 Task: Find connections with filter location Quakers Hill with filter topic #Culturewith filter profile language Spanish with filter current company Kia India with filter school Maharaja Agrasen College with filter industry Wholesale Machinery with filter service category Copywriting with filter keywords title Sports Volunteer
Action: Mouse moved to (703, 134)
Screenshot: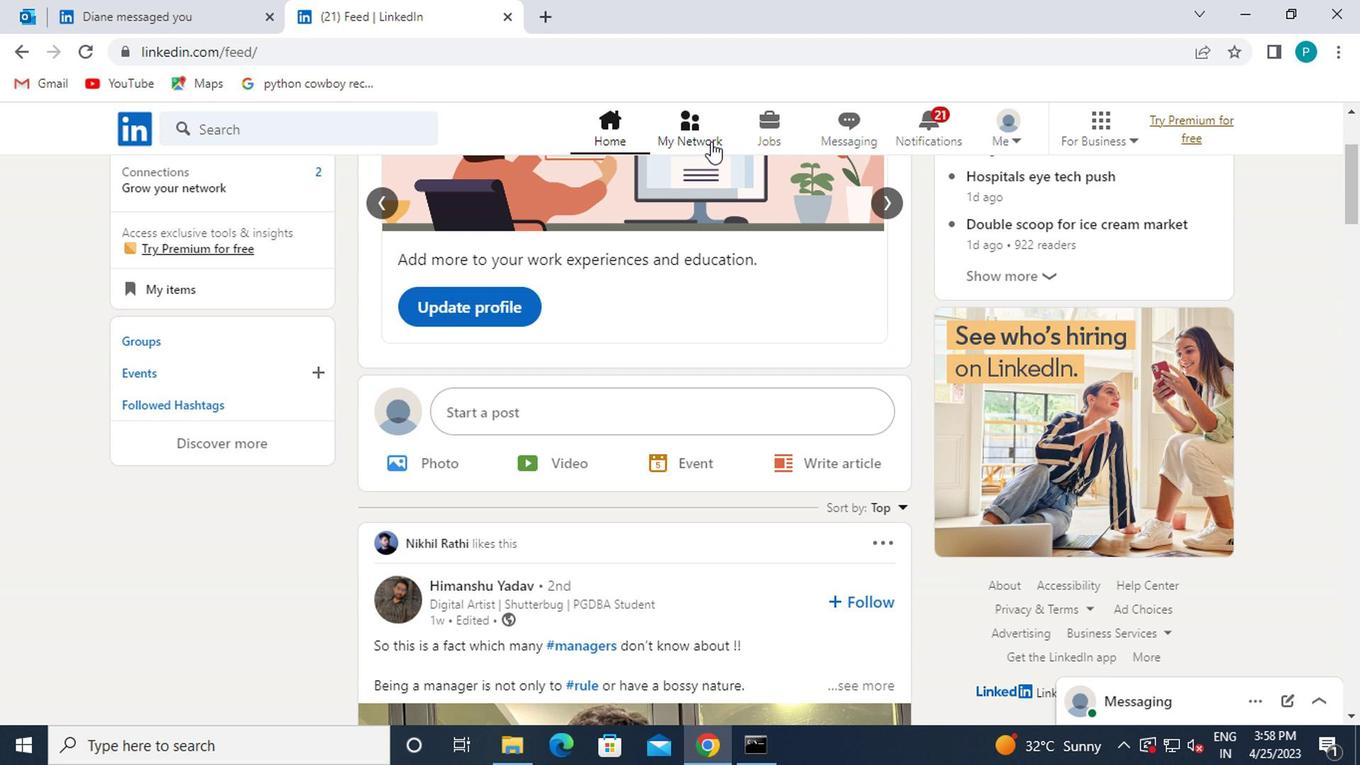 
Action: Mouse pressed left at (703, 134)
Screenshot: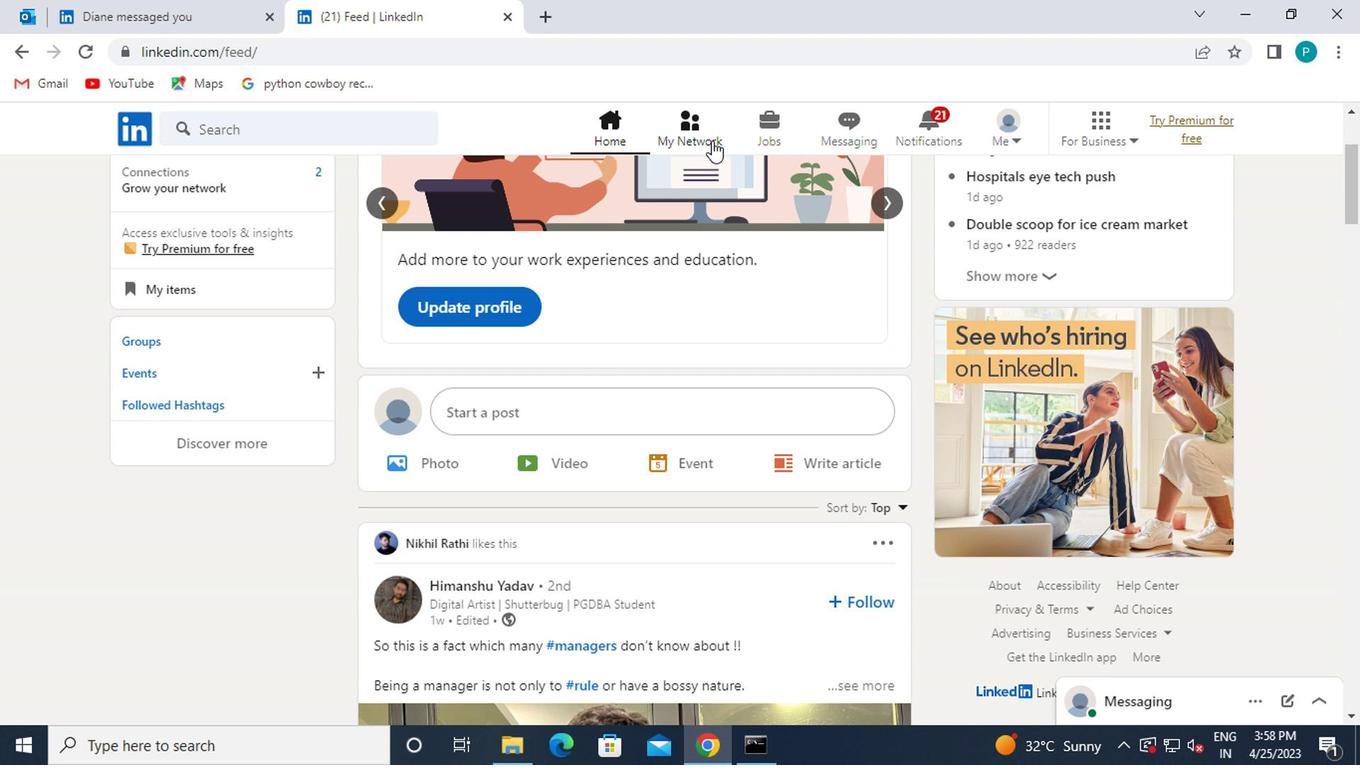 
Action: Mouse moved to (226, 274)
Screenshot: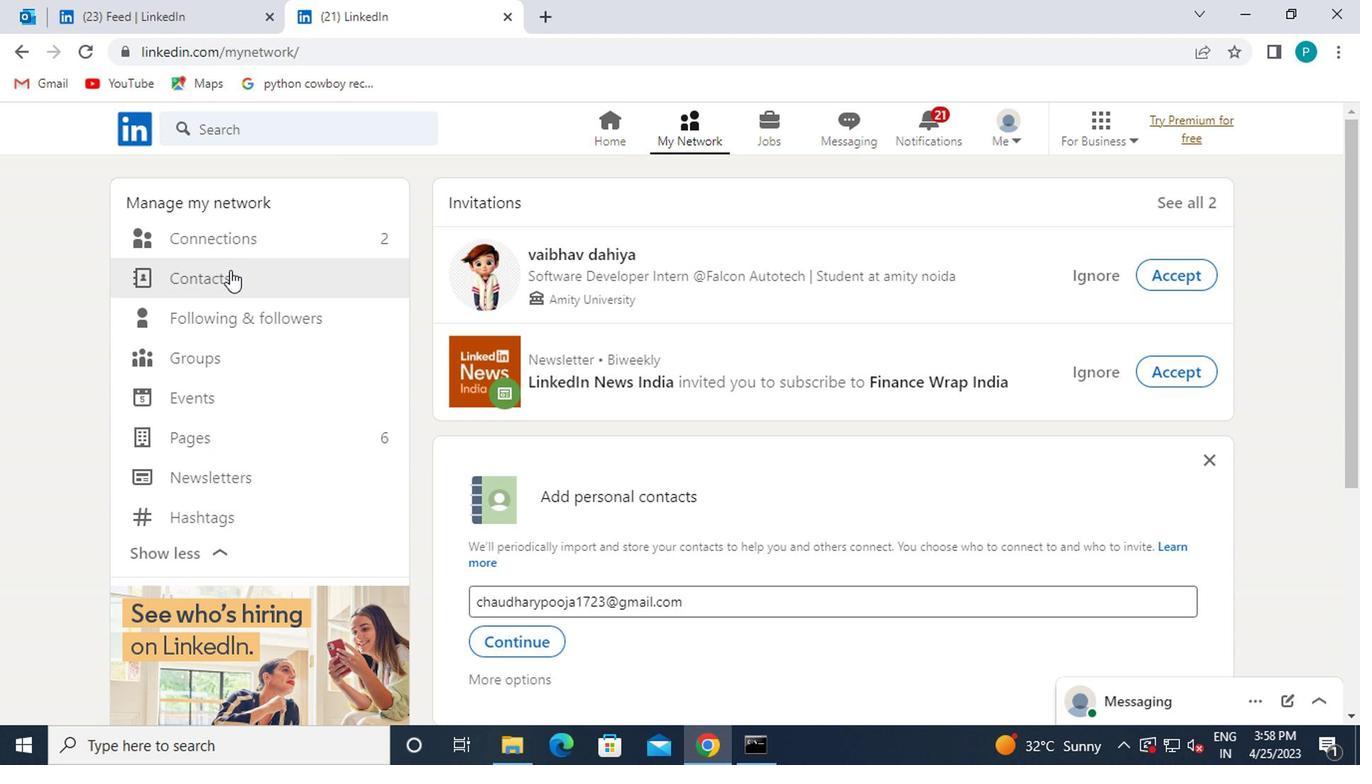 
Action: Mouse pressed left at (226, 274)
Screenshot: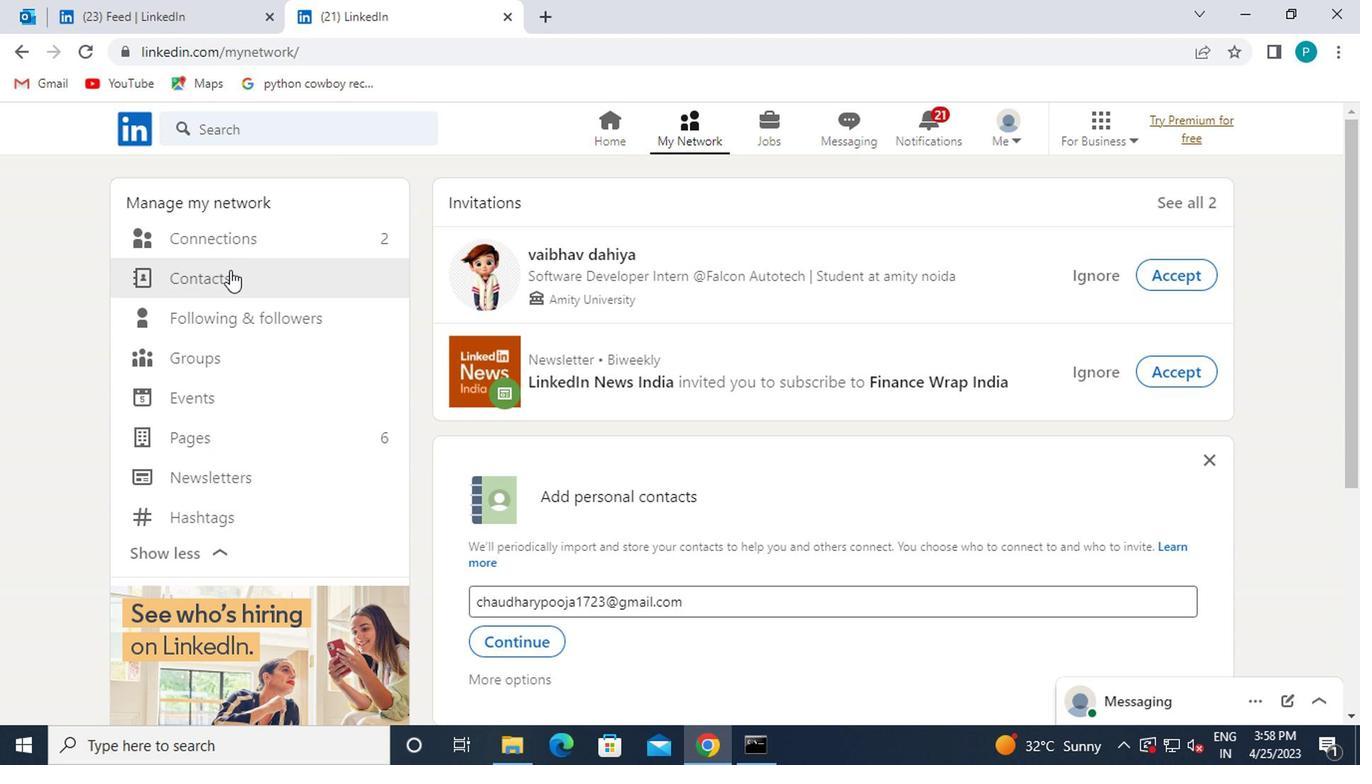 
Action: Mouse moved to (225, 249)
Screenshot: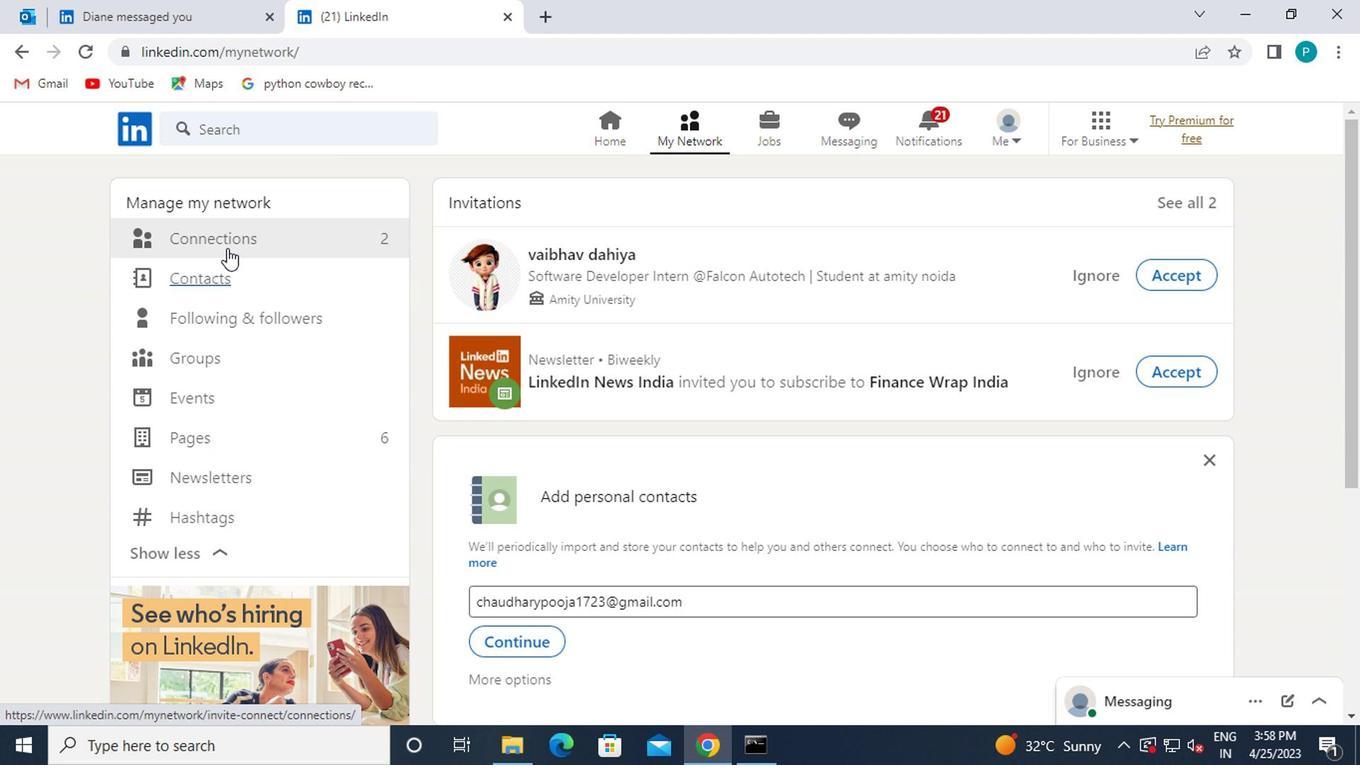 
Action: Mouse pressed left at (225, 249)
Screenshot: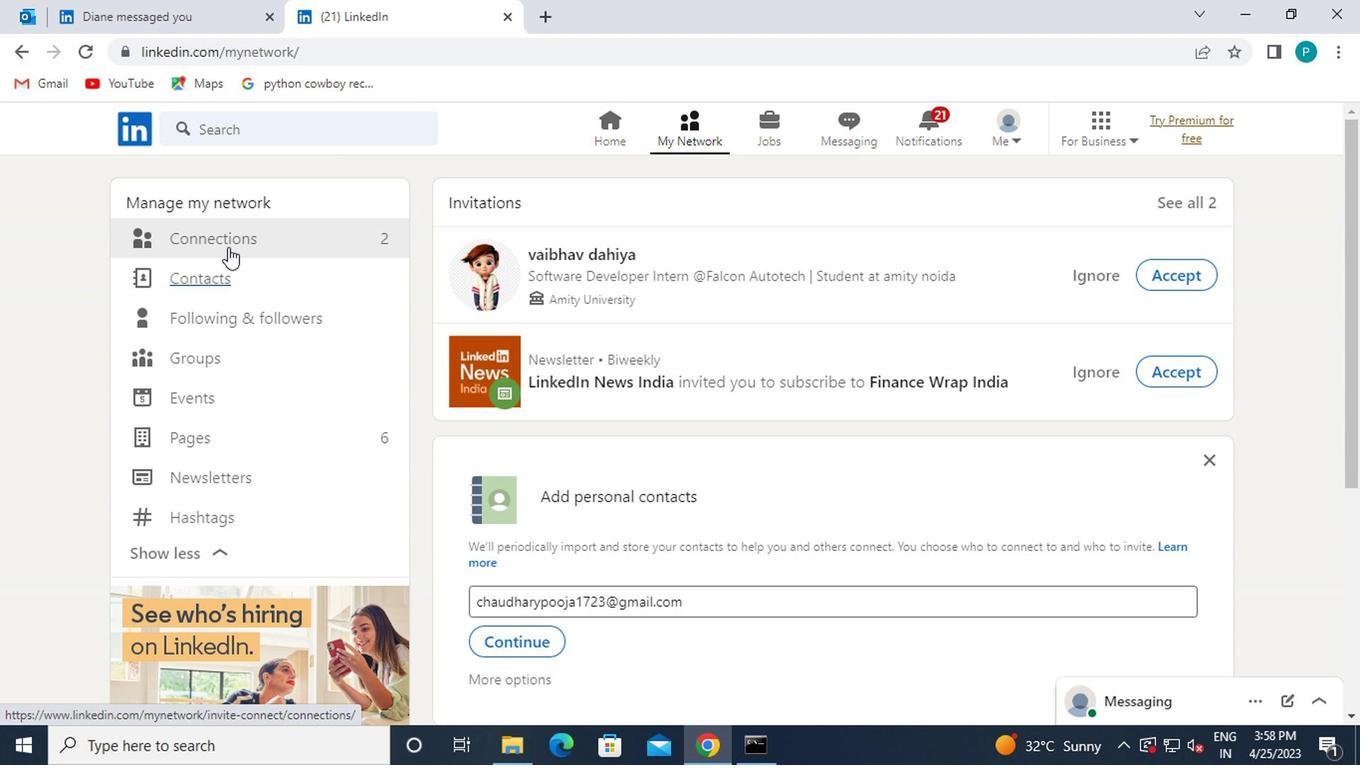 
Action: Mouse pressed left at (225, 249)
Screenshot: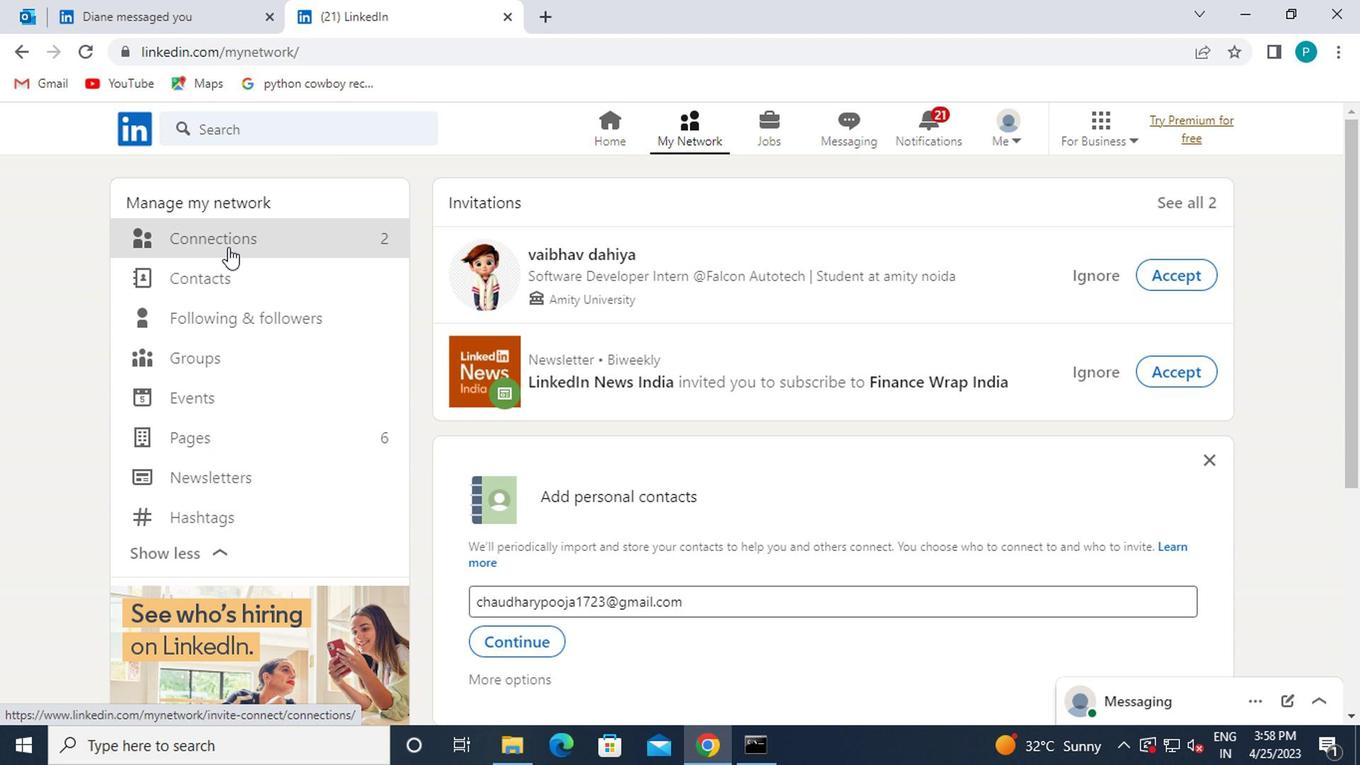 
Action: Mouse moved to (841, 235)
Screenshot: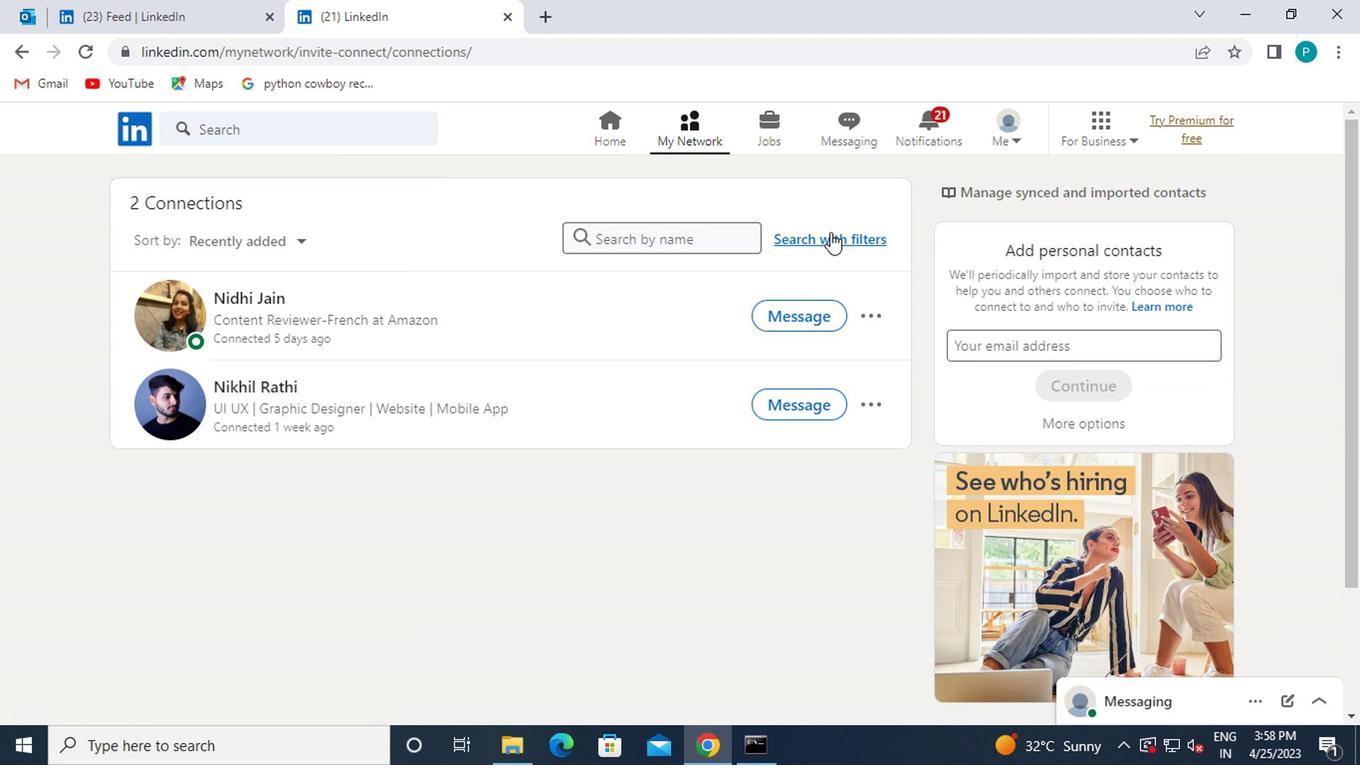
Action: Mouse pressed left at (841, 235)
Screenshot: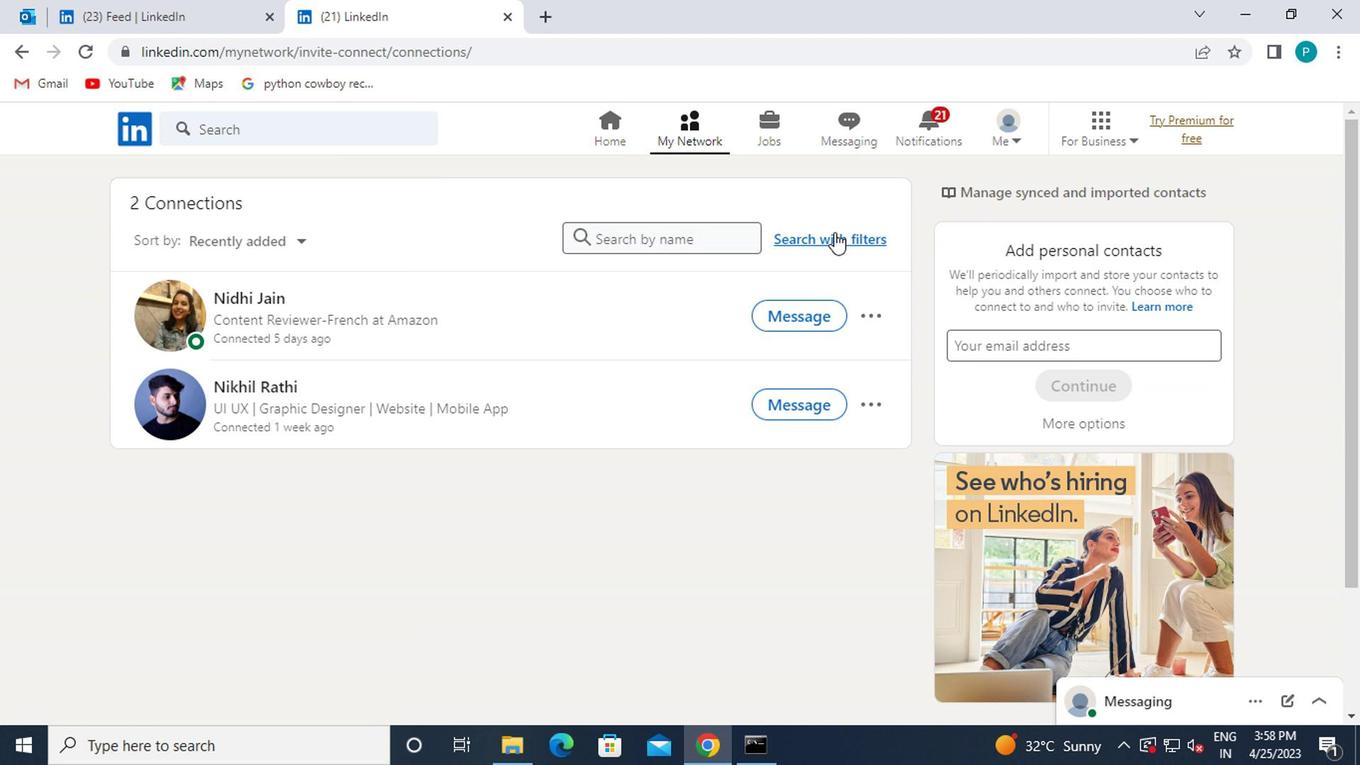 
Action: Mouse moved to (673, 181)
Screenshot: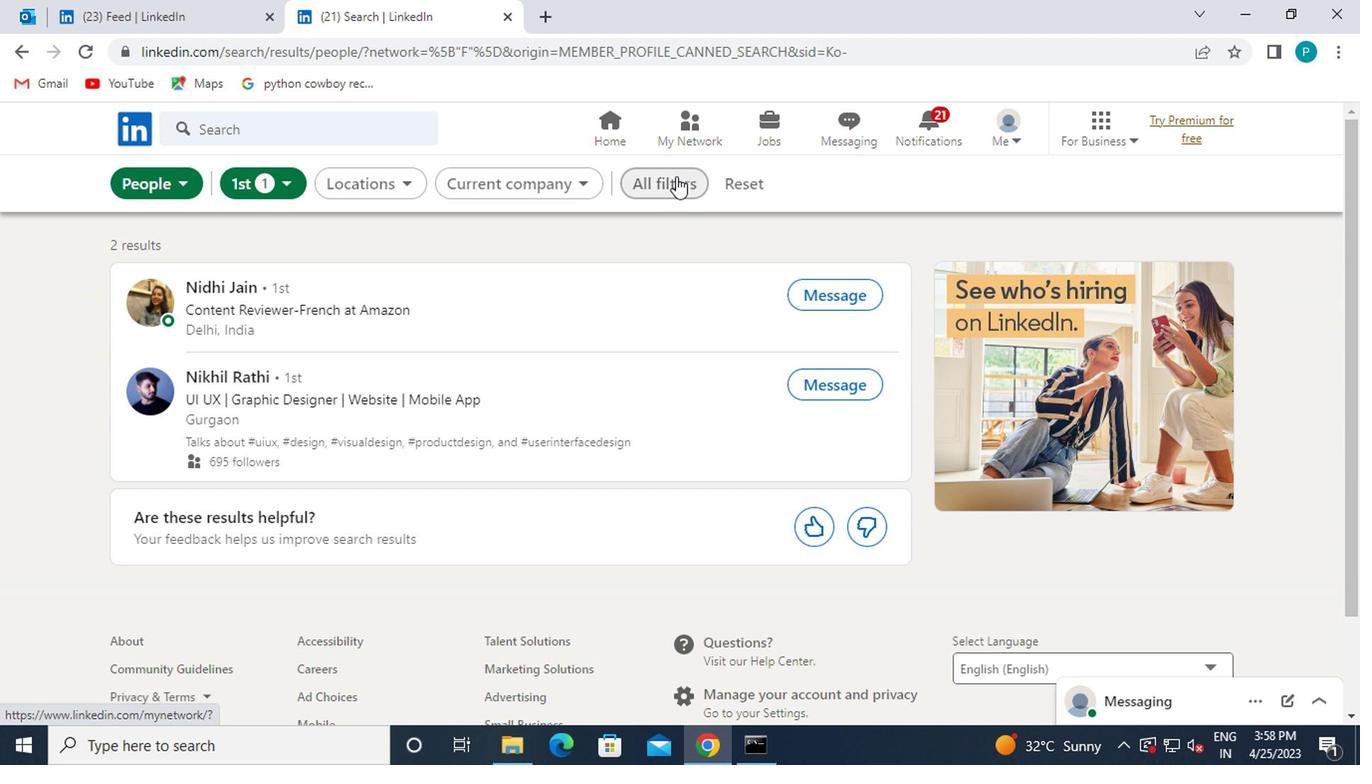 
Action: Mouse pressed left at (673, 181)
Screenshot: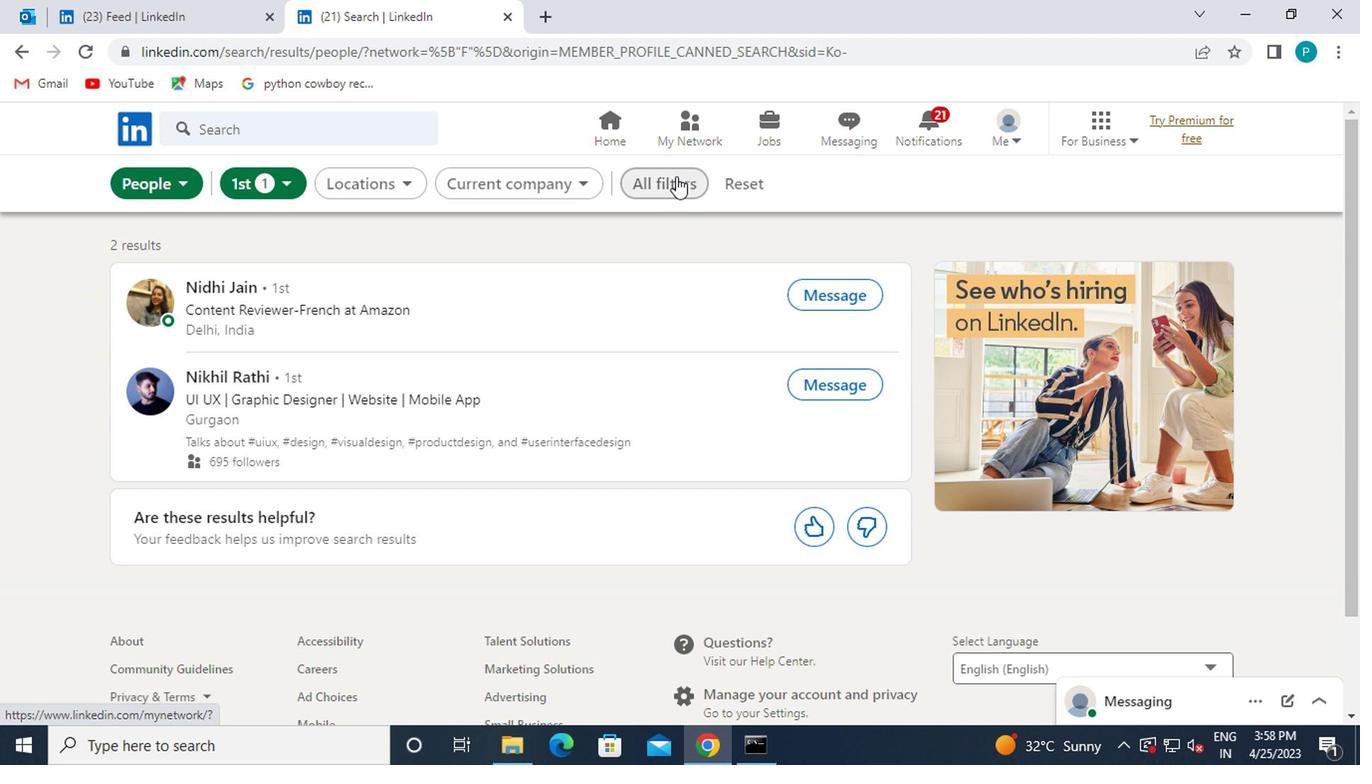 
Action: Mouse moved to (992, 437)
Screenshot: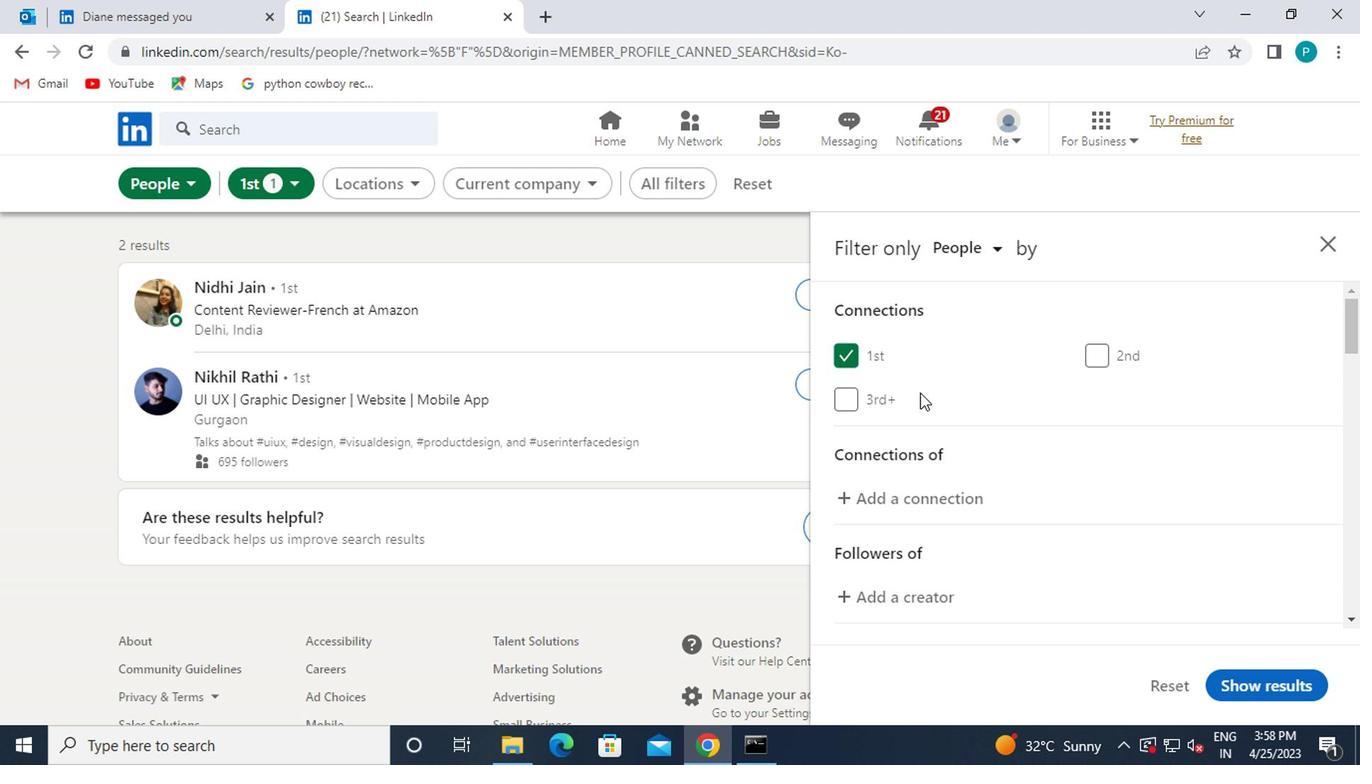 
Action: Mouse scrolled (992, 435) with delta (0, -1)
Screenshot: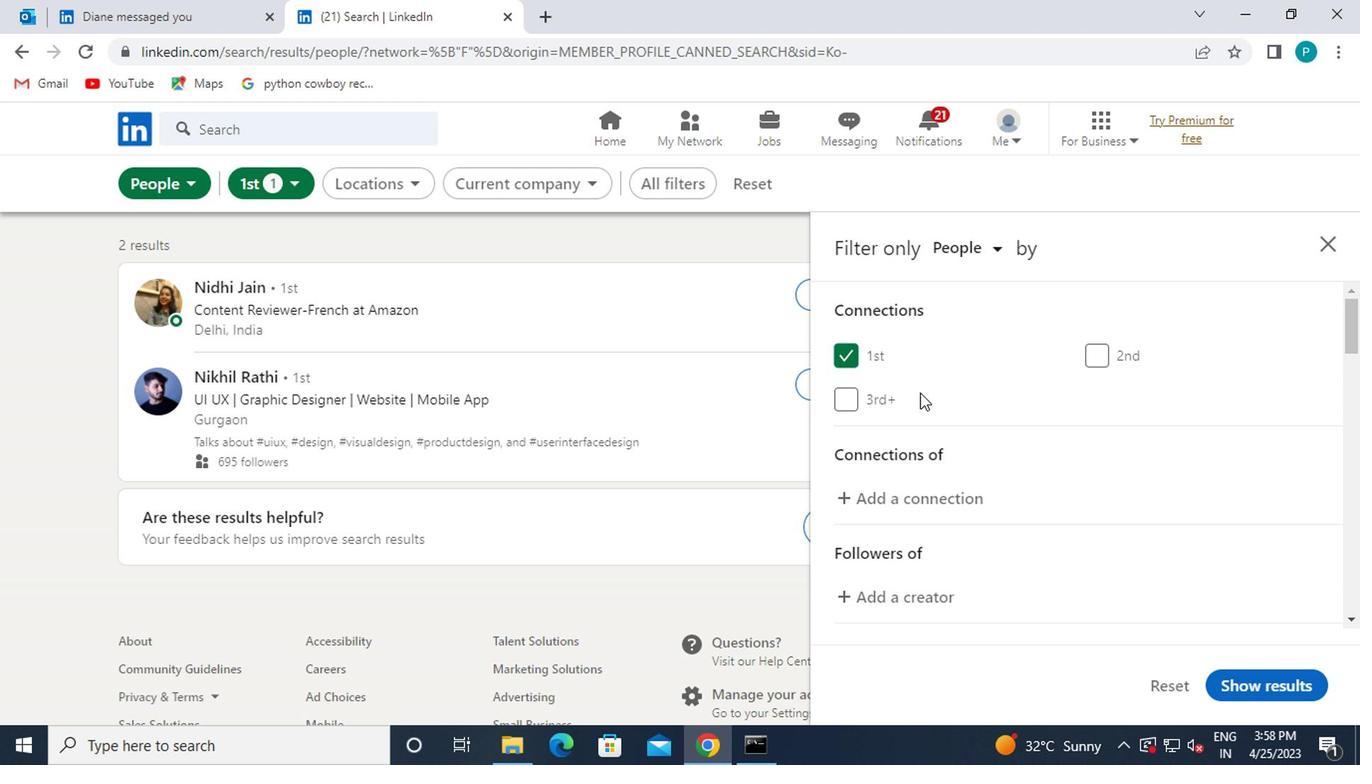 
Action: Mouse moved to (994, 437)
Screenshot: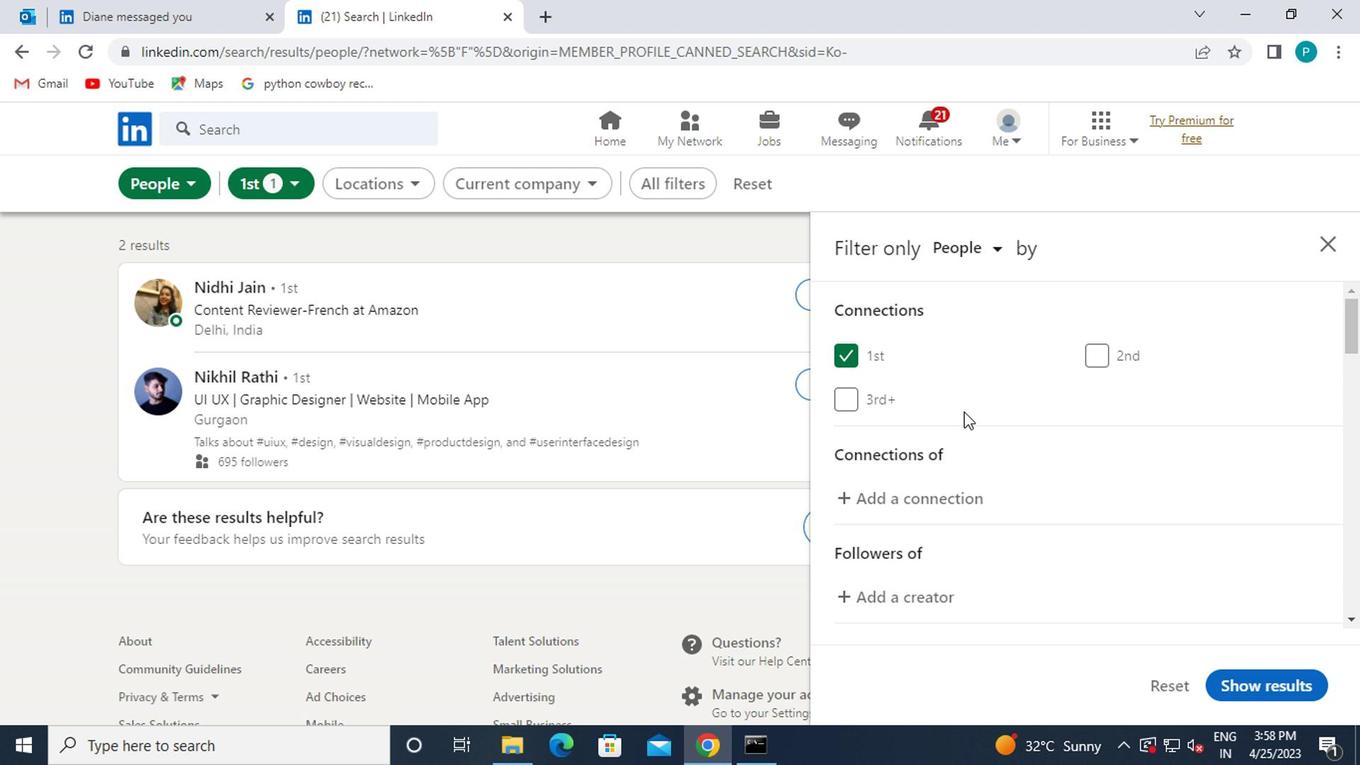 
Action: Mouse scrolled (994, 437) with delta (0, 0)
Screenshot: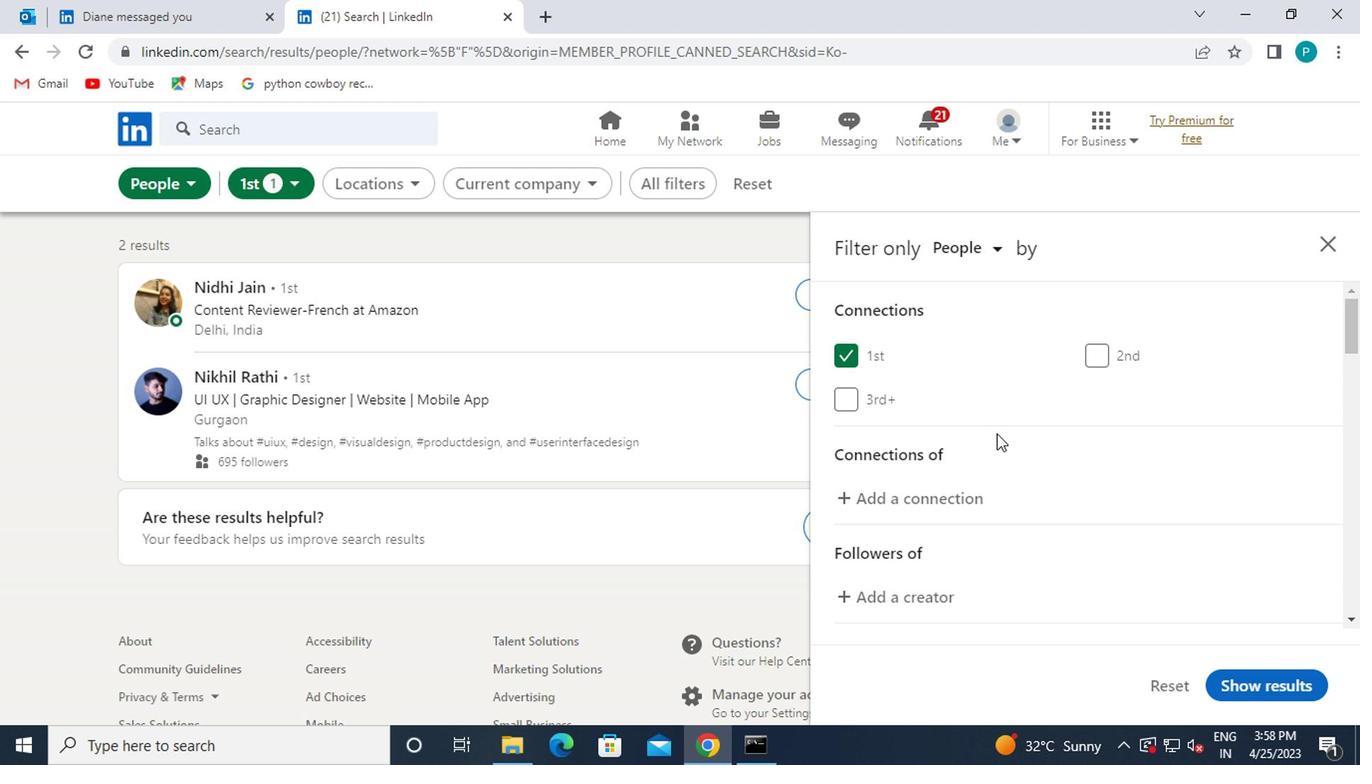 
Action: Mouse moved to (997, 448)
Screenshot: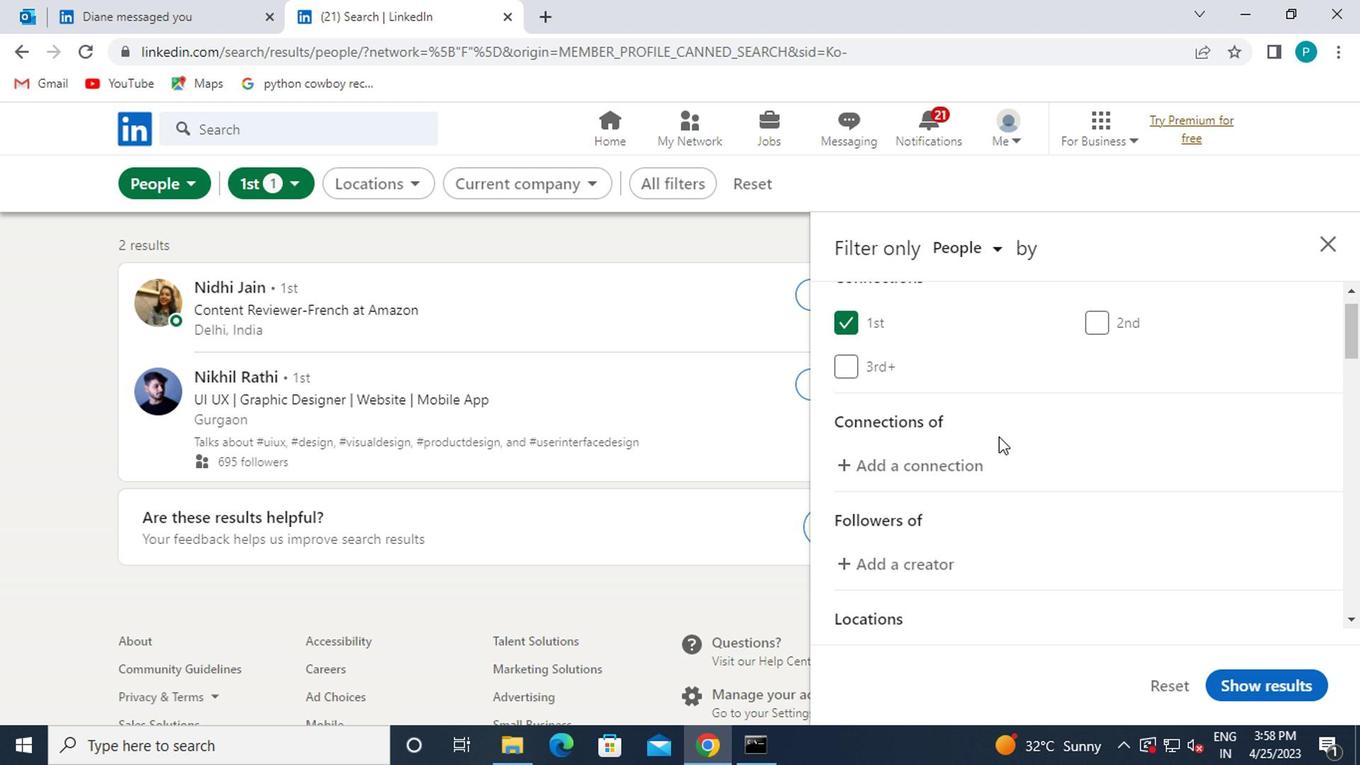 
Action: Mouse scrolled (997, 447) with delta (0, 0)
Screenshot: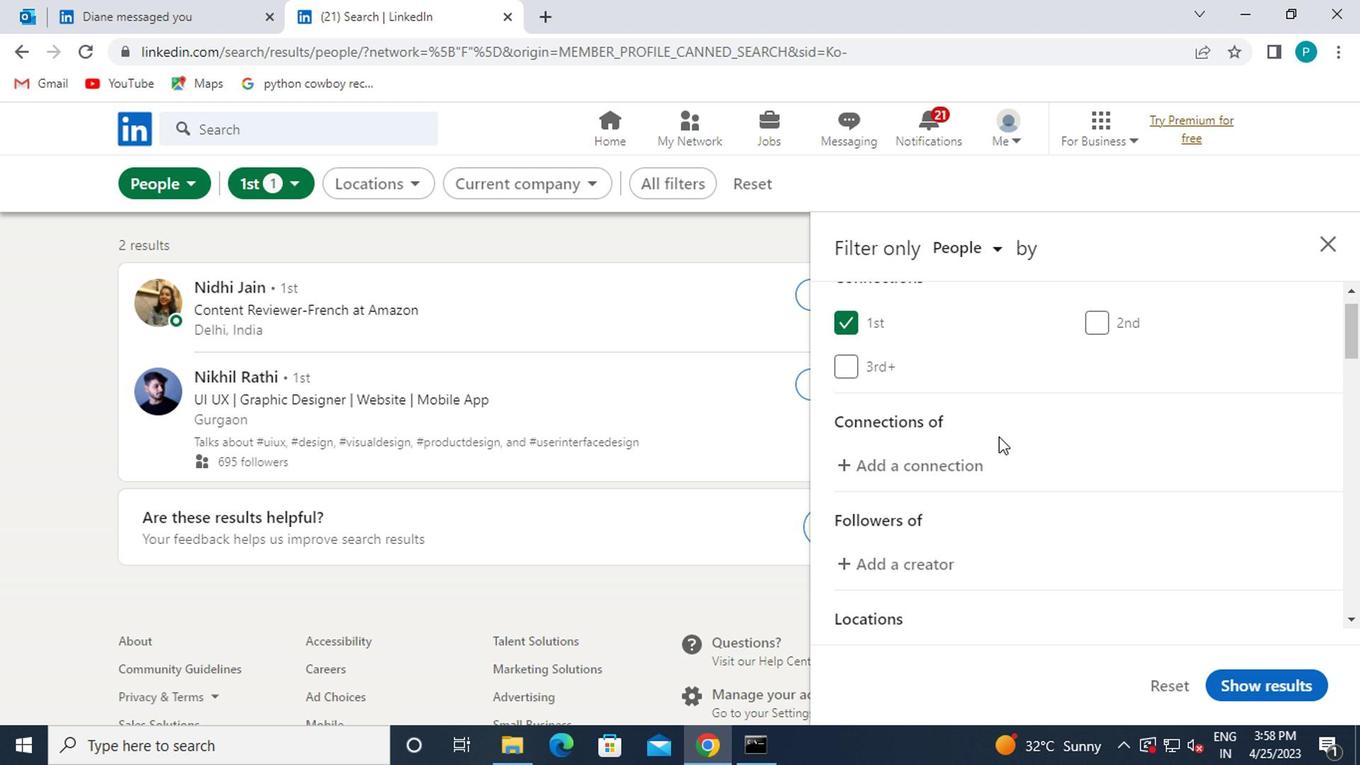 
Action: Mouse moved to (1118, 491)
Screenshot: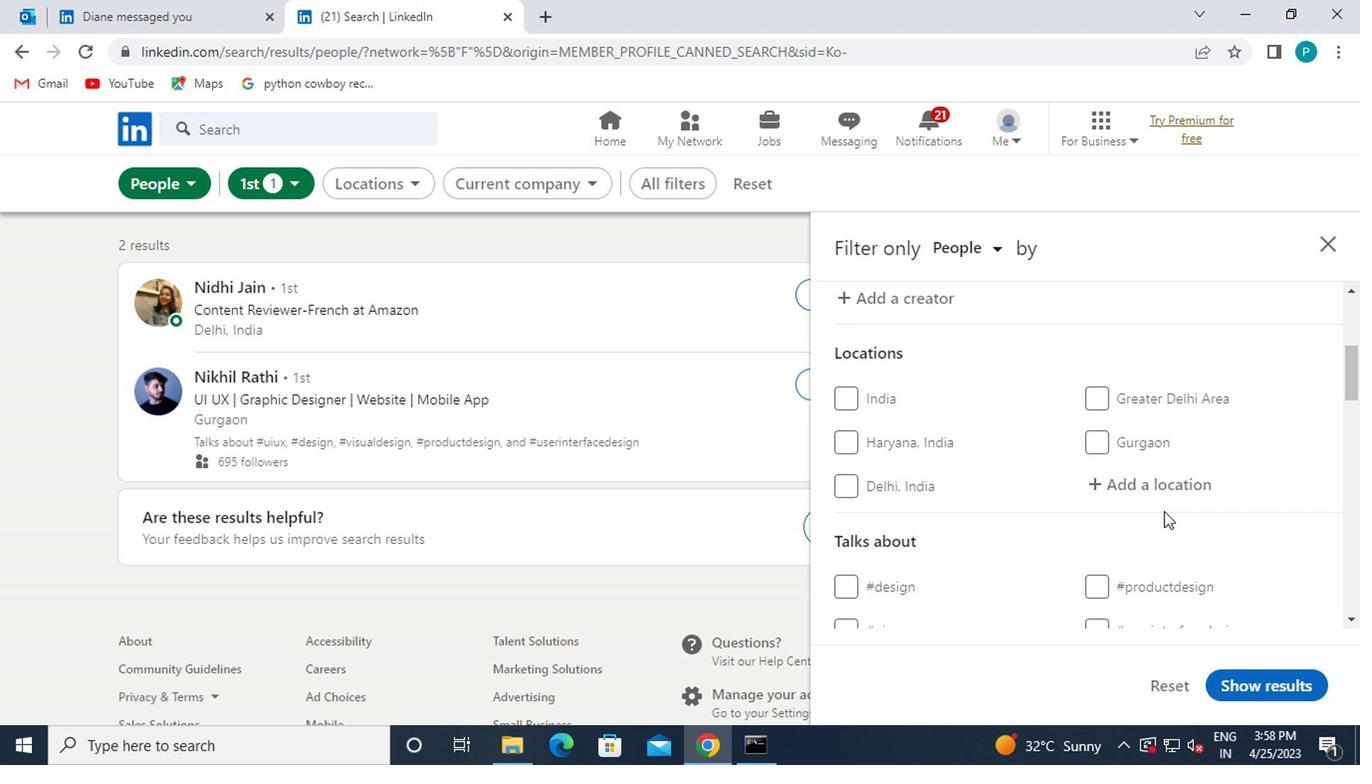 
Action: Mouse pressed left at (1118, 491)
Screenshot: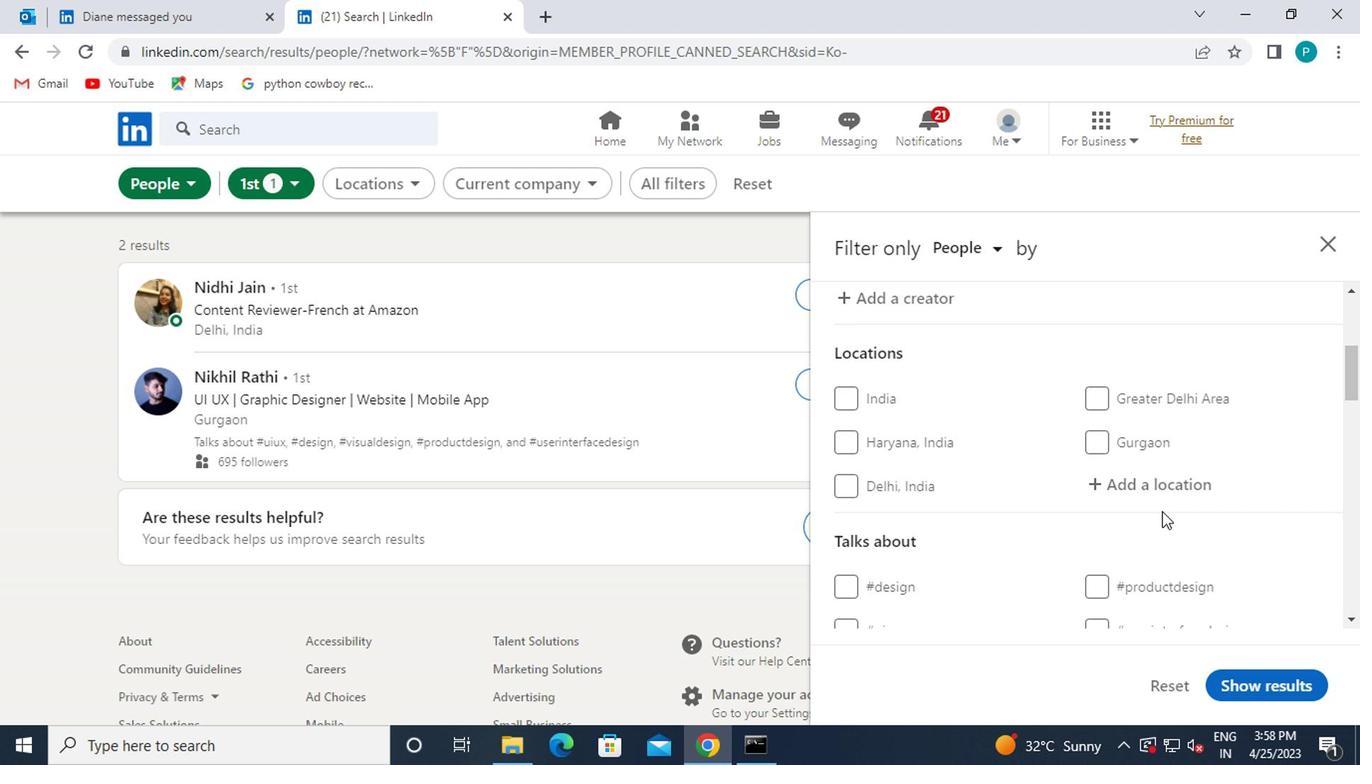
Action: Mouse moved to (1118, 493)
Screenshot: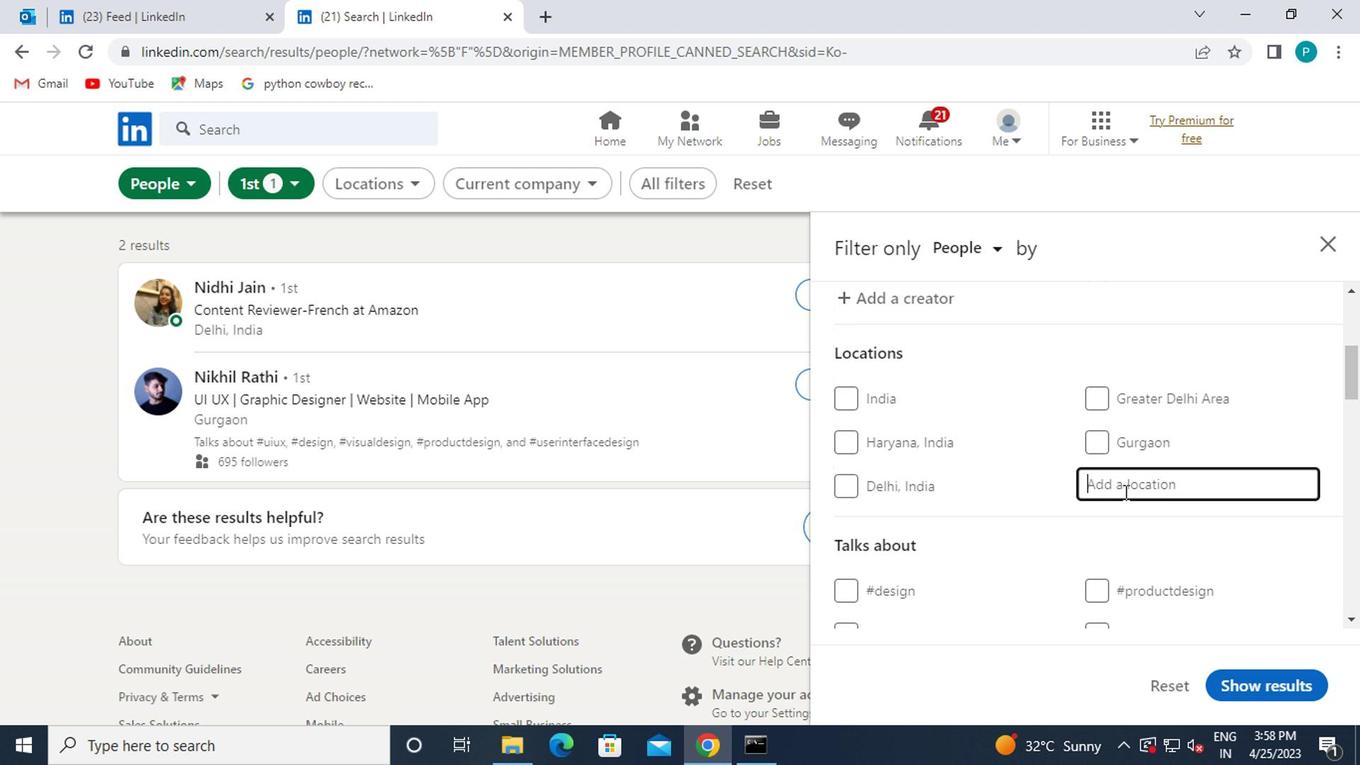 
Action: Key pressed q
Screenshot: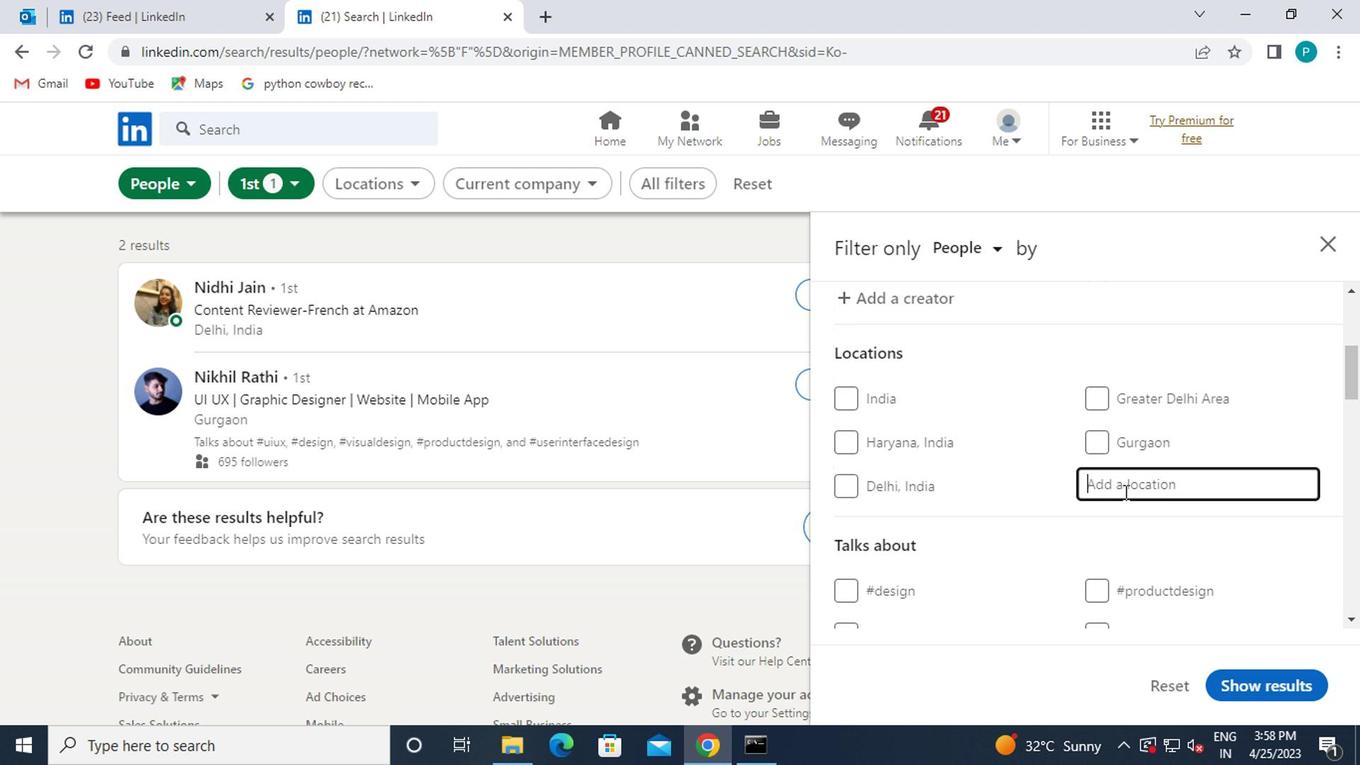 
Action: Mouse moved to (1123, 492)
Screenshot: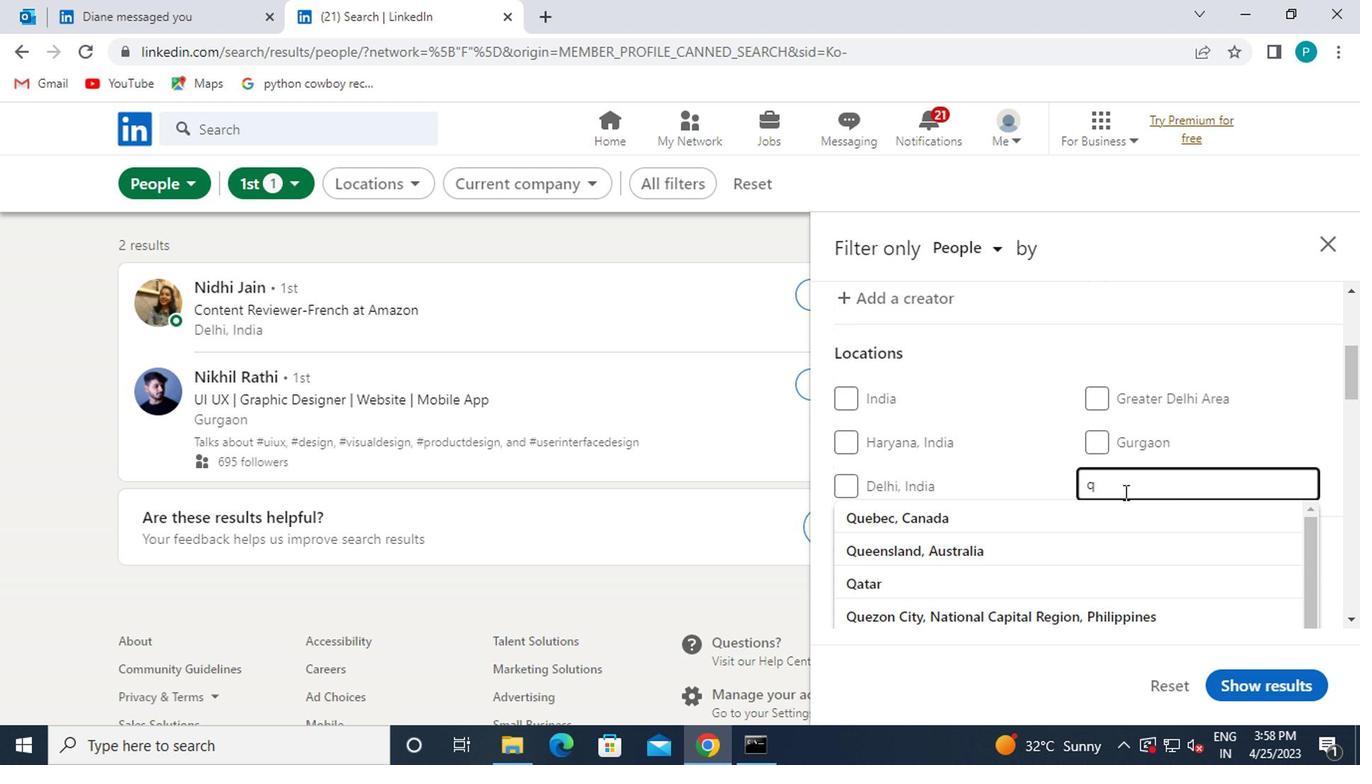
Action: Key pressed u
Screenshot: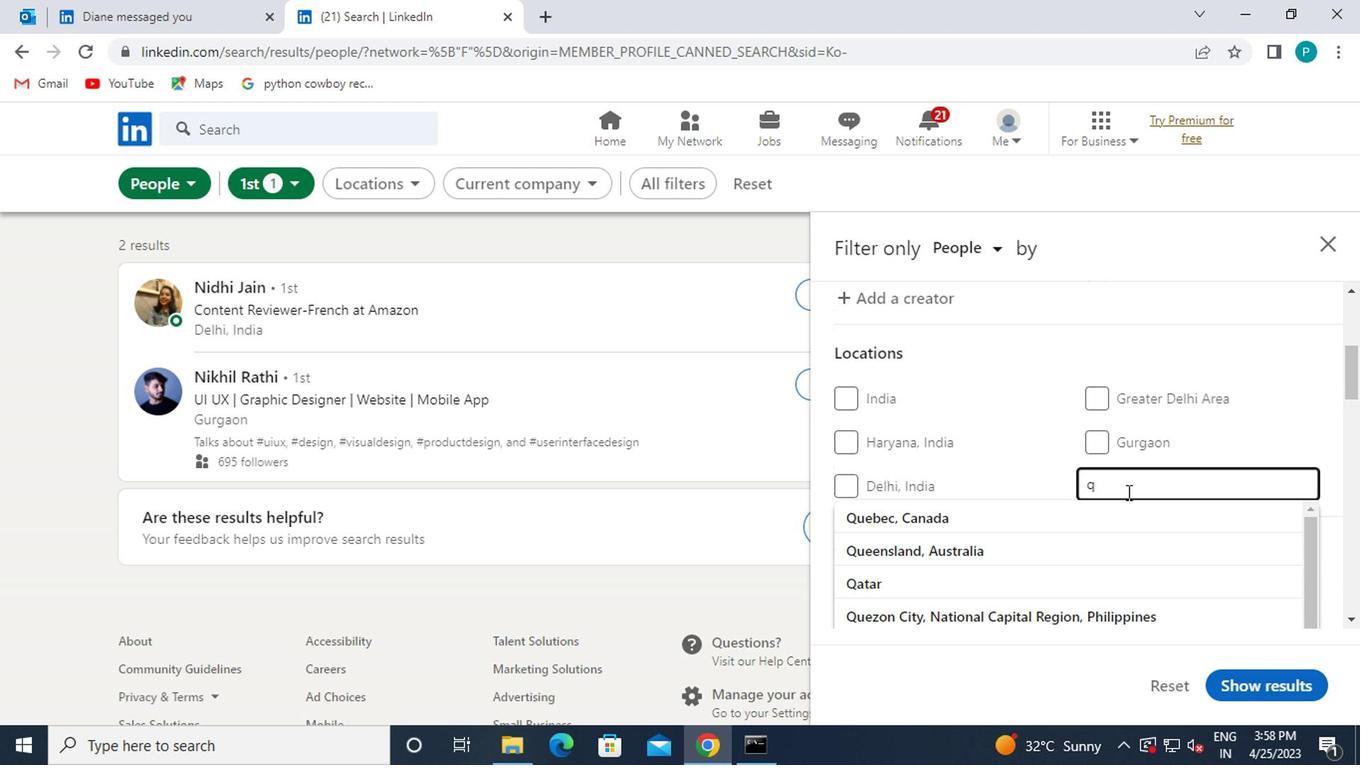 
Action: Mouse moved to (1125, 491)
Screenshot: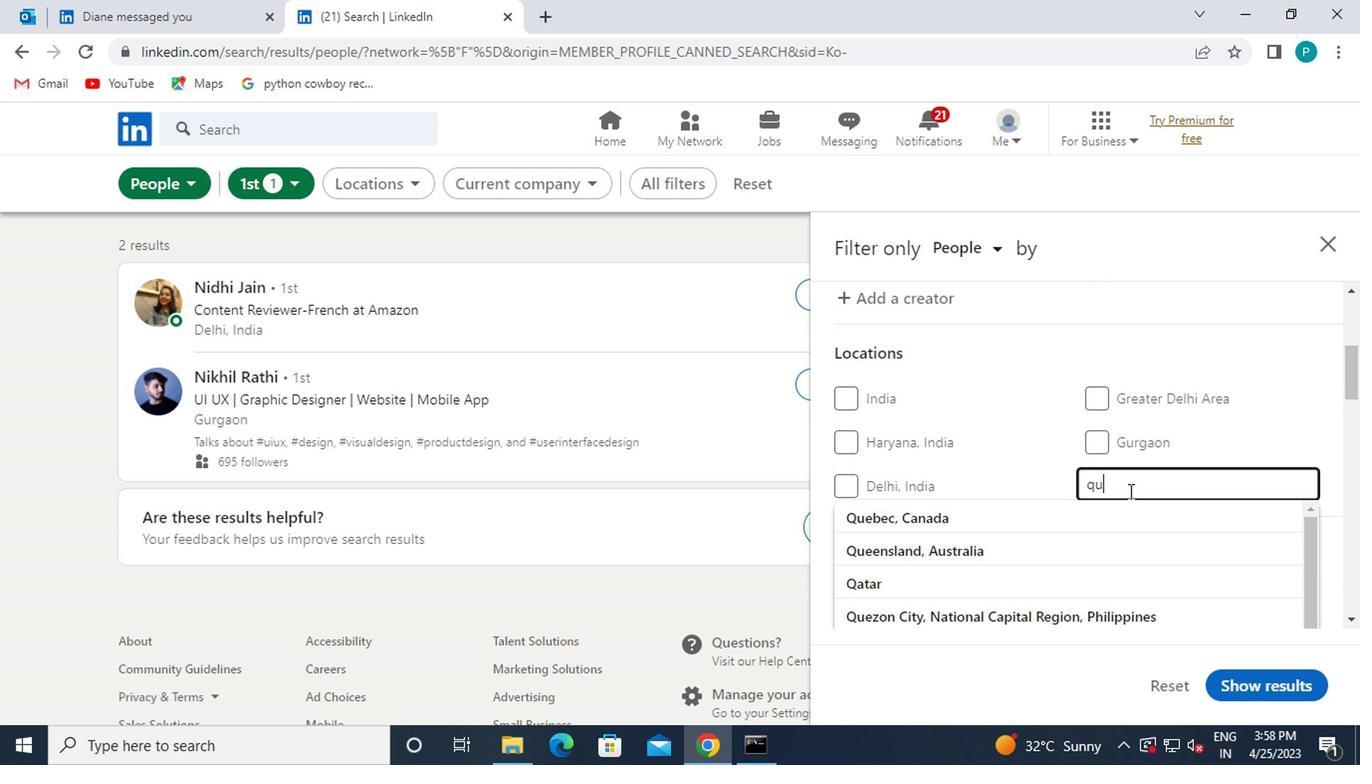 
Action: Key pressed akers<Key.space>hill
Screenshot: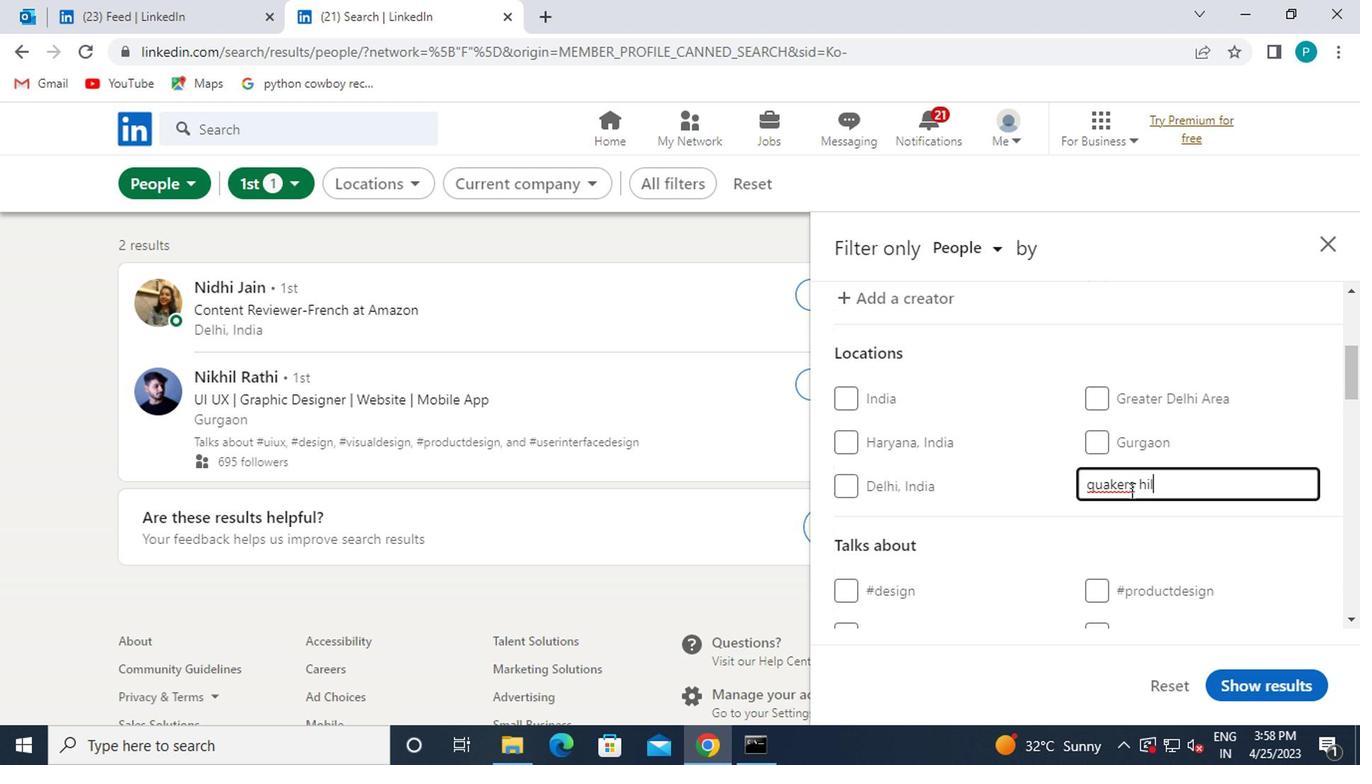 
Action: Mouse moved to (1162, 479)
Screenshot: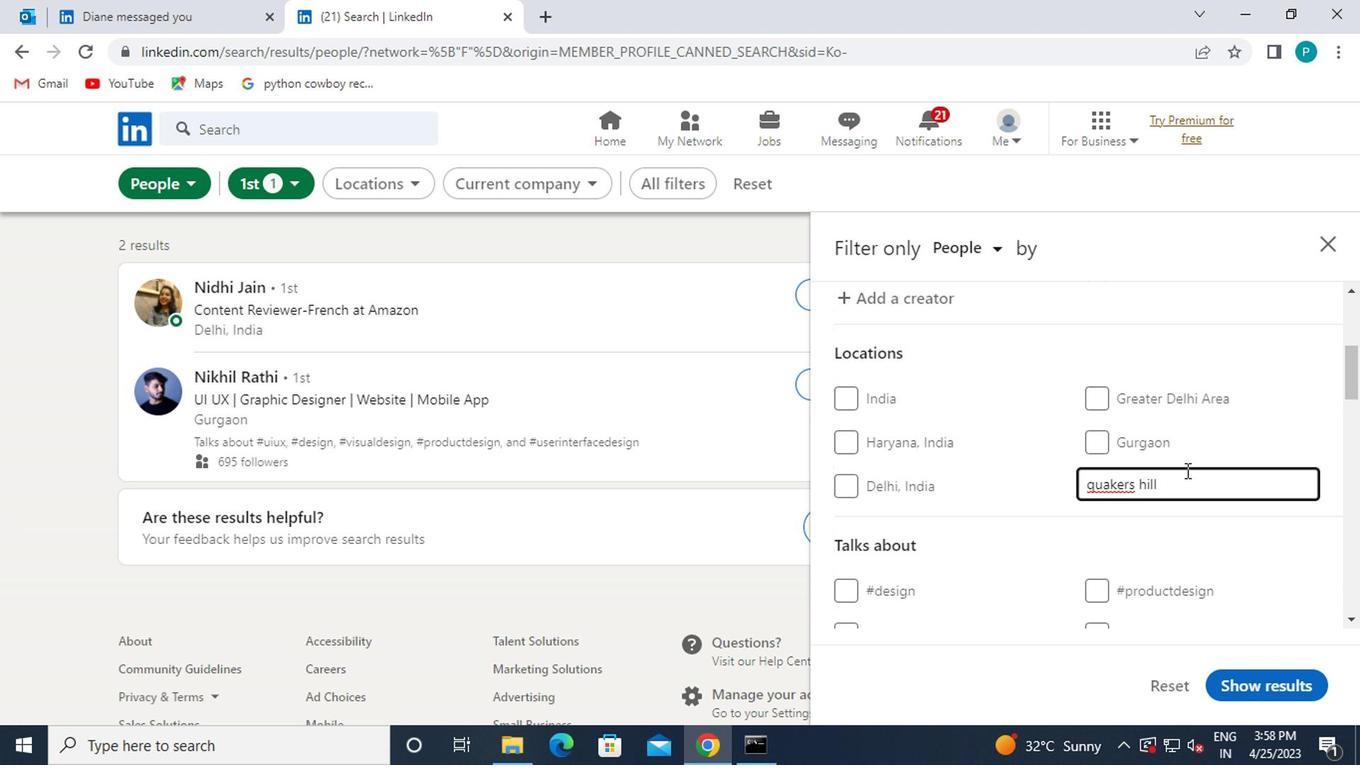 
Action: Mouse scrolled (1162, 478) with delta (0, -1)
Screenshot: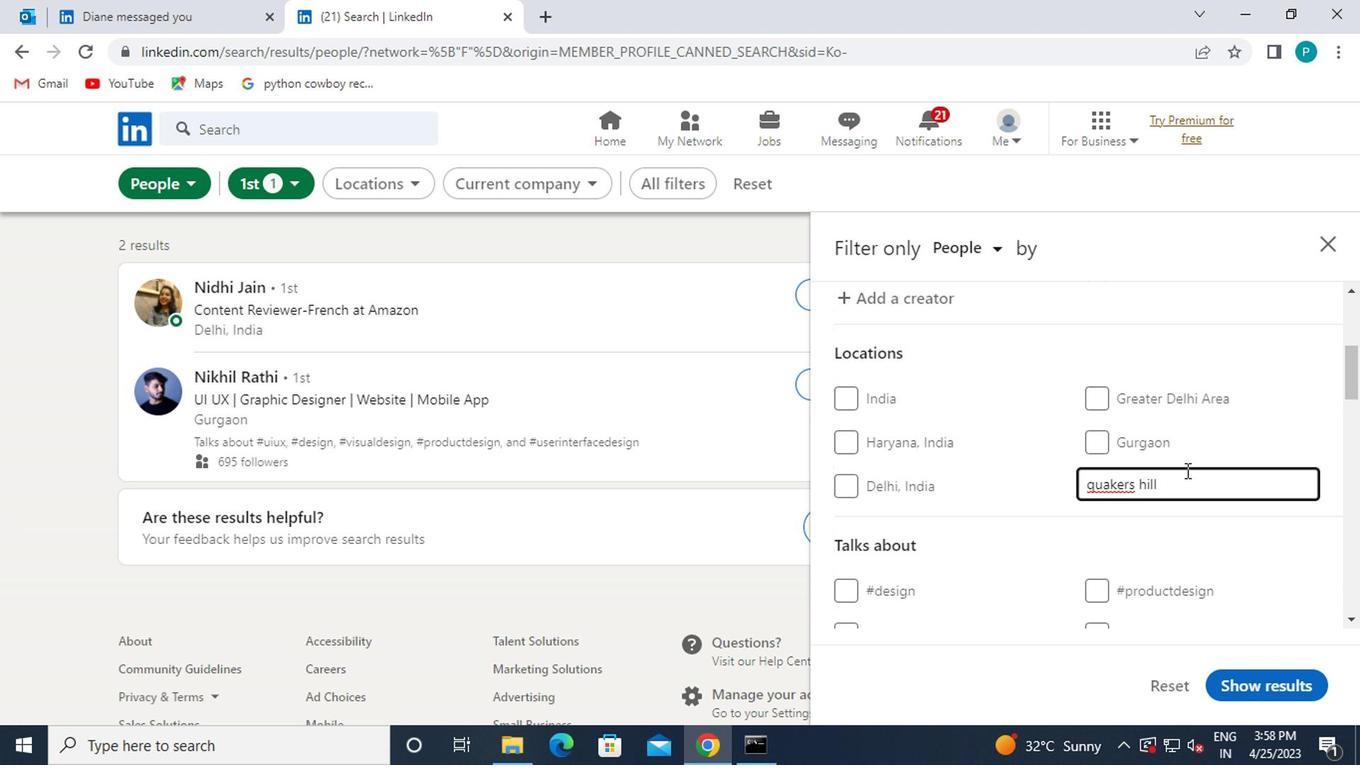 
Action: Mouse moved to (1145, 487)
Screenshot: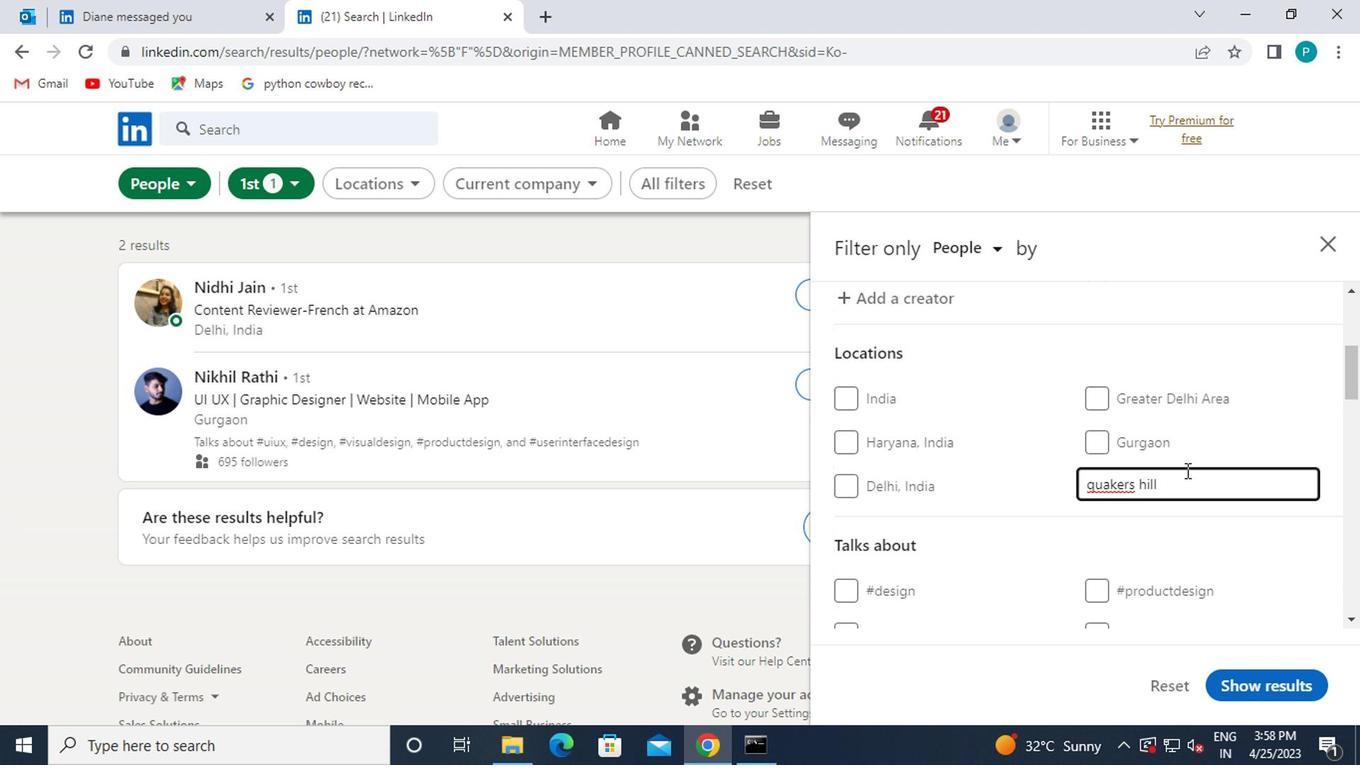 
Action: Mouse scrolled (1145, 486) with delta (0, -1)
Screenshot: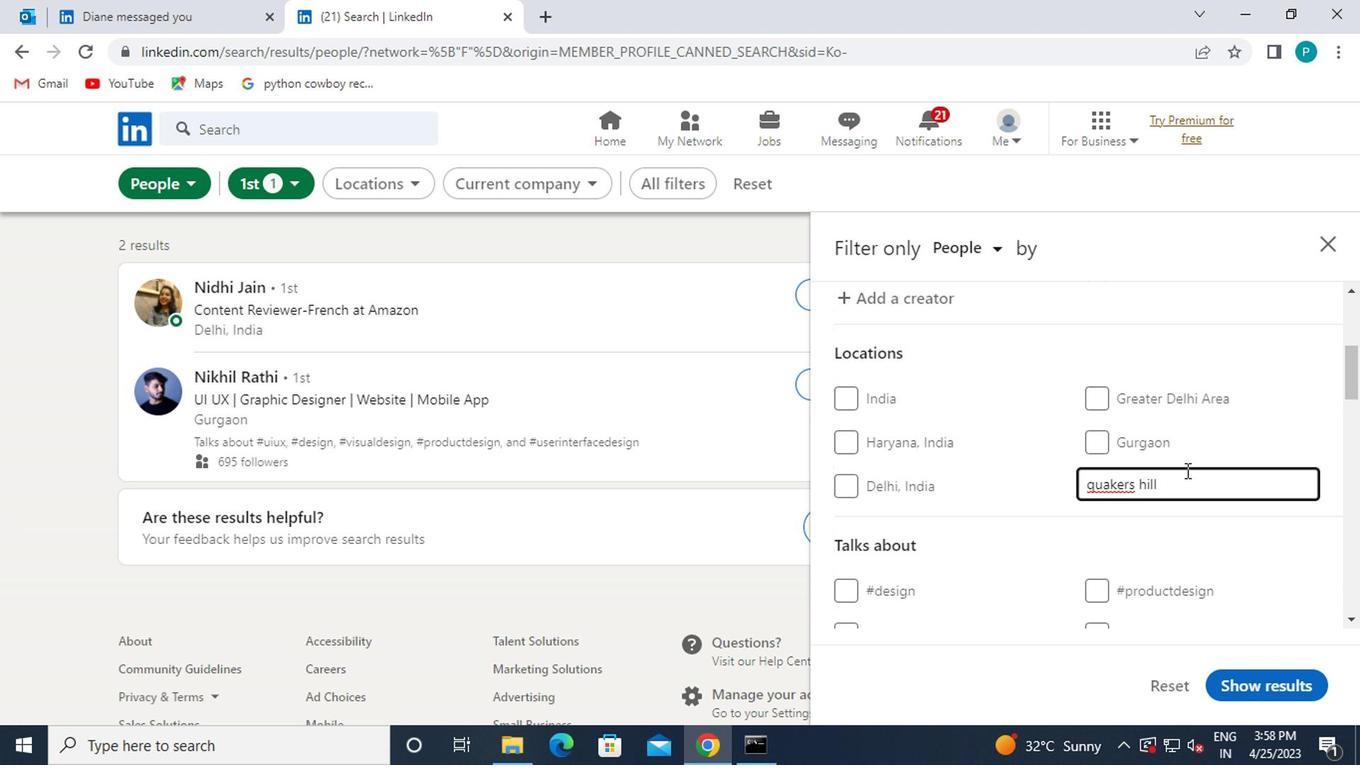 
Action: Mouse moved to (1095, 485)
Screenshot: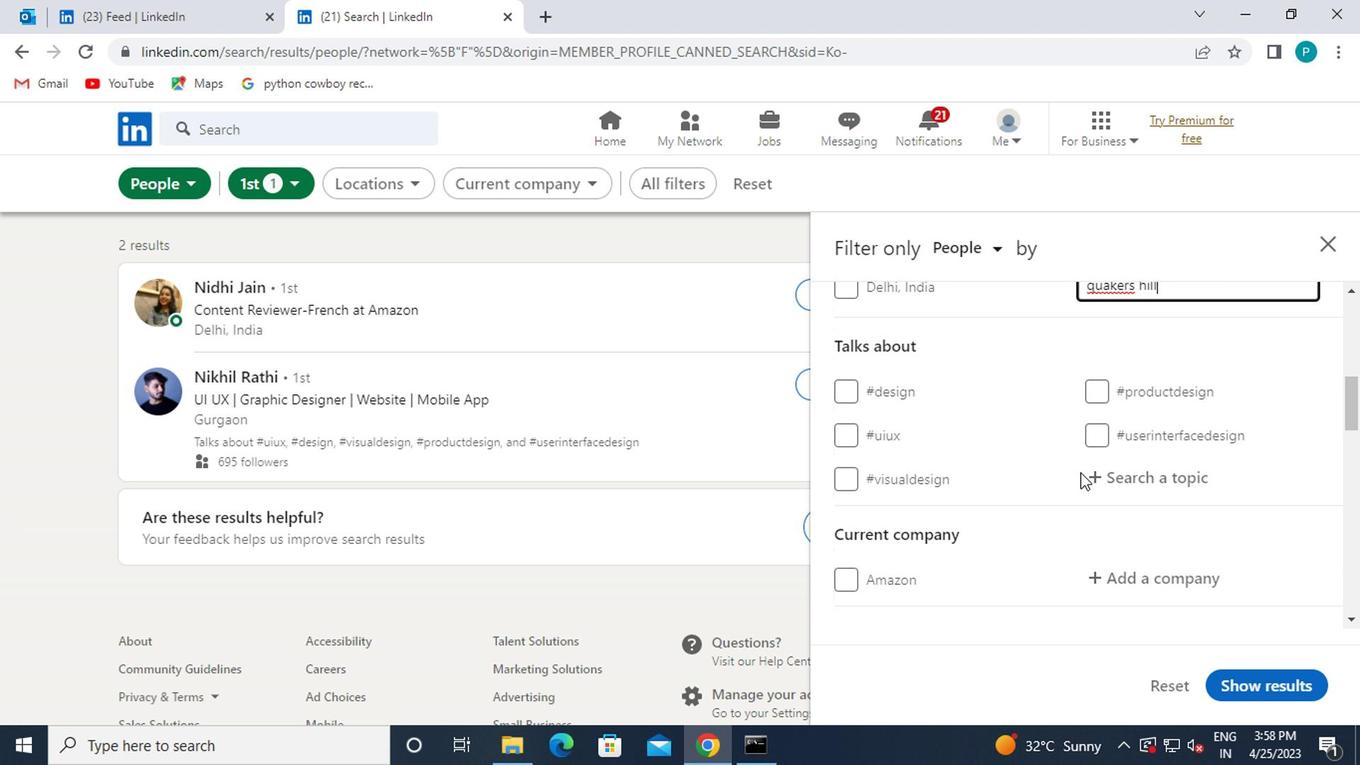 
Action: Mouse pressed left at (1095, 485)
Screenshot: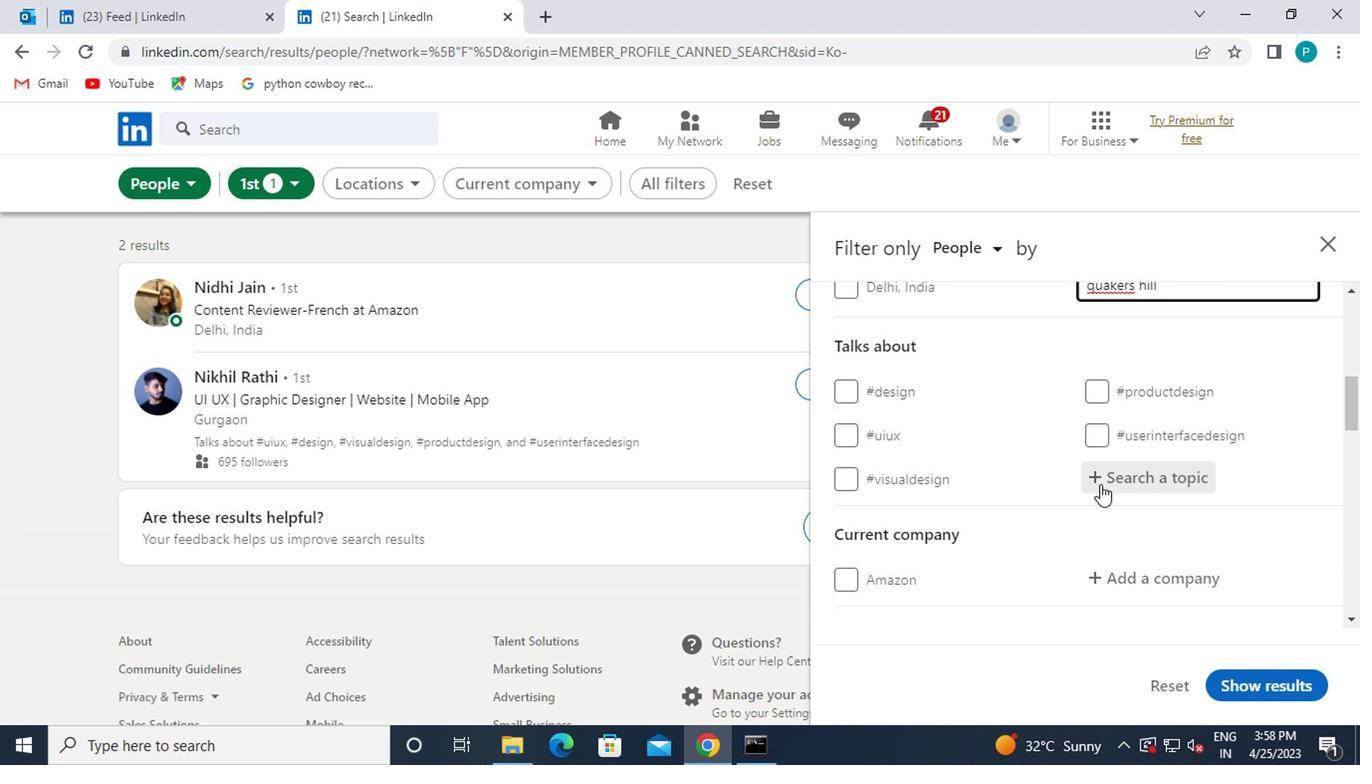 
Action: Key pressed <Key.shift><Key.shift><Key.shift><Key.shift><Key.shift><Key.shift>#CULTURE
Screenshot: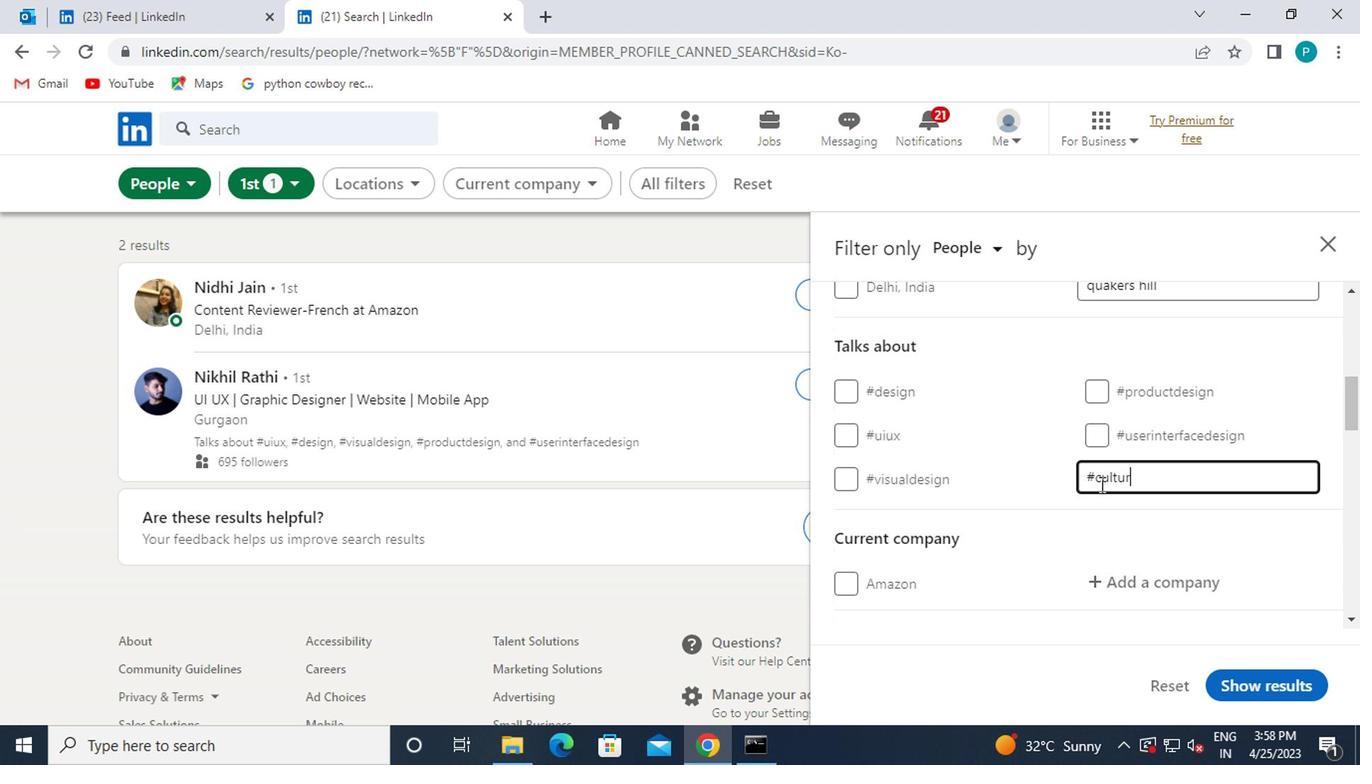 
Action: Mouse moved to (1061, 527)
Screenshot: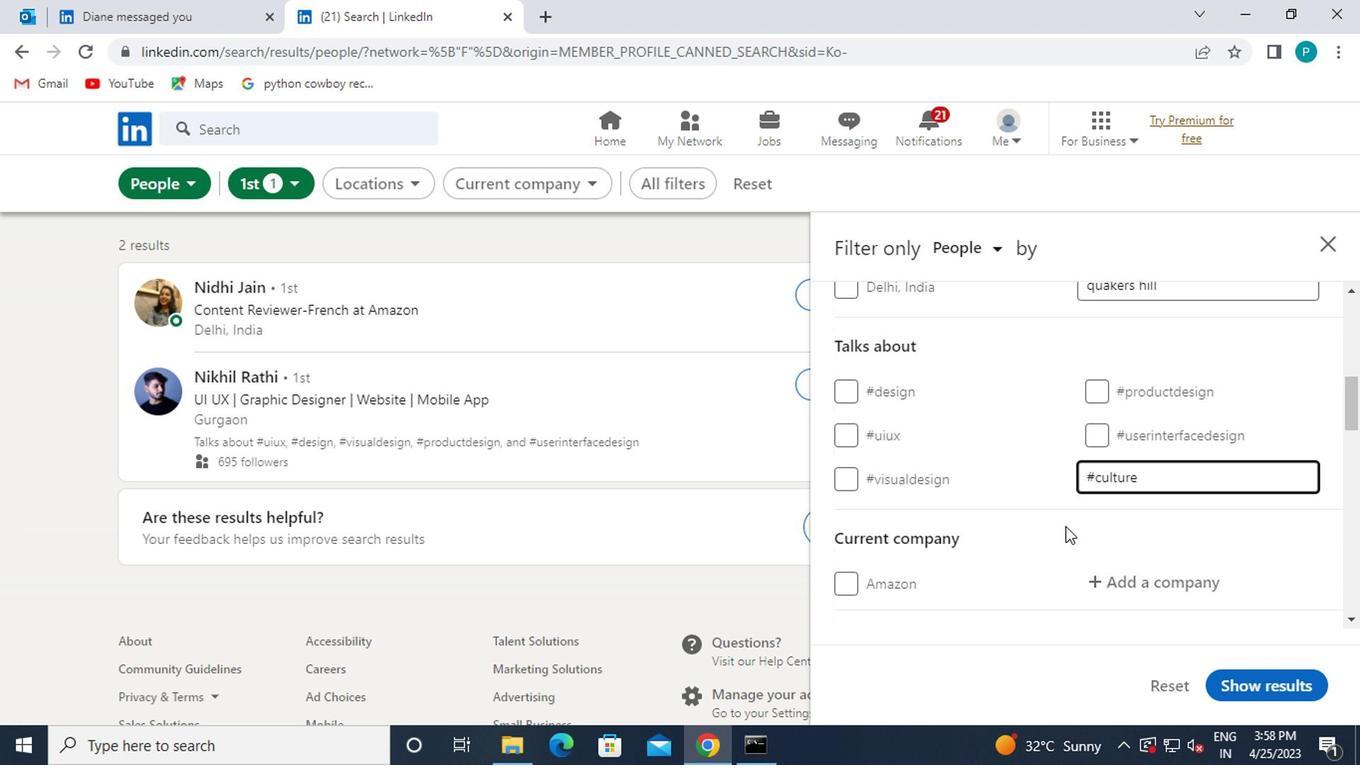 
Action: Mouse scrolled (1061, 527) with delta (0, 0)
Screenshot: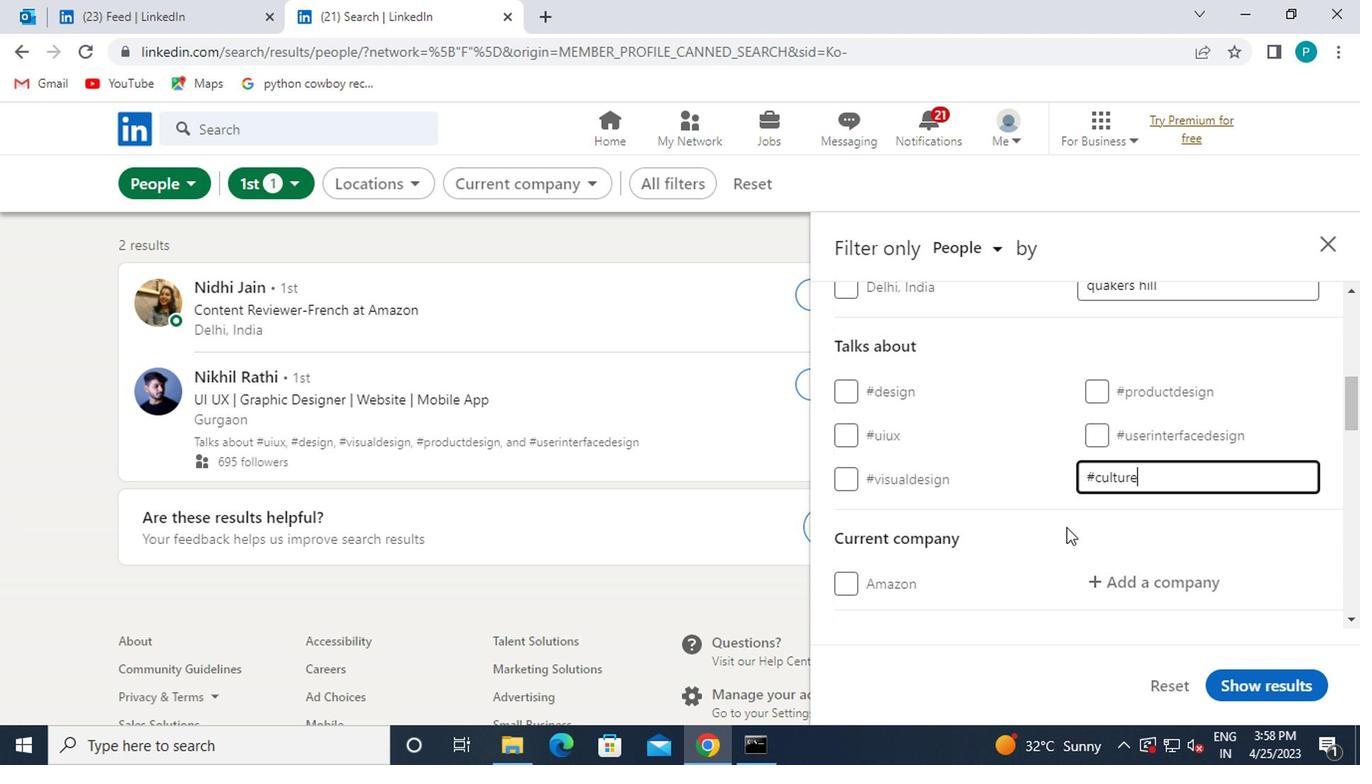 
Action: Mouse moved to (1111, 489)
Screenshot: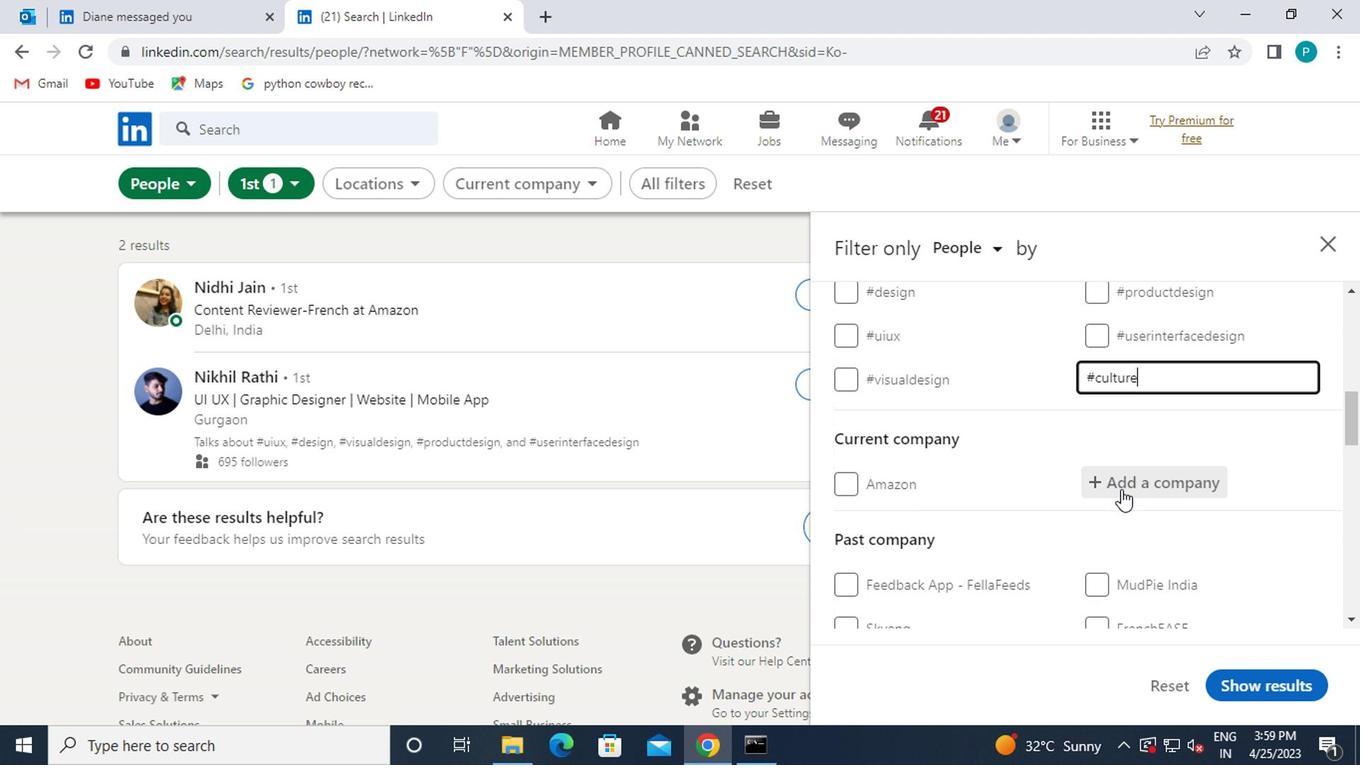 
Action: Mouse pressed left at (1111, 489)
Screenshot: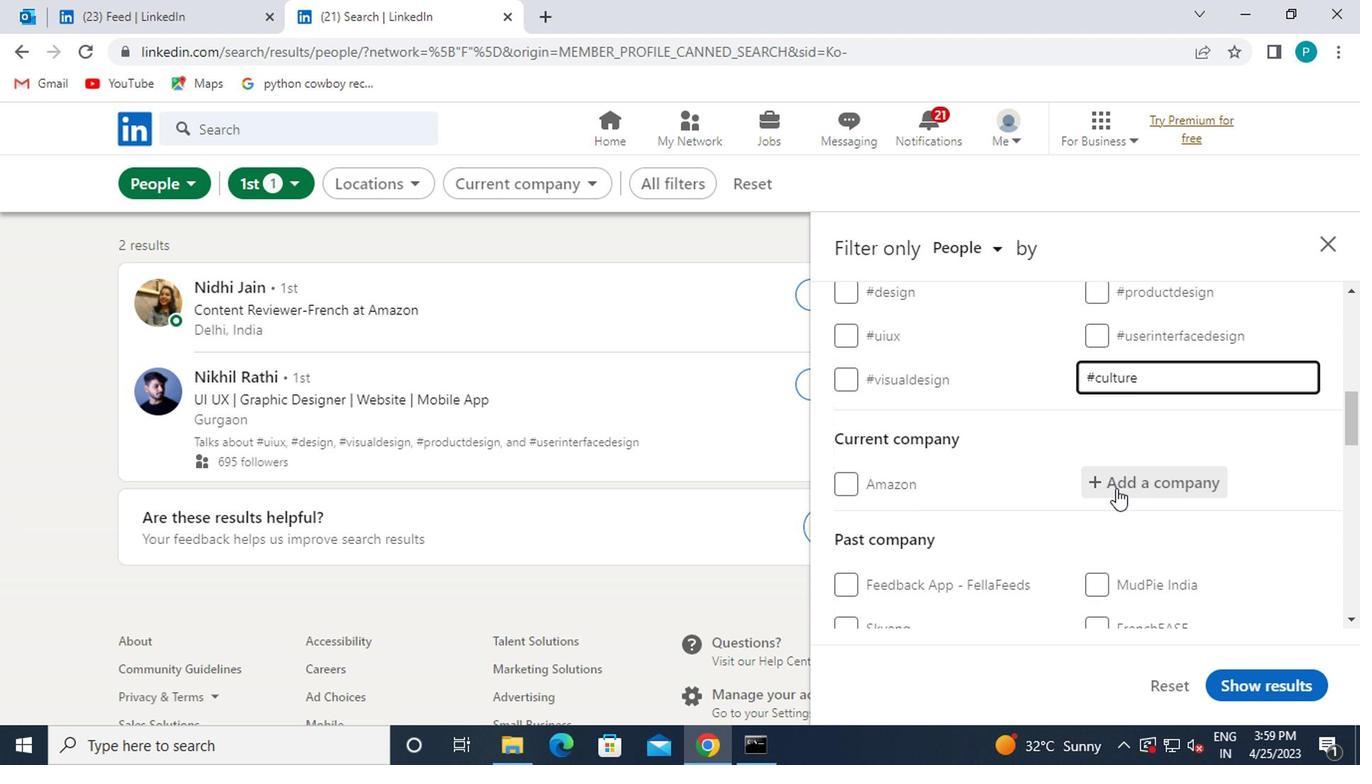 
Action: Key pressed KIA
Screenshot: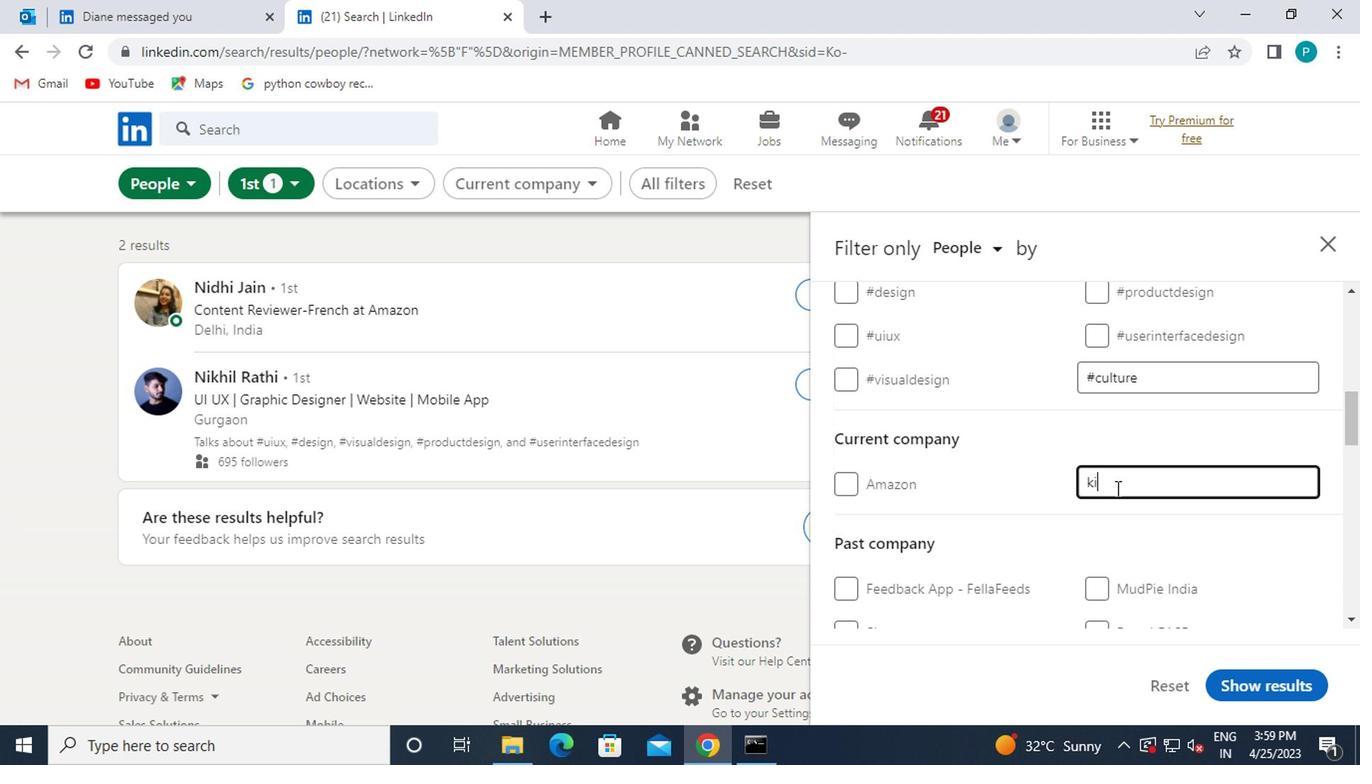 
Action: Mouse moved to (1064, 517)
Screenshot: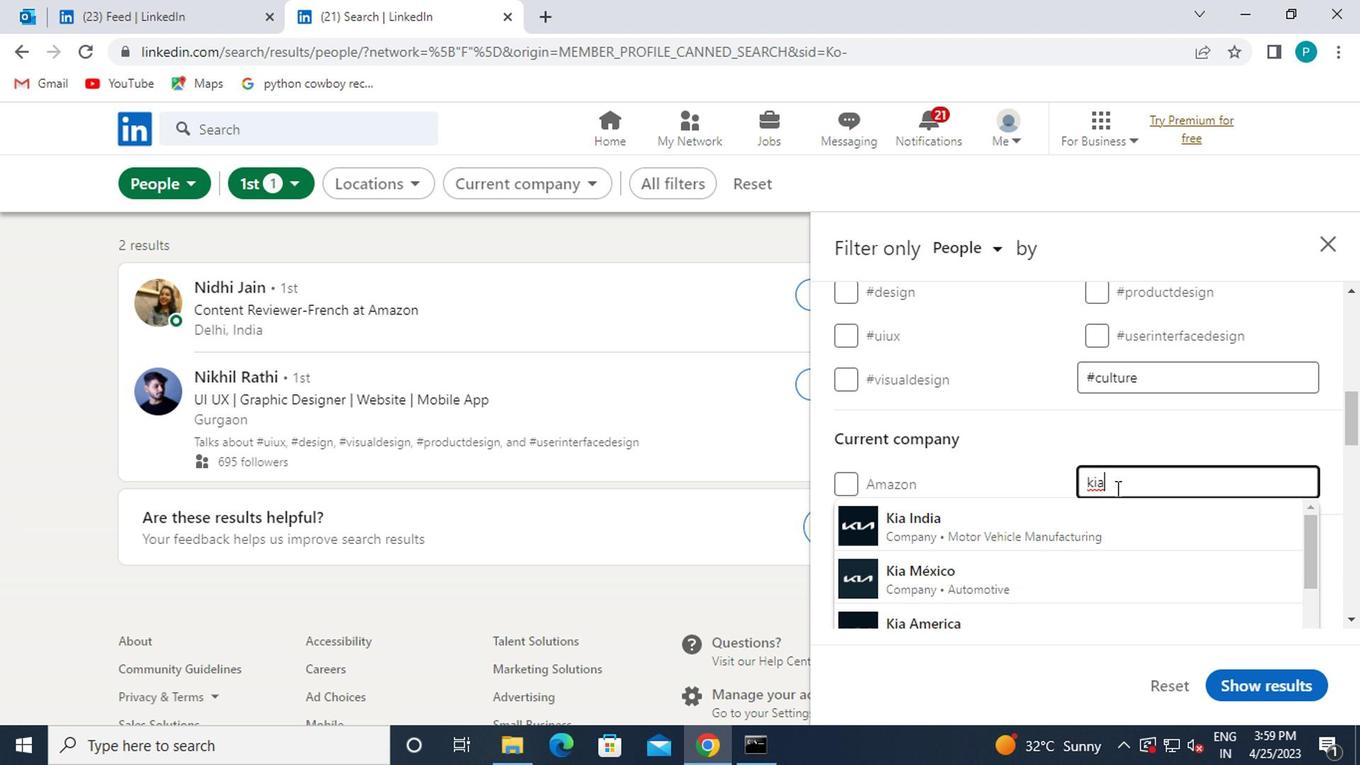 
Action: Mouse pressed left at (1064, 517)
Screenshot: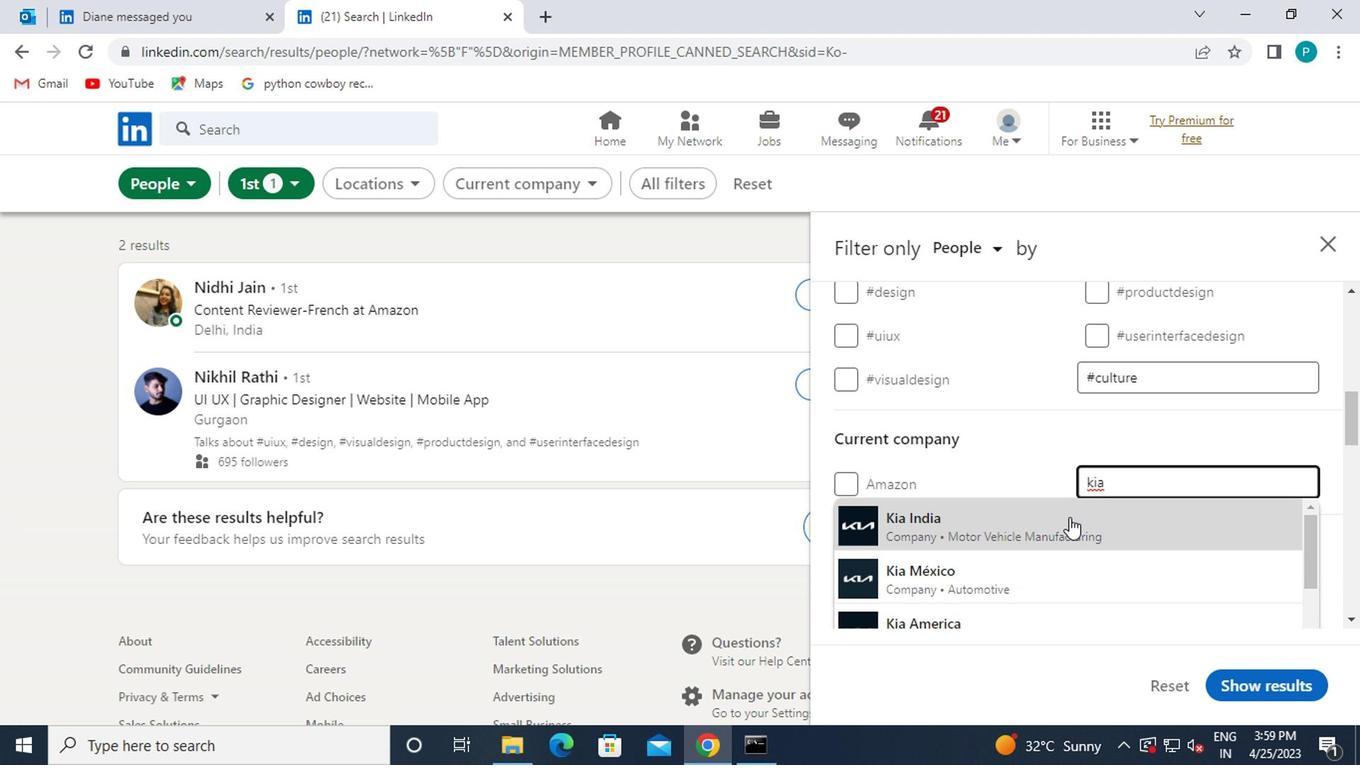 
Action: Mouse moved to (1091, 520)
Screenshot: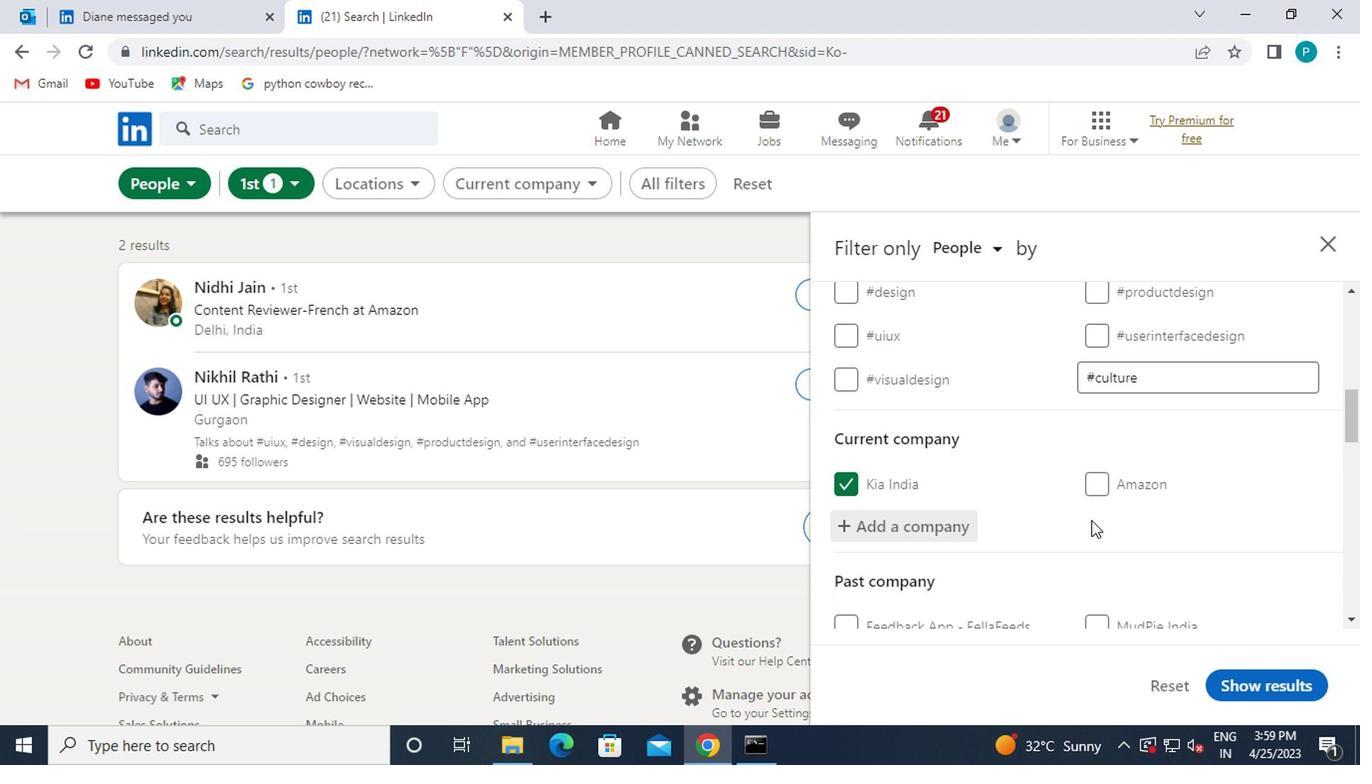 
Action: Mouse scrolled (1091, 520) with delta (0, 0)
Screenshot: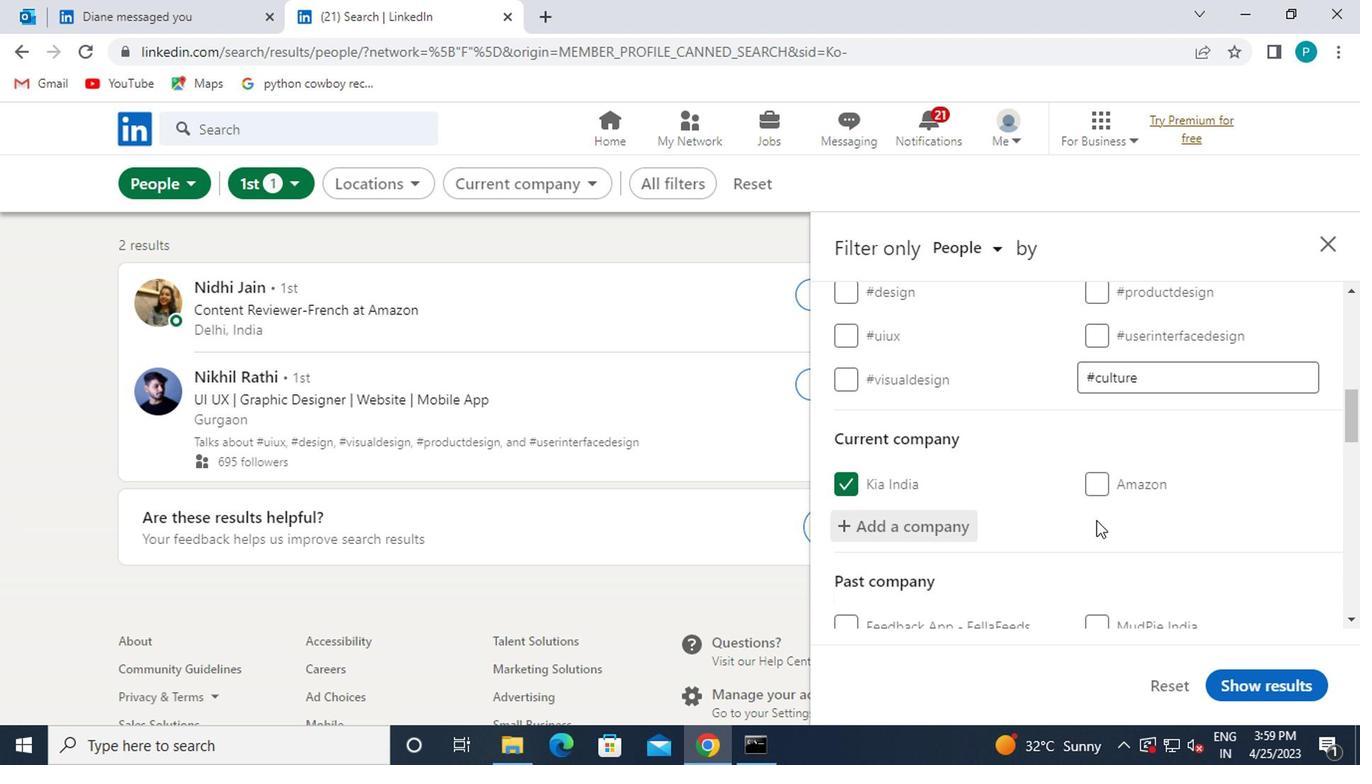
Action: Mouse scrolled (1091, 520) with delta (0, 0)
Screenshot: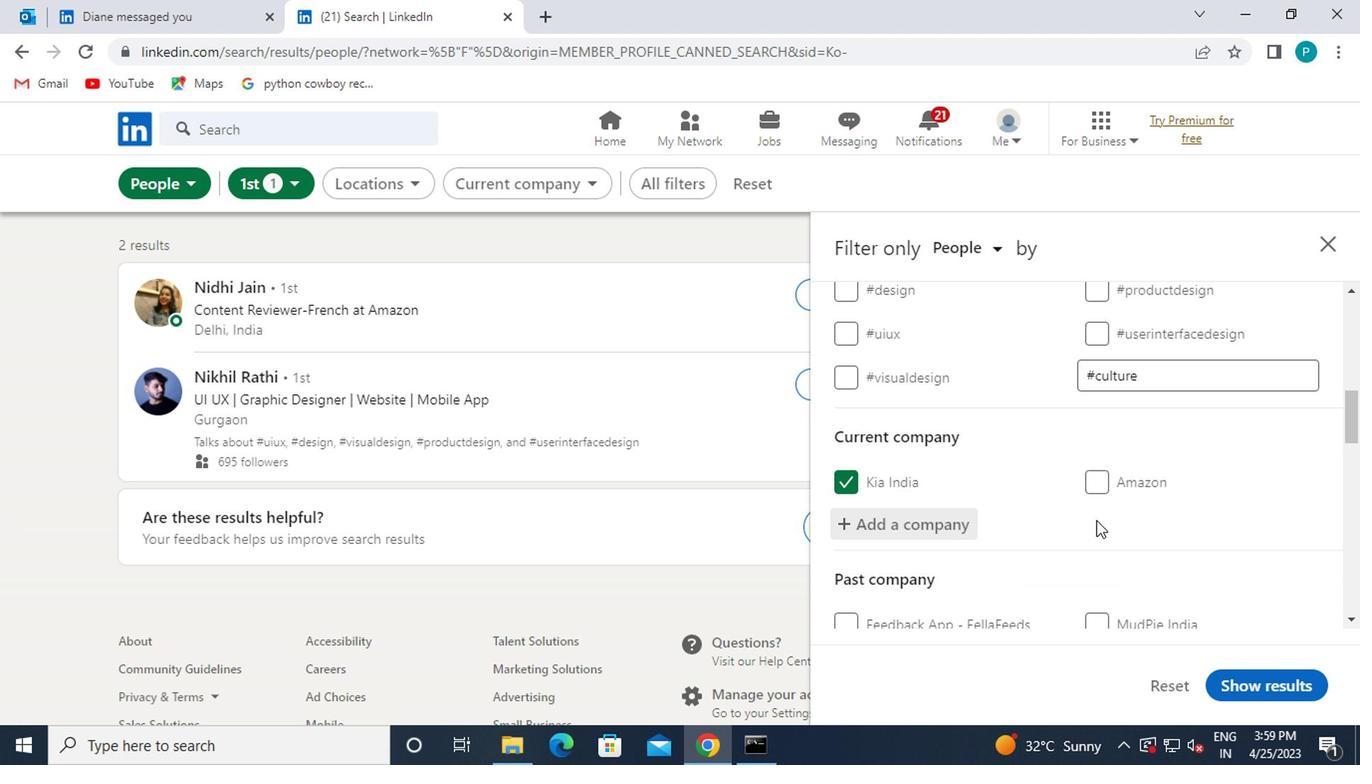 
Action: Mouse moved to (1091, 527)
Screenshot: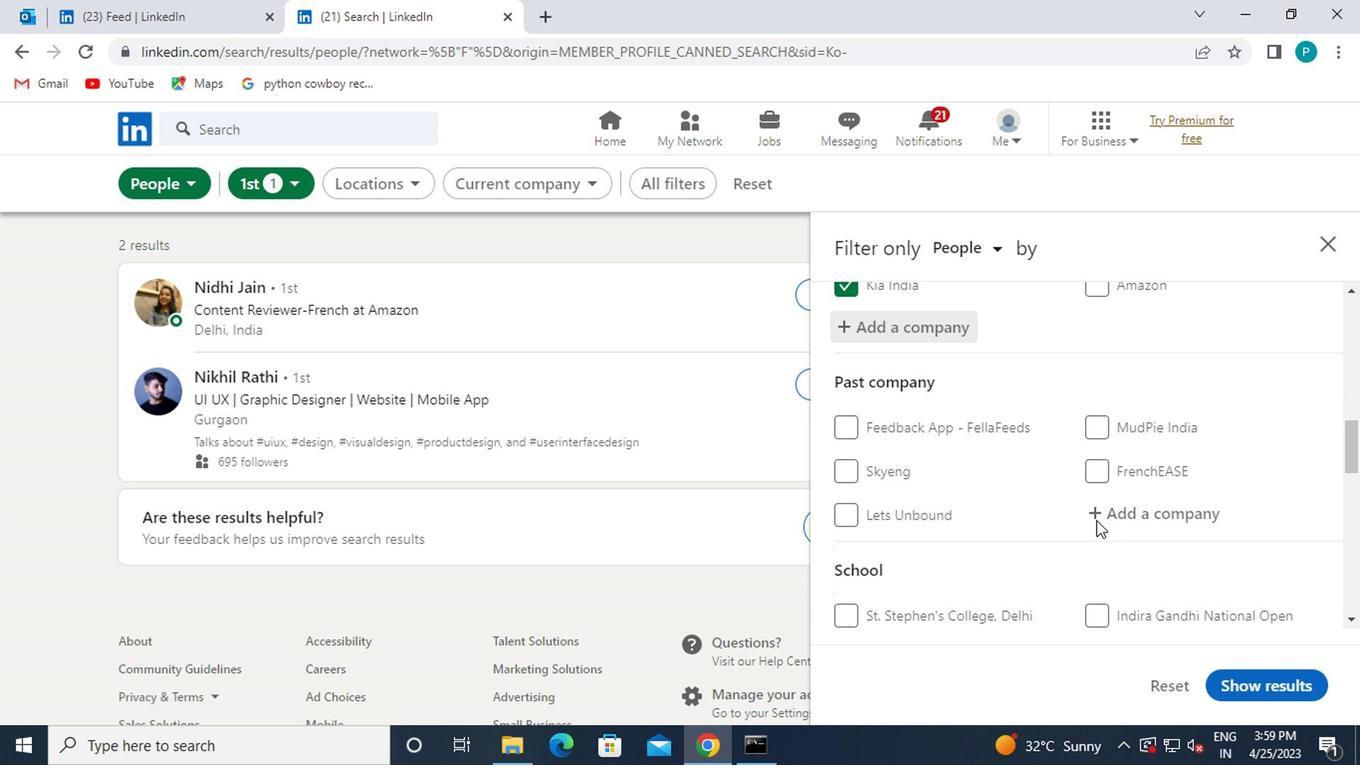 
Action: Mouse scrolled (1091, 527) with delta (0, 0)
Screenshot: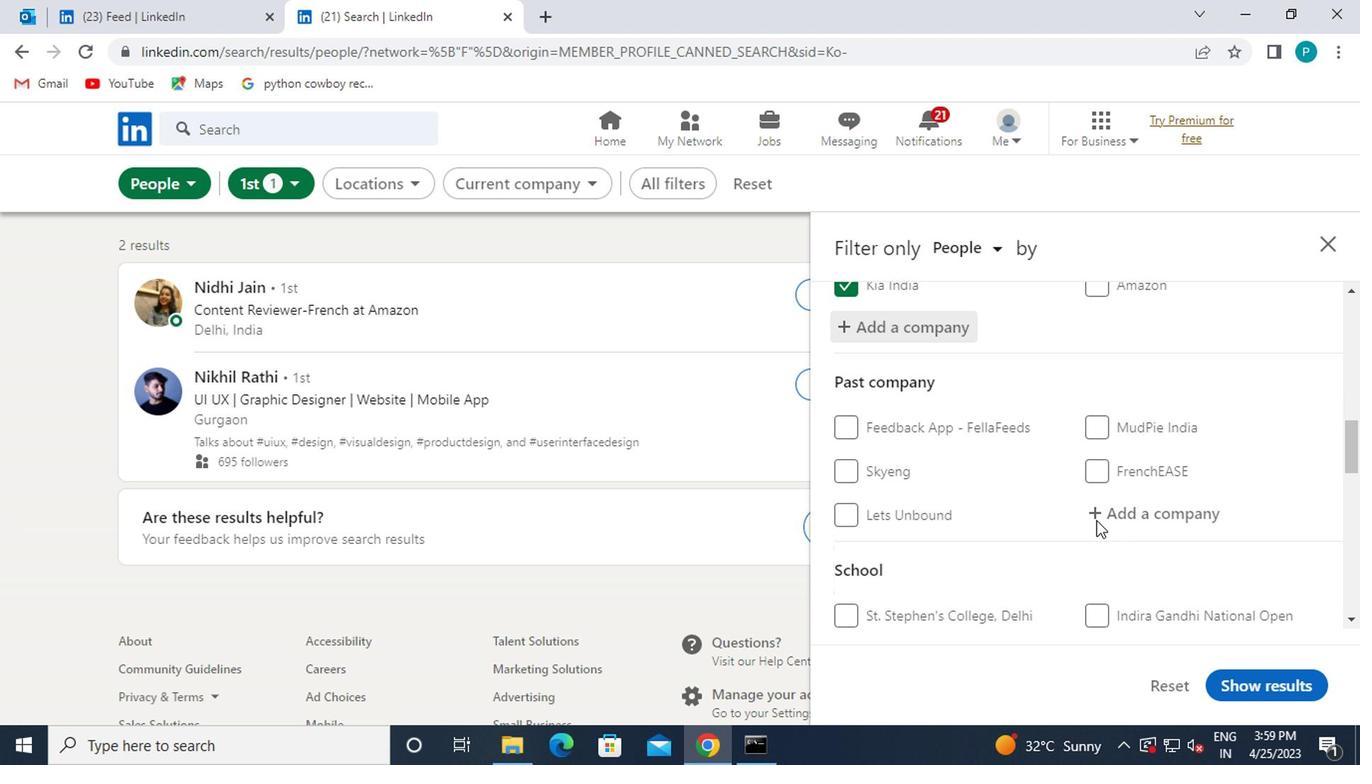 
Action: Mouse moved to (1091, 520)
Screenshot: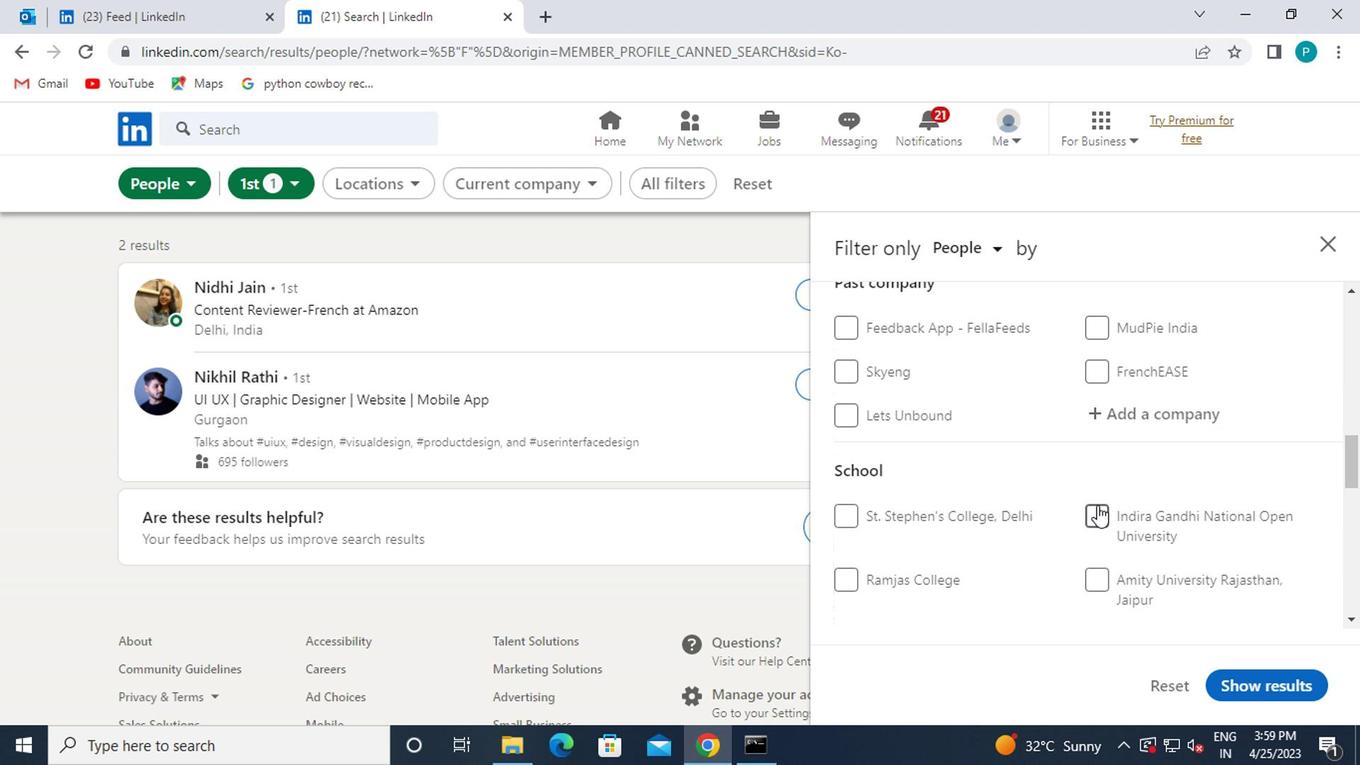 
Action: Mouse scrolled (1091, 519) with delta (0, 0)
Screenshot: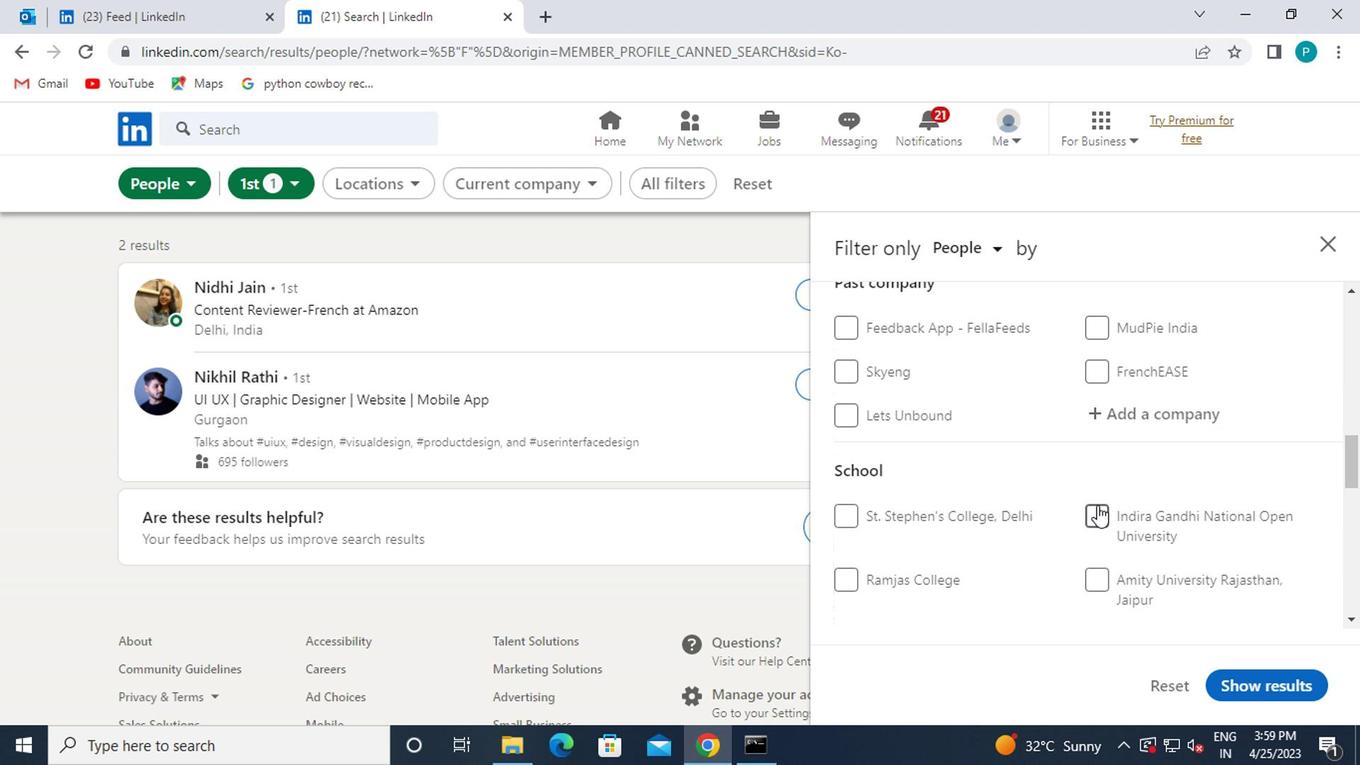 
Action: Mouse moved to (1101, 540)
Screenshot: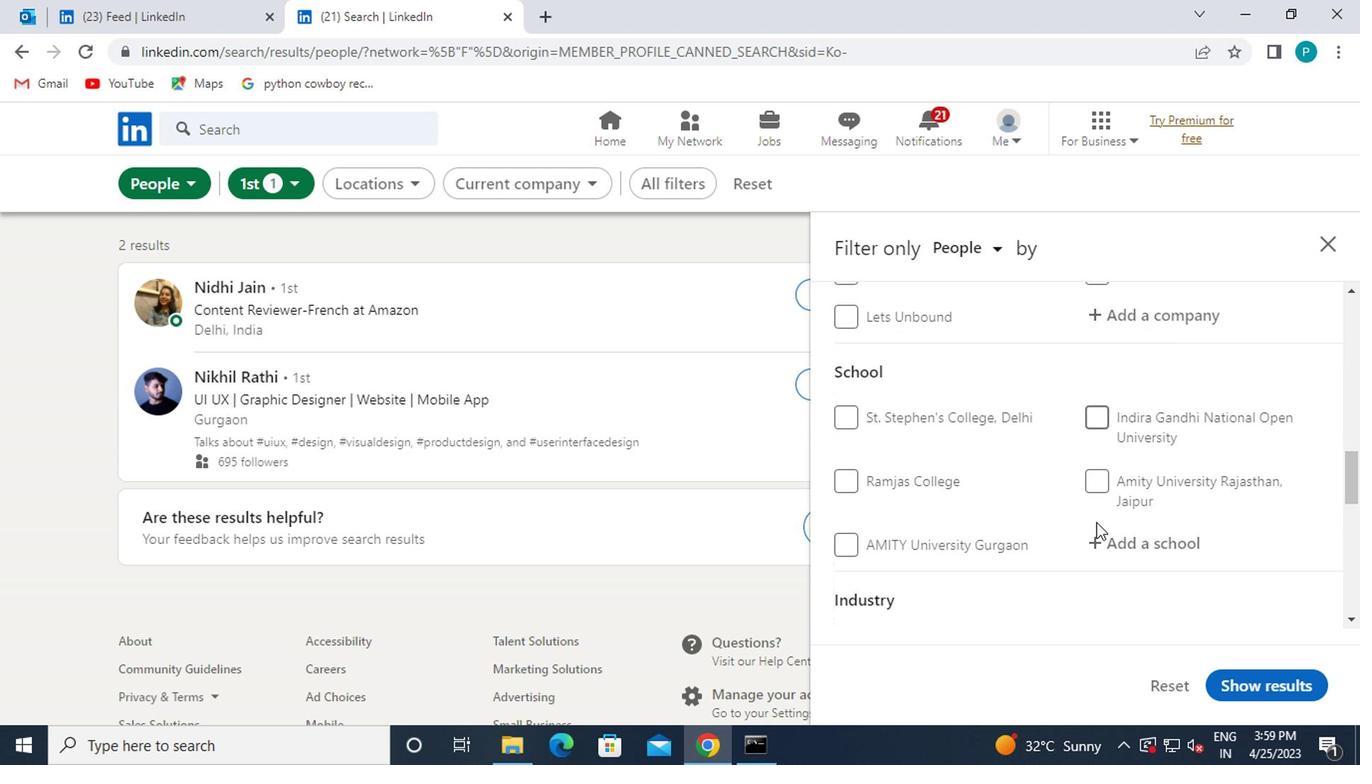 
Action: Mouse pressed left at (1101, 540)
Screenshot: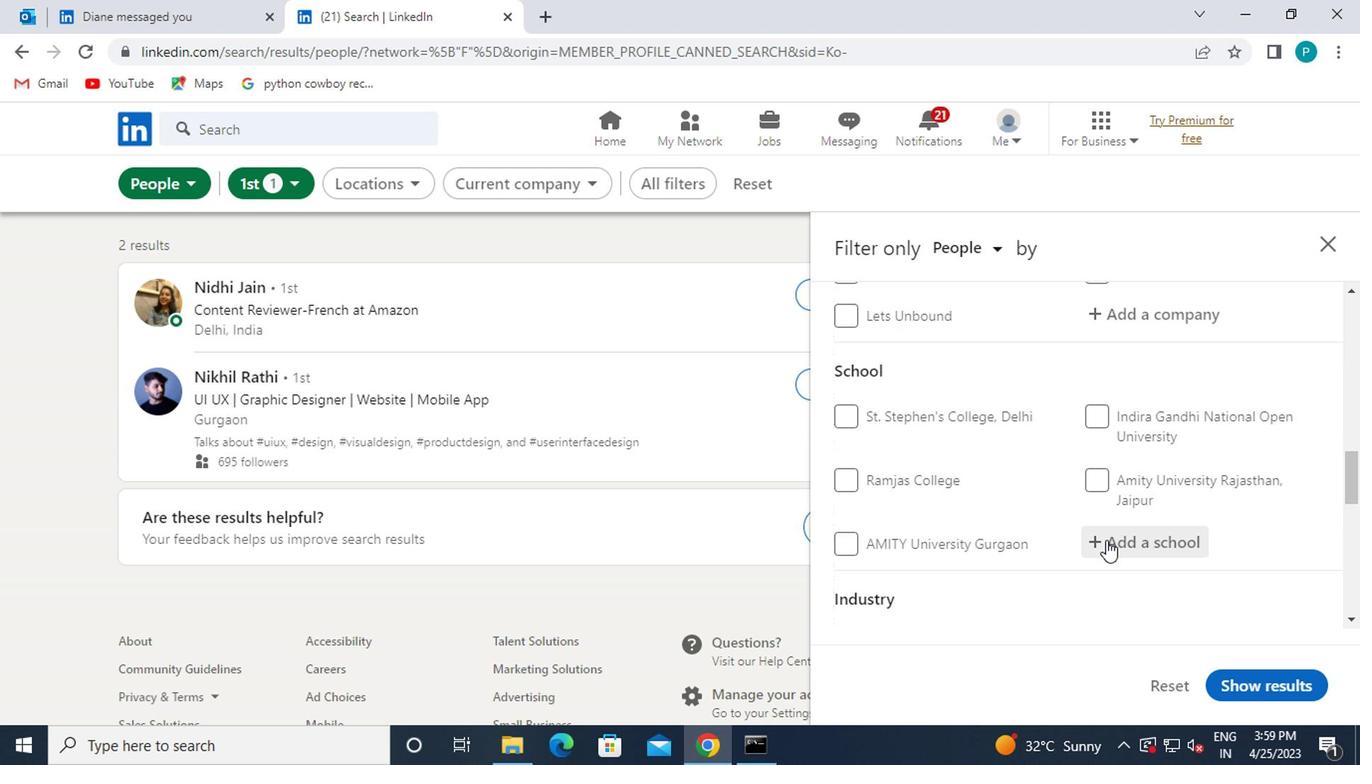 
Action: Key pressed MHARAJA<Key.space>AGRASEN
Screenshot: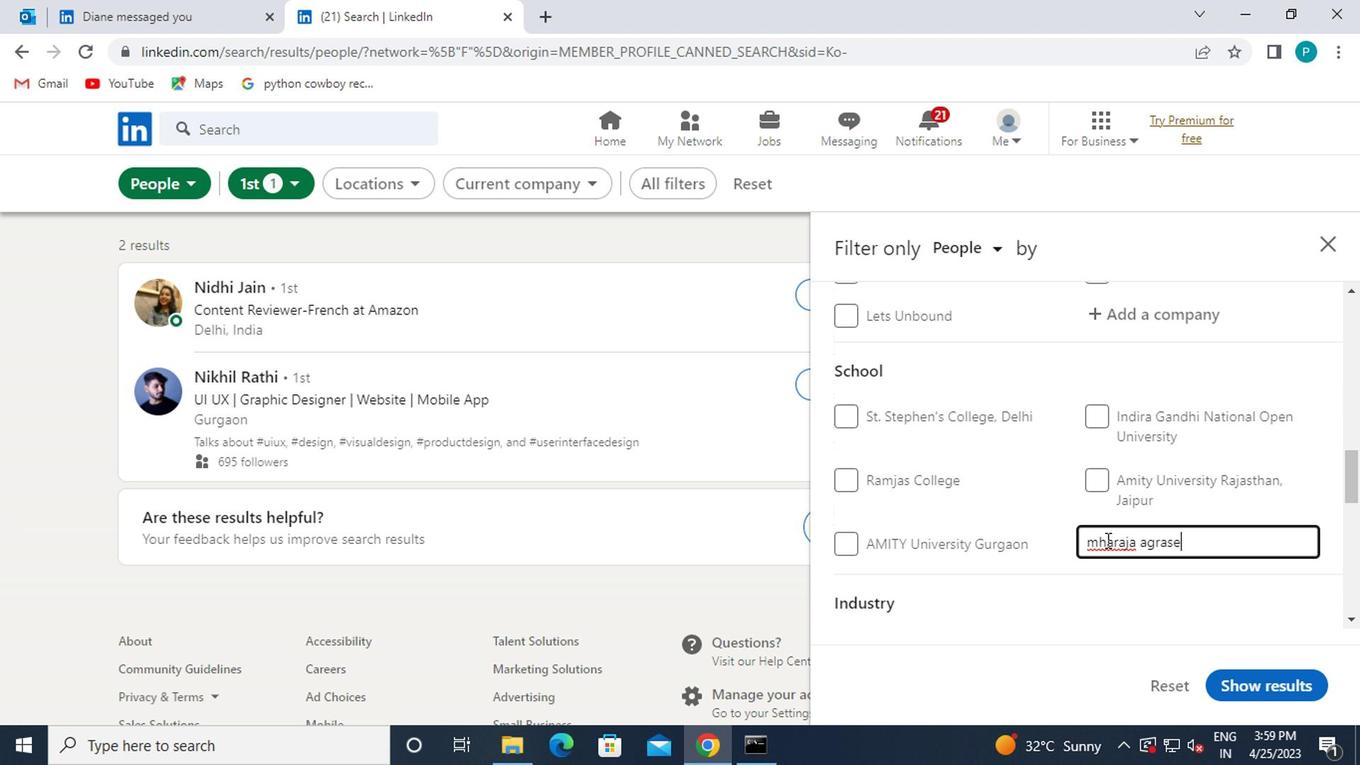 
Action: Mouse moved to (1091, 545)
Screenshot: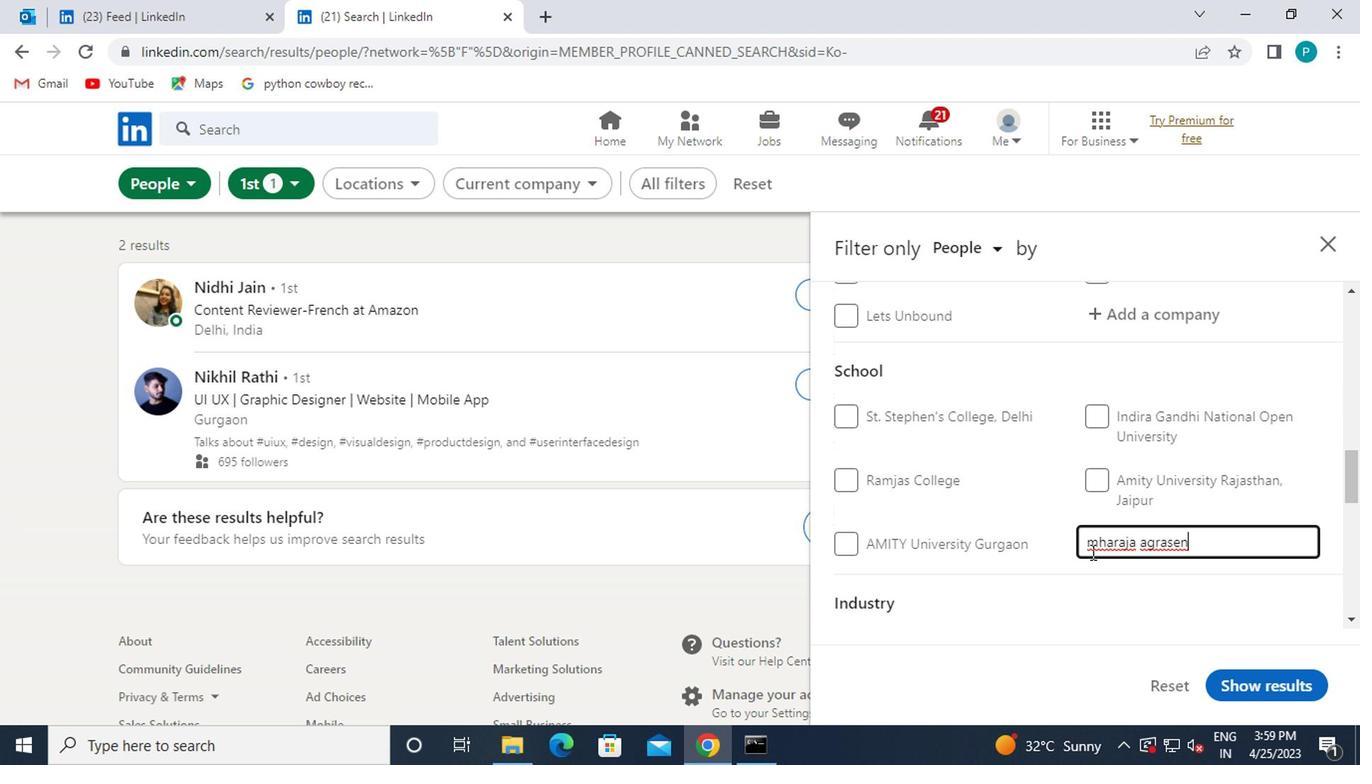 
Action: Mouse pressed left at (1091, 545)
Screenshot: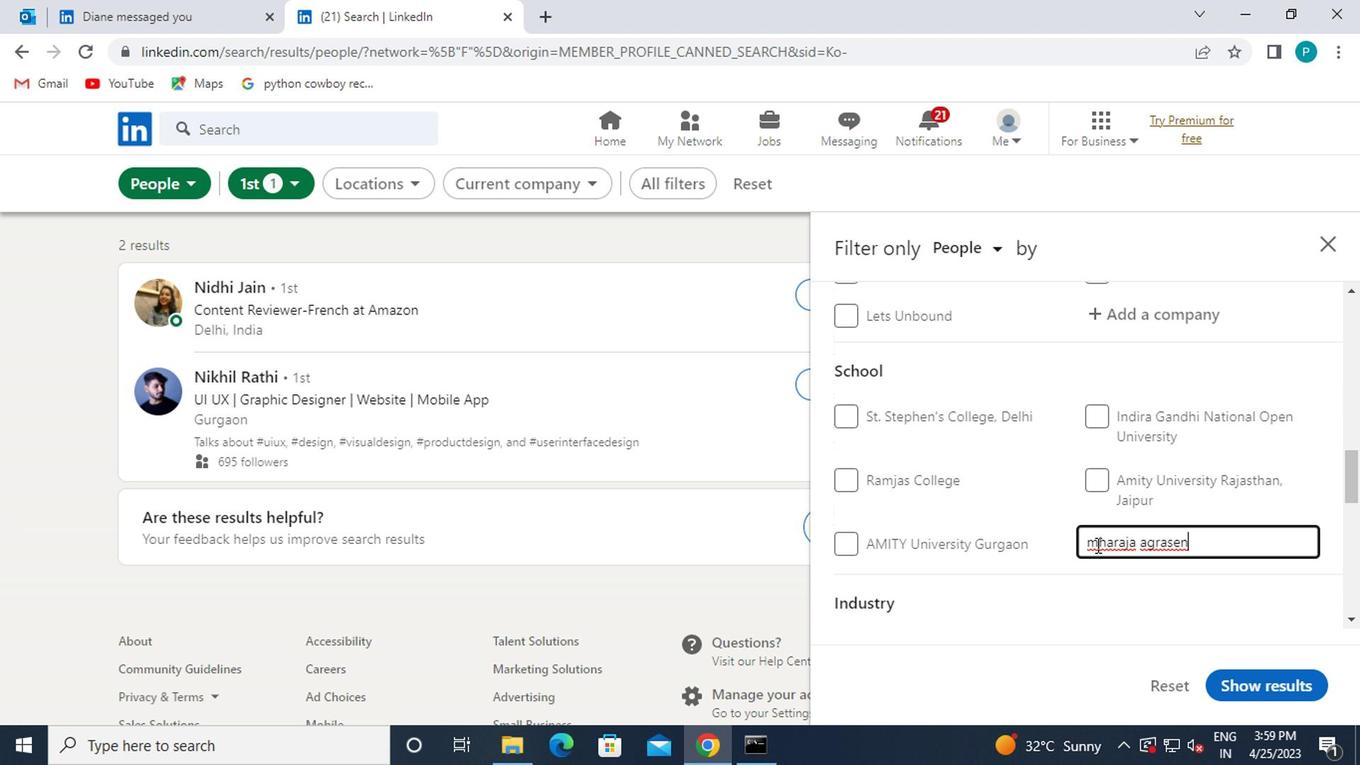 
Action: Mouse moved to (1093, 544)
Screenshot: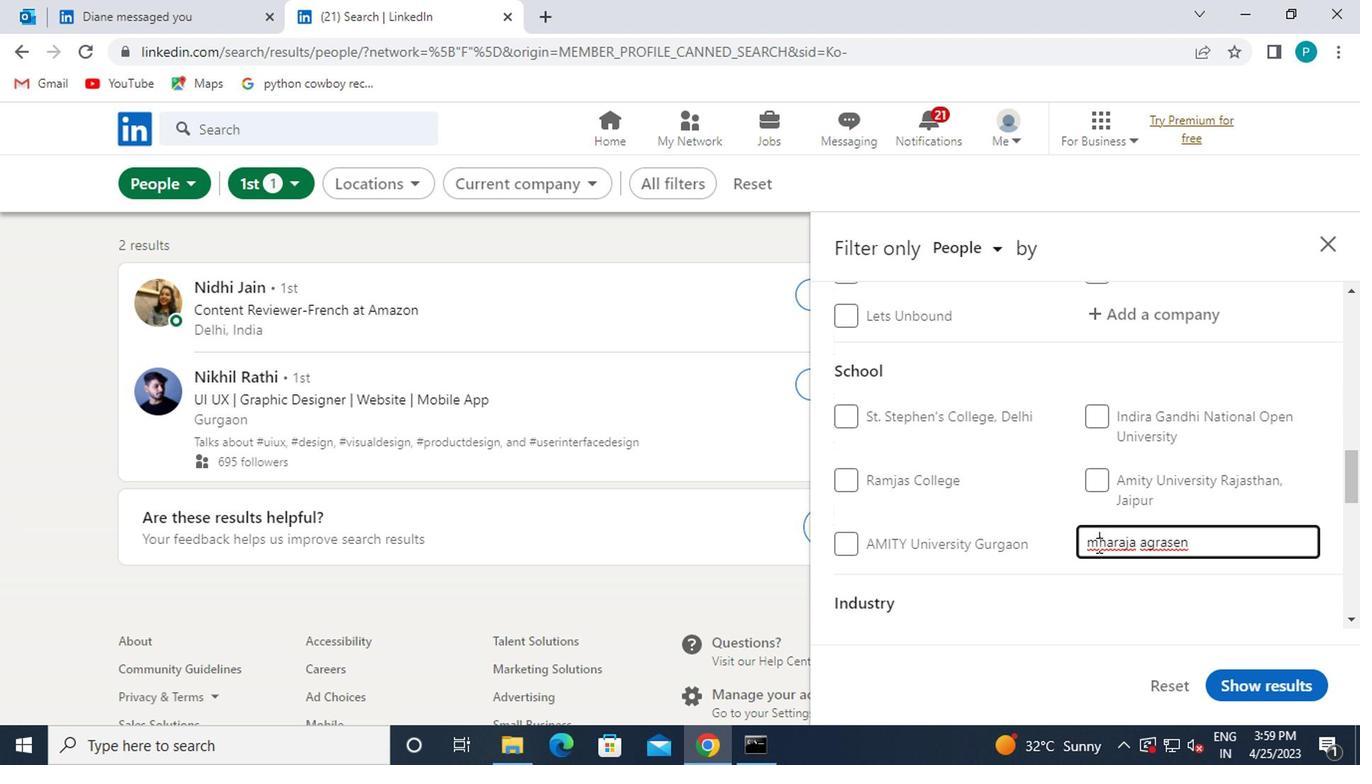 
Action: Key pressed A
Screenshot: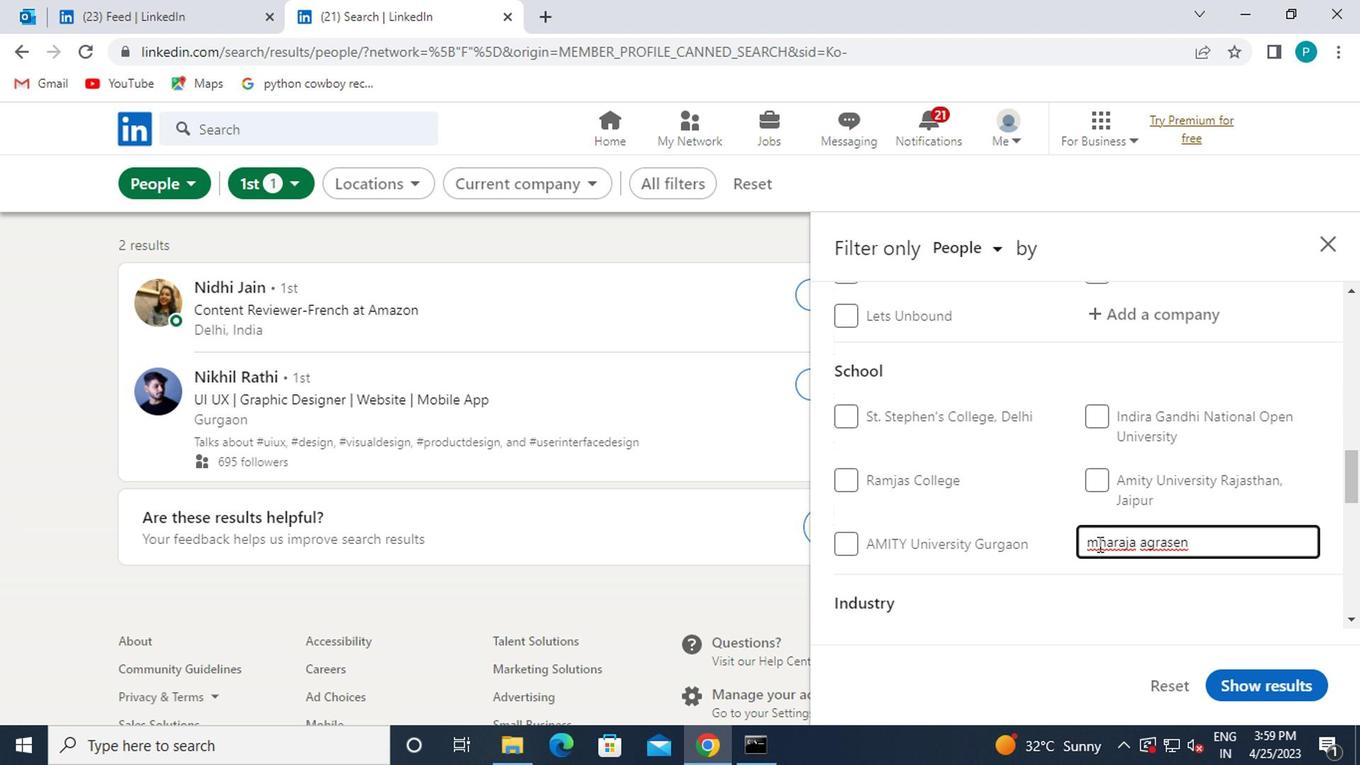 
Action: Mouse moved to (1142, 575)
Screenshot: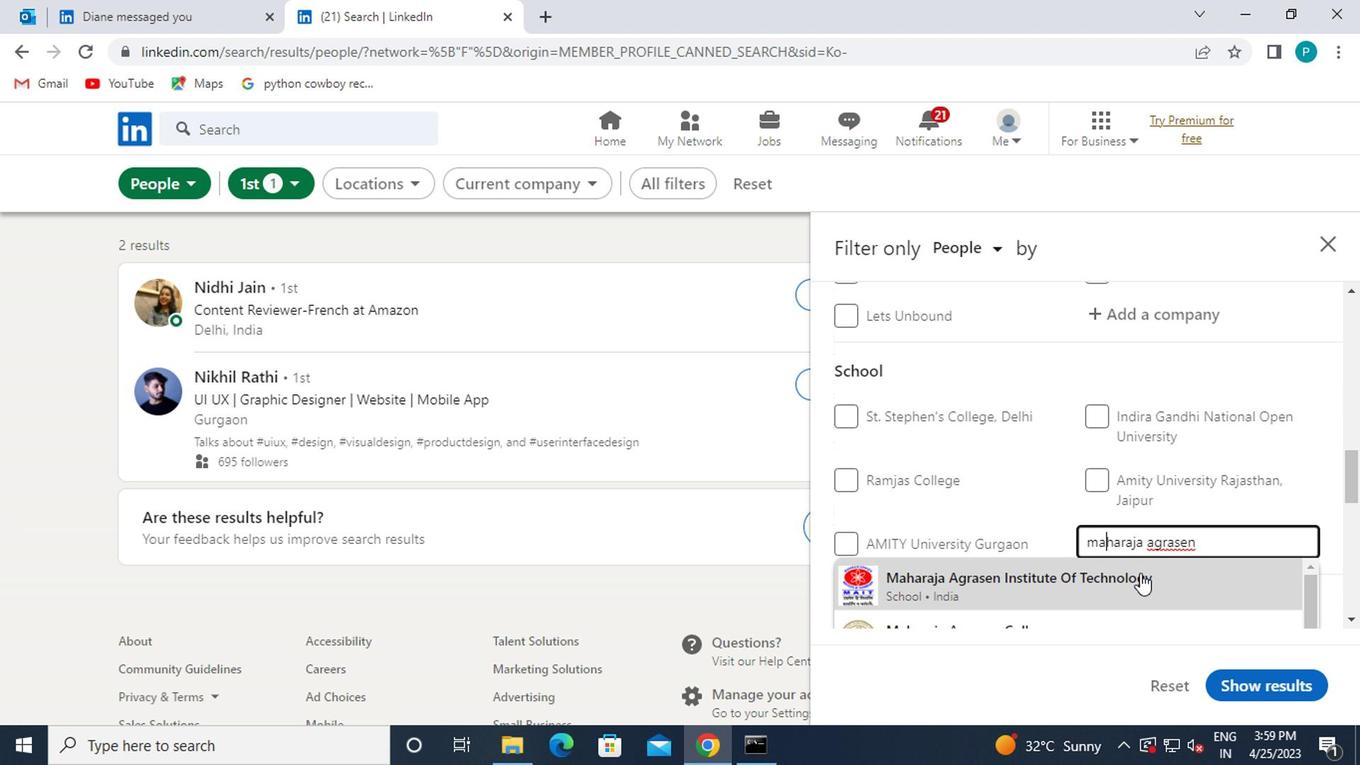 
Action: Mouse scrolled (1142, 574) with delta (0, 0)
Screenshot: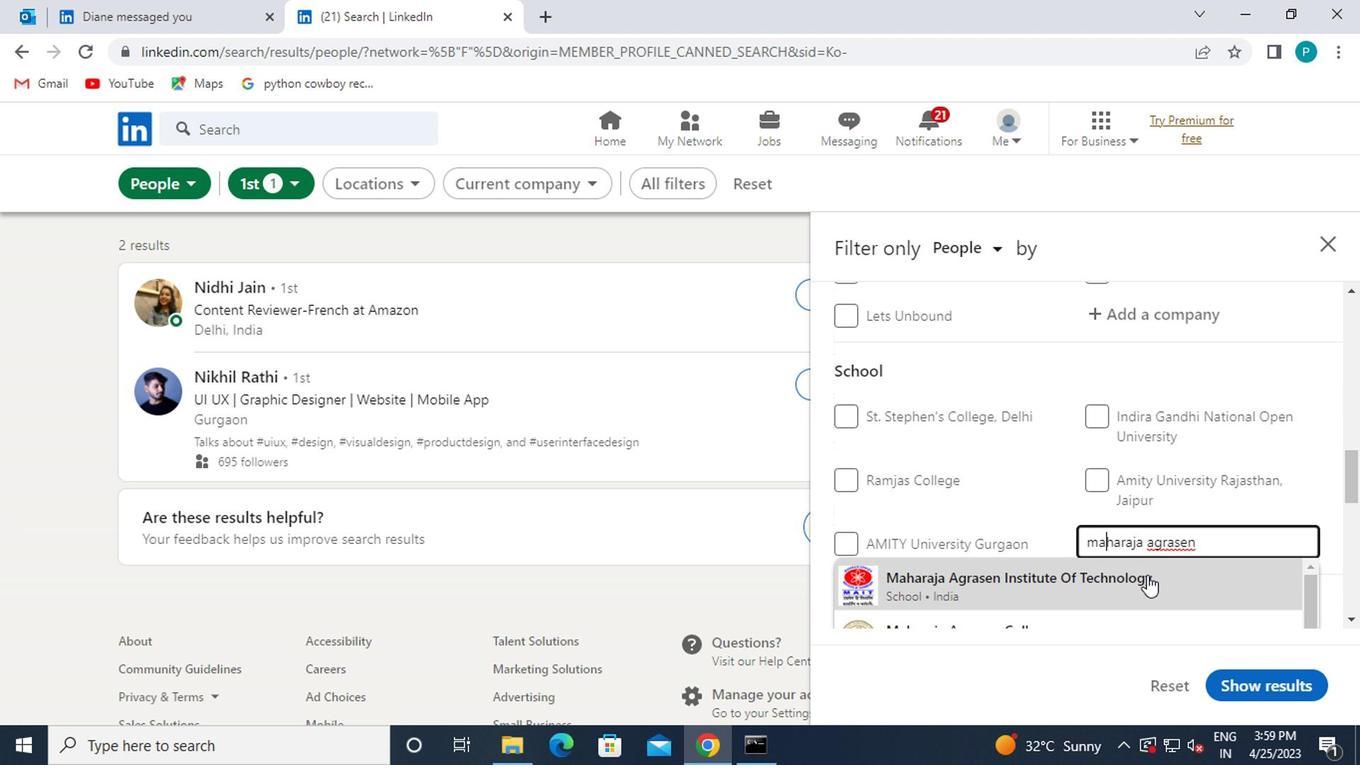 
Action: Mouse scrolled (1142, 576) with delta (0, 1)
Screenshot: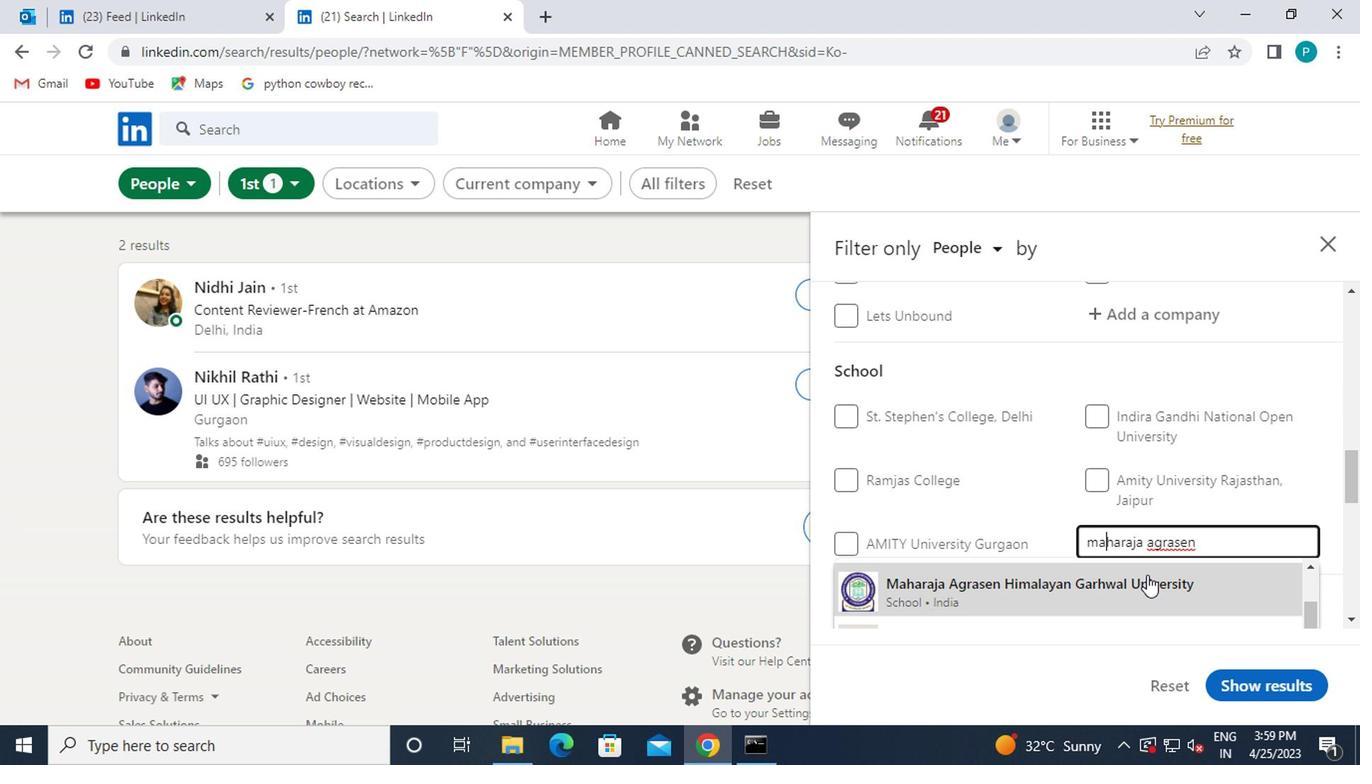 
Action: Mouse scrolled (1142, 574) with delta (0, 0)
Screenshot: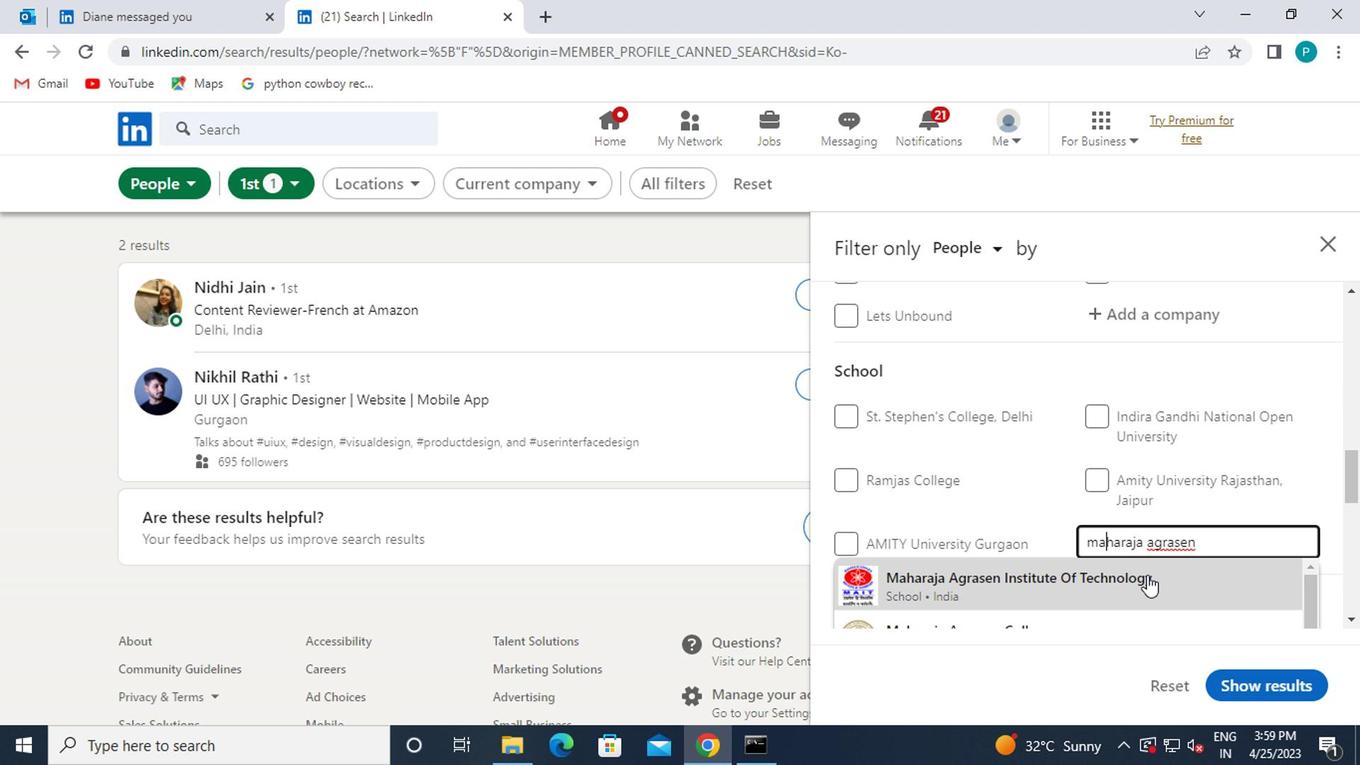 
Action: Mouse moved to (1210, 539)
Screenshot: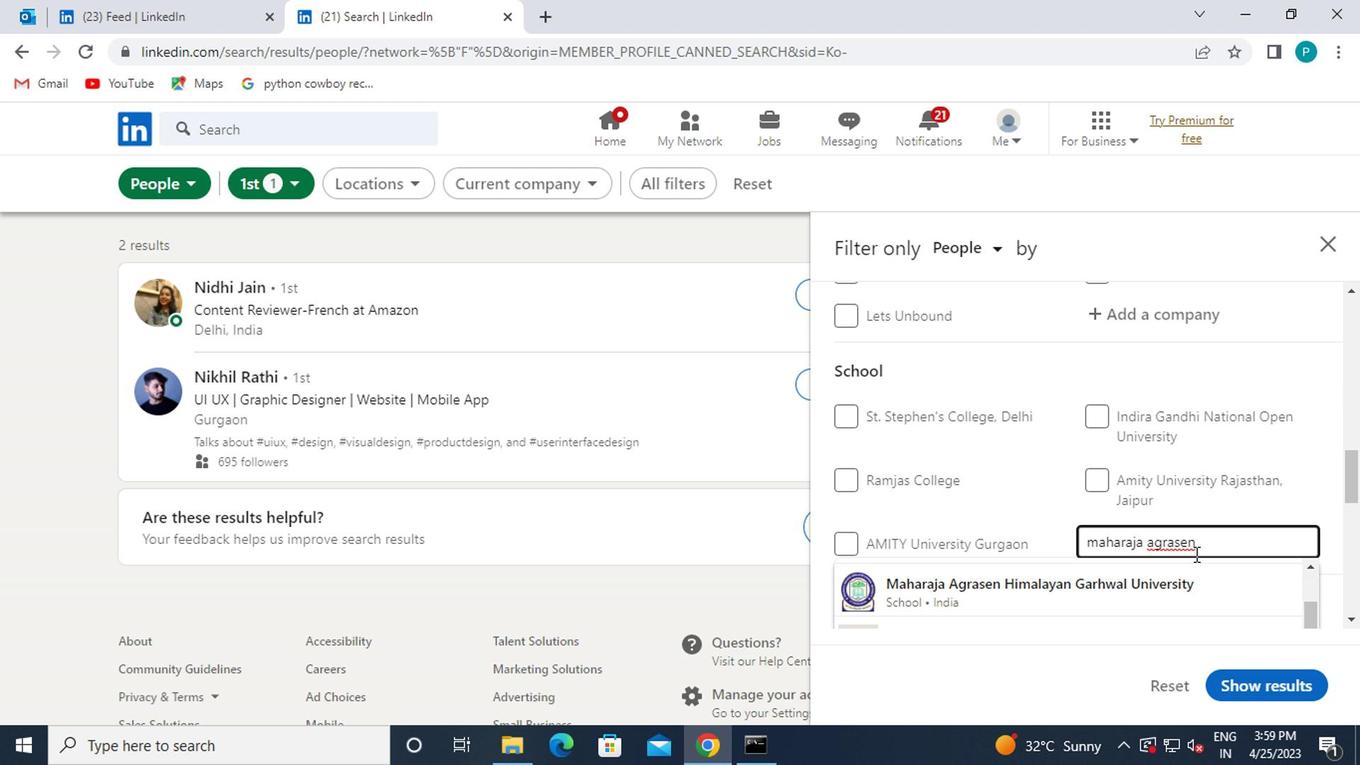 
Action: Mouse pressed left at (1210, 539)
Screenshot: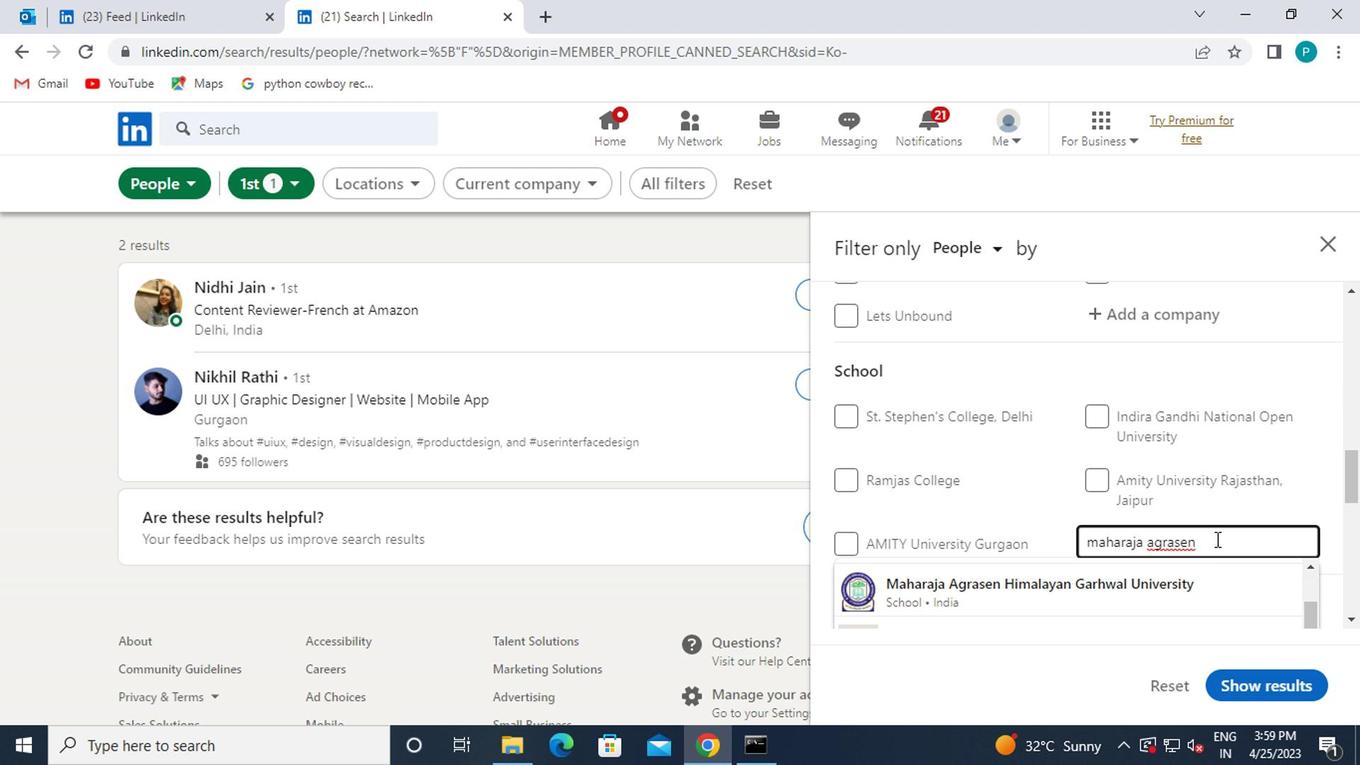 
Action: Mouse moved to (1210, 539)
Screenshot: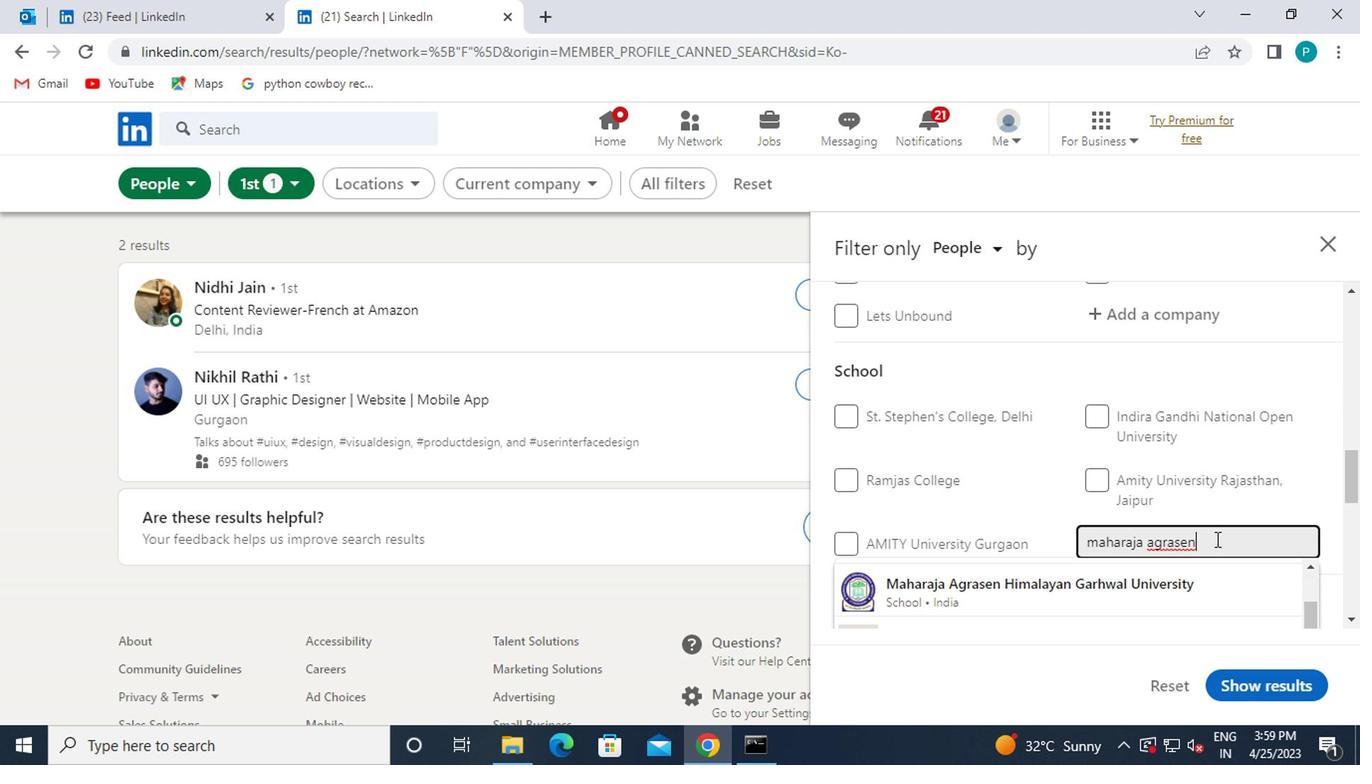 
Action: Key pressed <Key.space>C
Screenshot: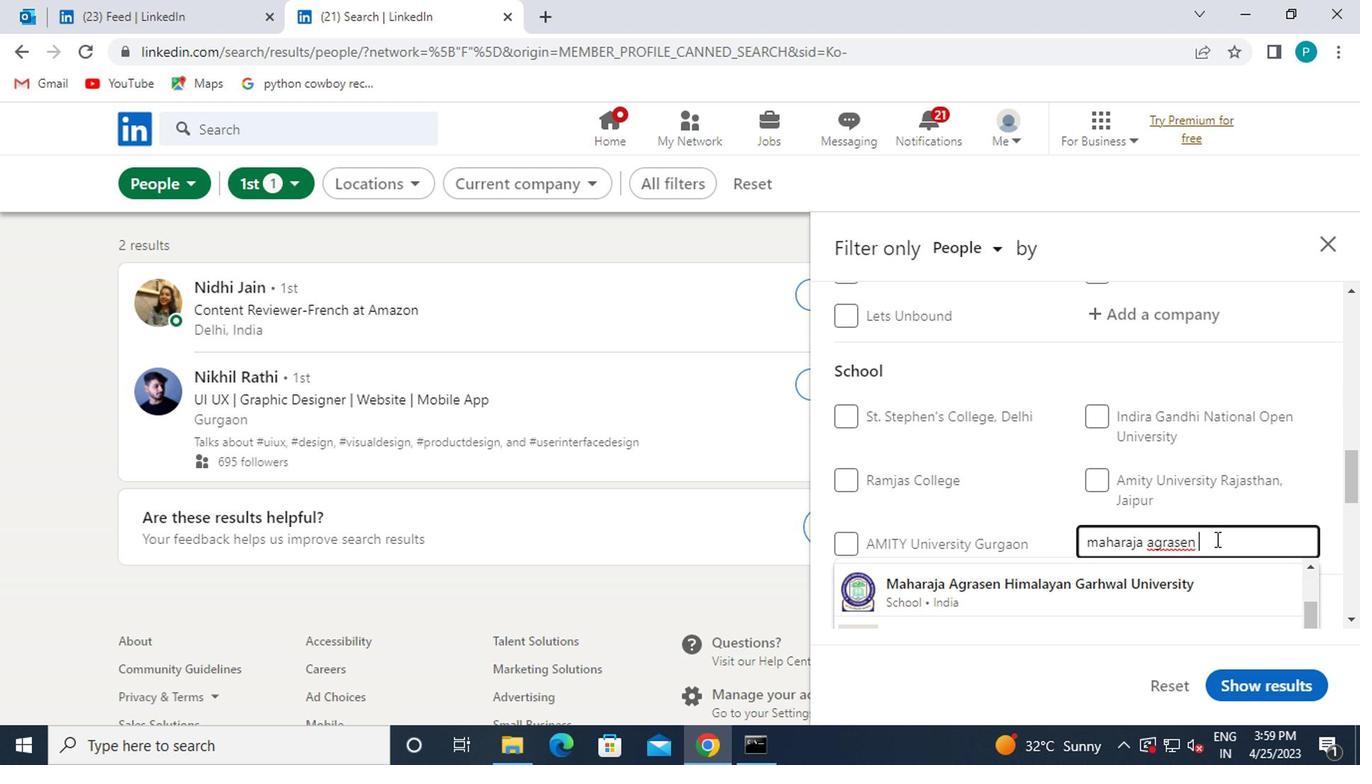 
Action: Mouse moved to (1106, 596)
Screenshot: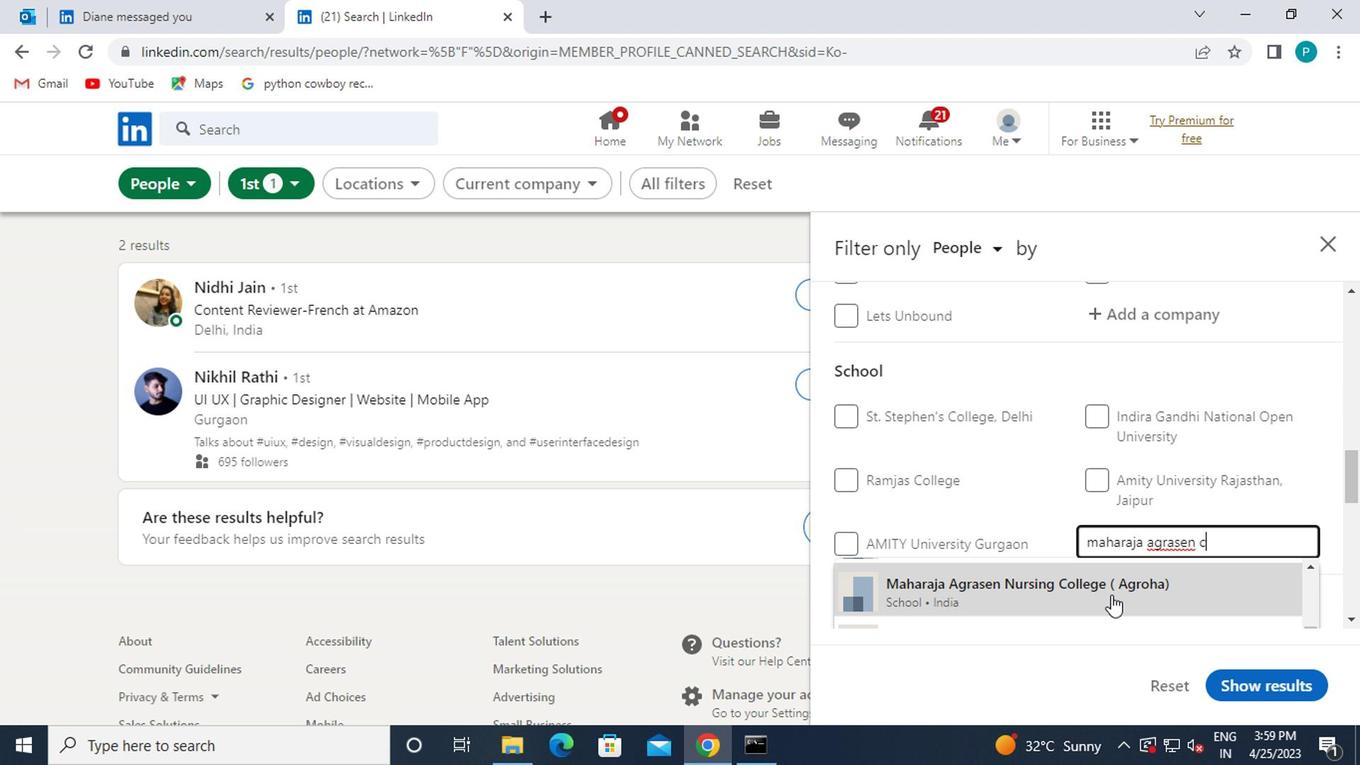 
Action: Mouse pressed left at (1106, 596)
Screenshot: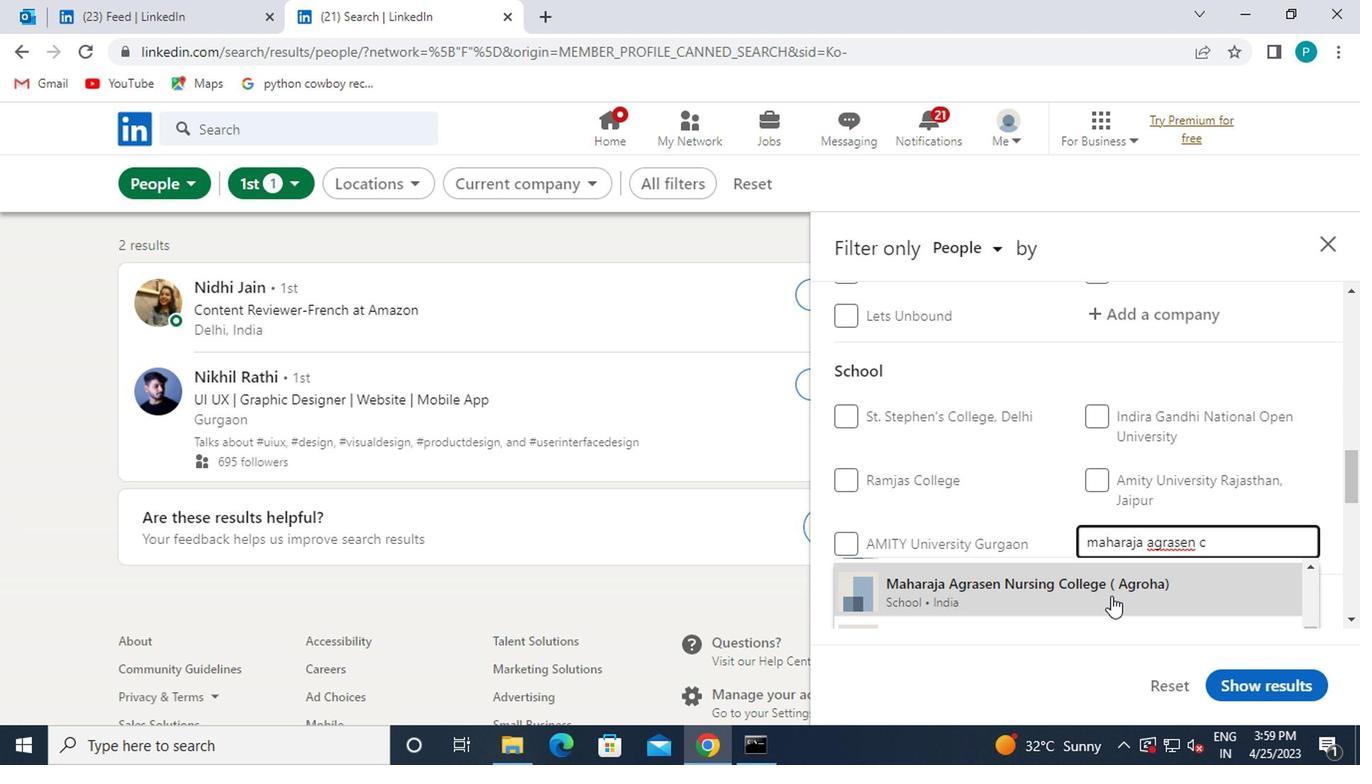 
Action: Mouse moved to (974, 550)
Screenshot: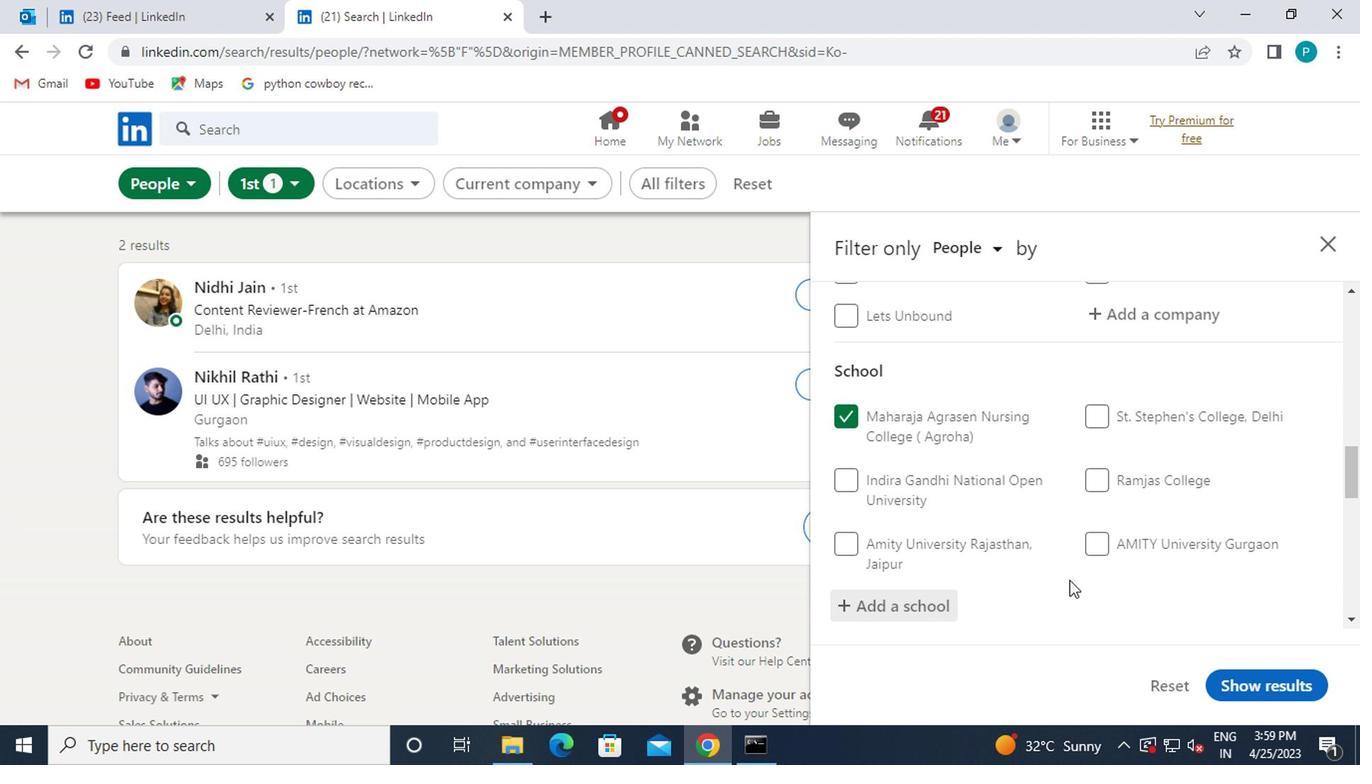 
Action: Mouse scrolled (974, 549) with delta (0, 0)
Screenshot: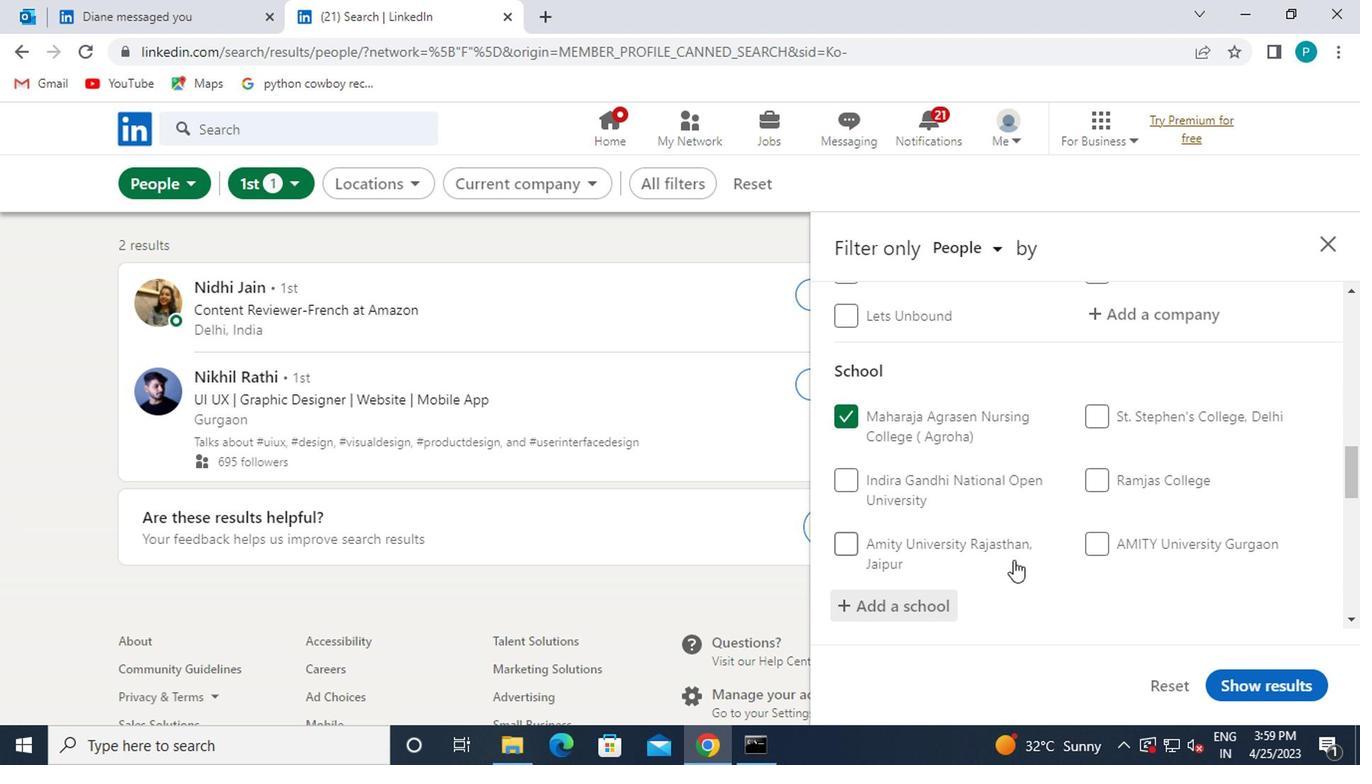 
Action: Mouse scrolled (974, 549) with delta (0, 0)
Screenshot: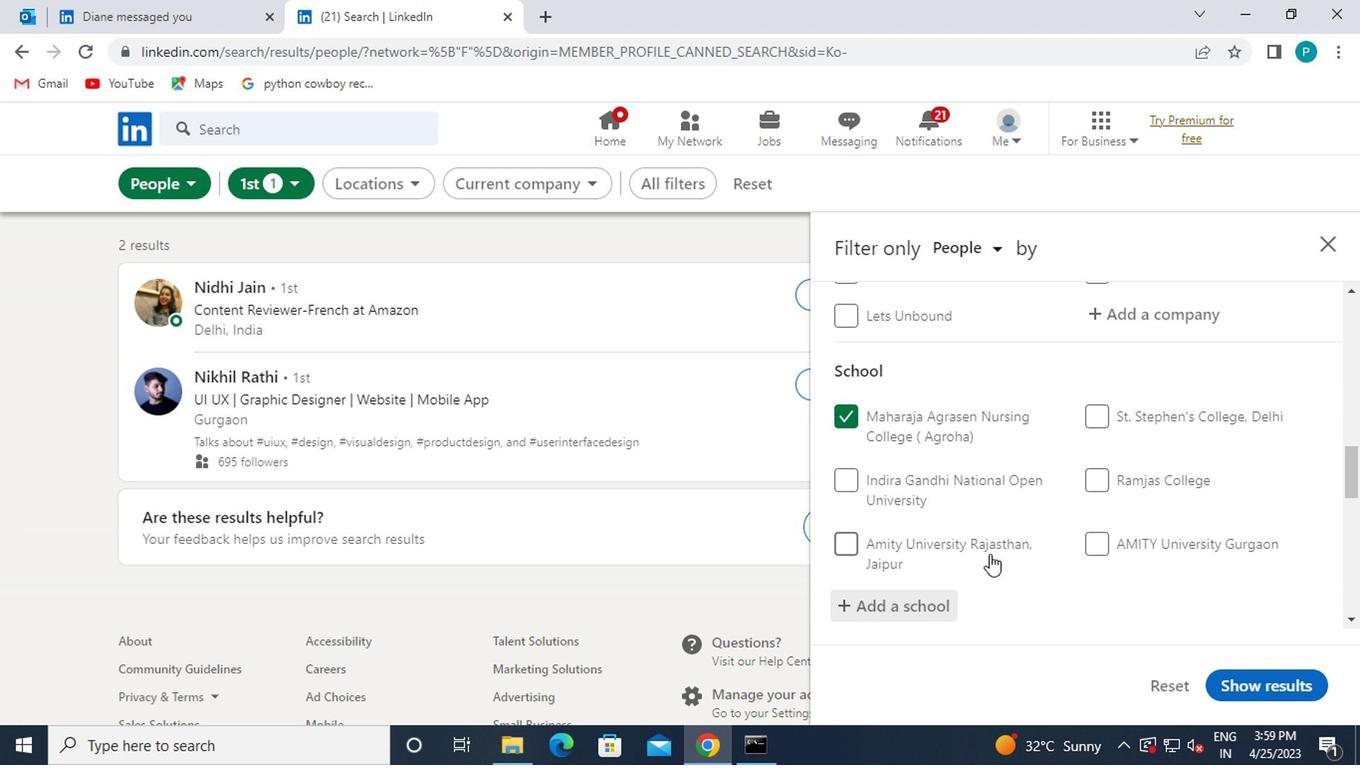 
Action: Mouse moved to (849, 579)
Screenshot: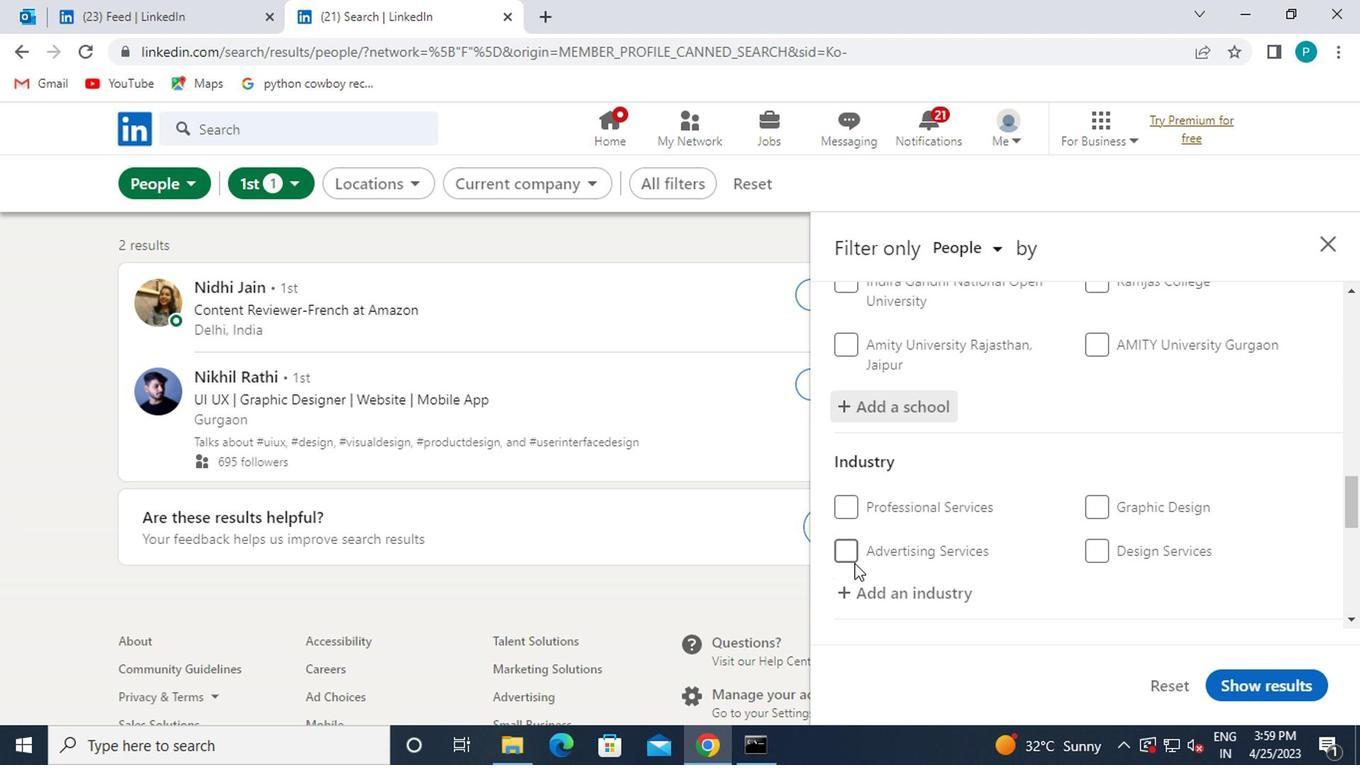 
Action: Mouse pressed left at (849, 579)
Screenshot: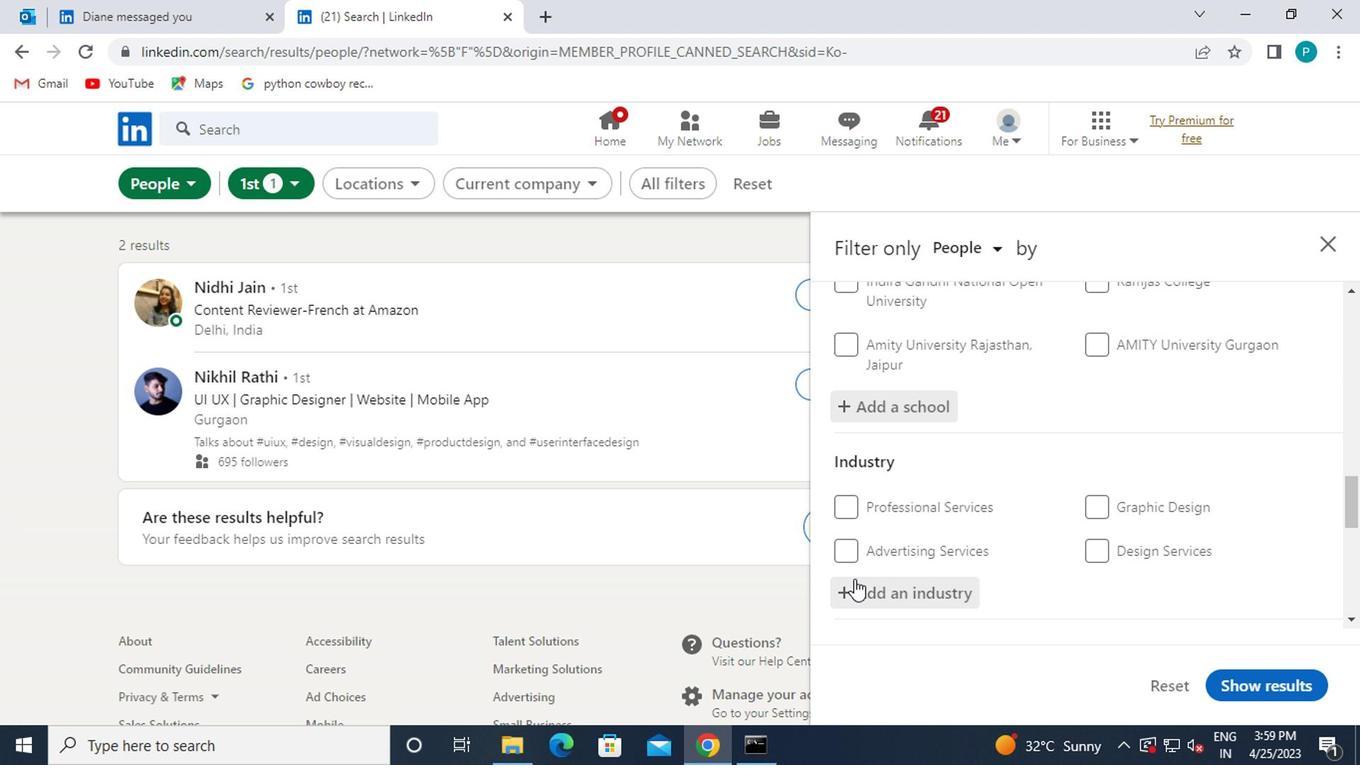 
Action: Mouse moved to (882, 585)
Screenshot: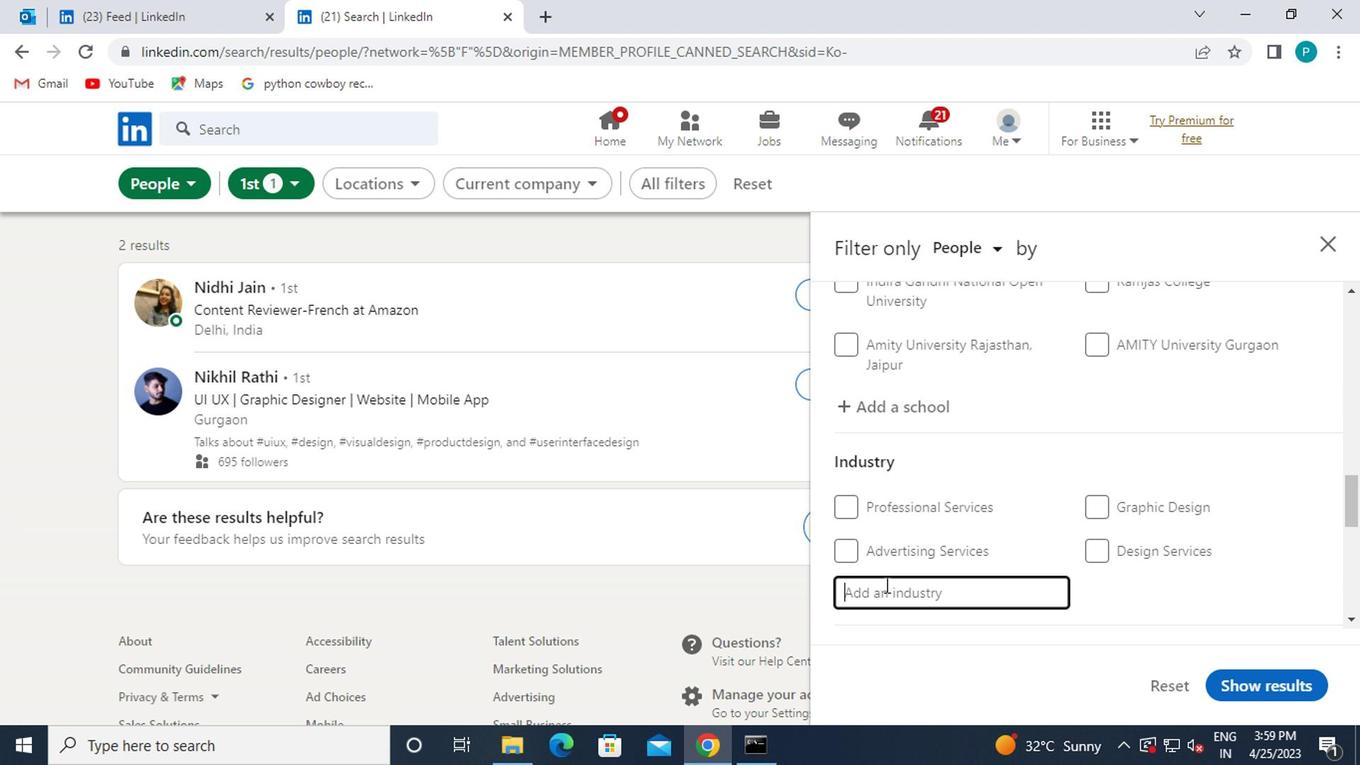 
Action: Key pressed WHOLESA
Screenshot: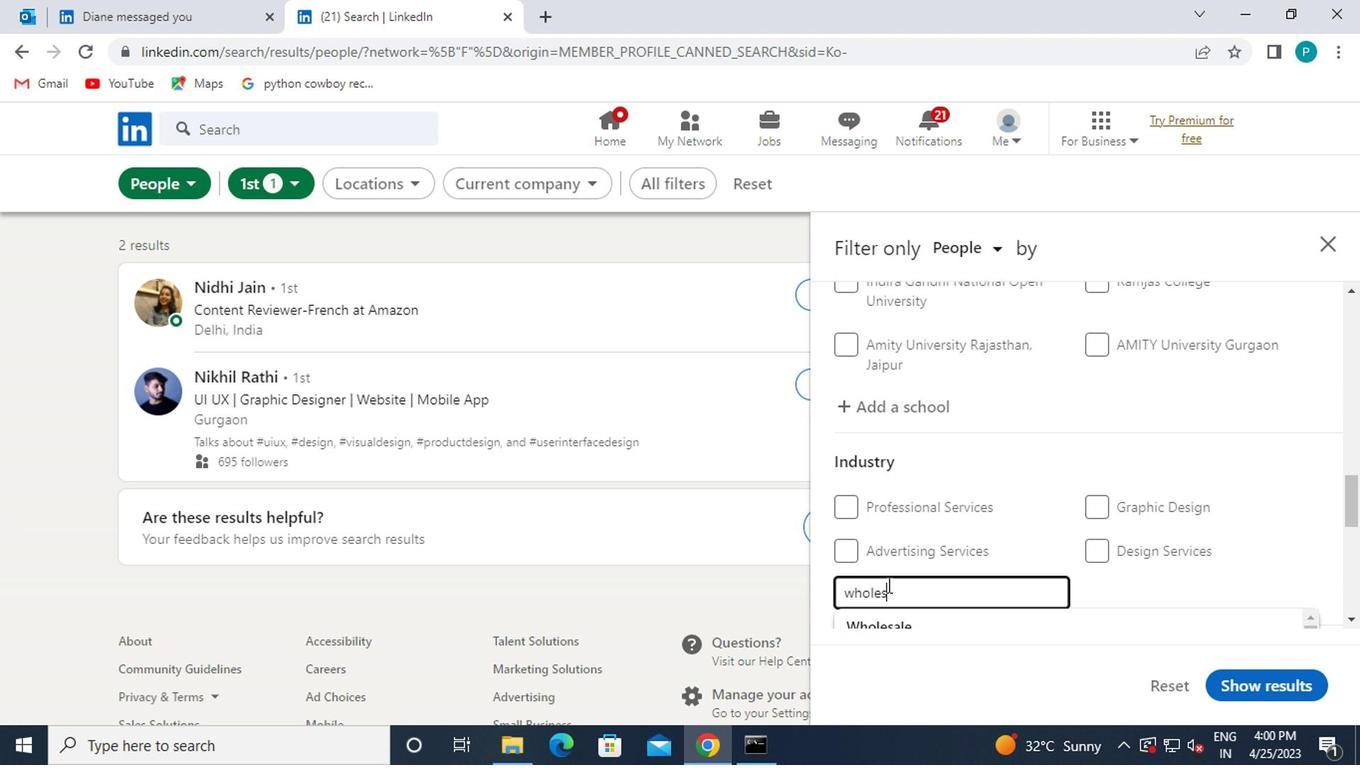 
Action: Mouse moved to (882, 585)
Screenshot: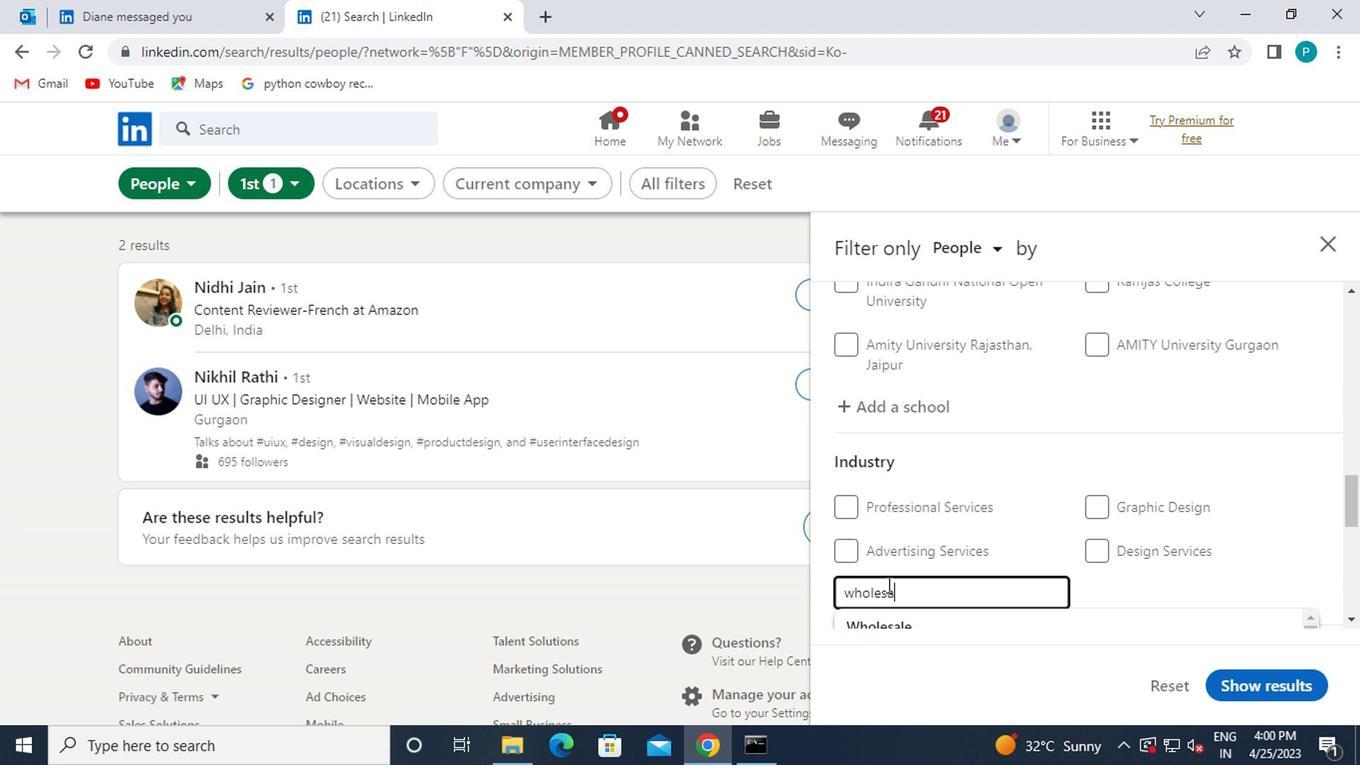 
Action: Key pressed LE<Key.space>MA
Screenshot: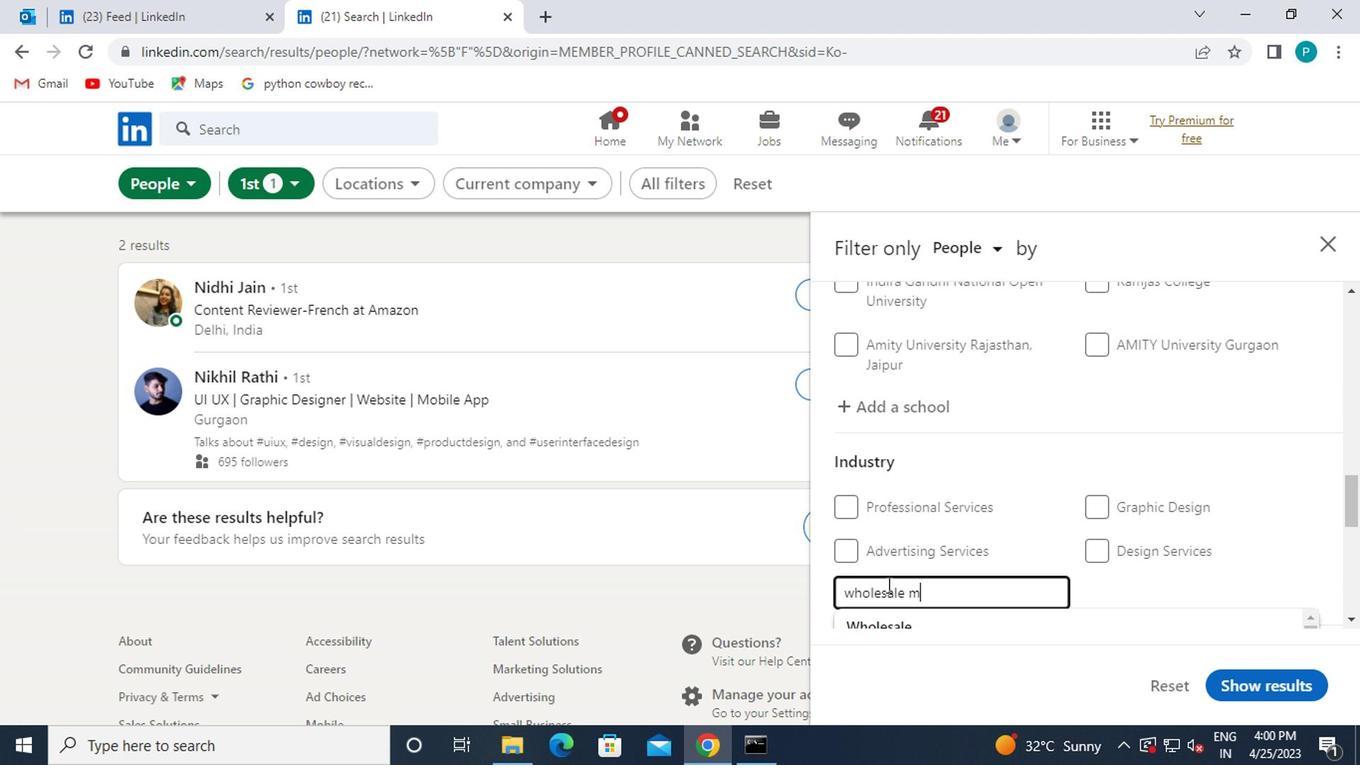 
Action: Mouse moved to (1083, 651)
Screenshot: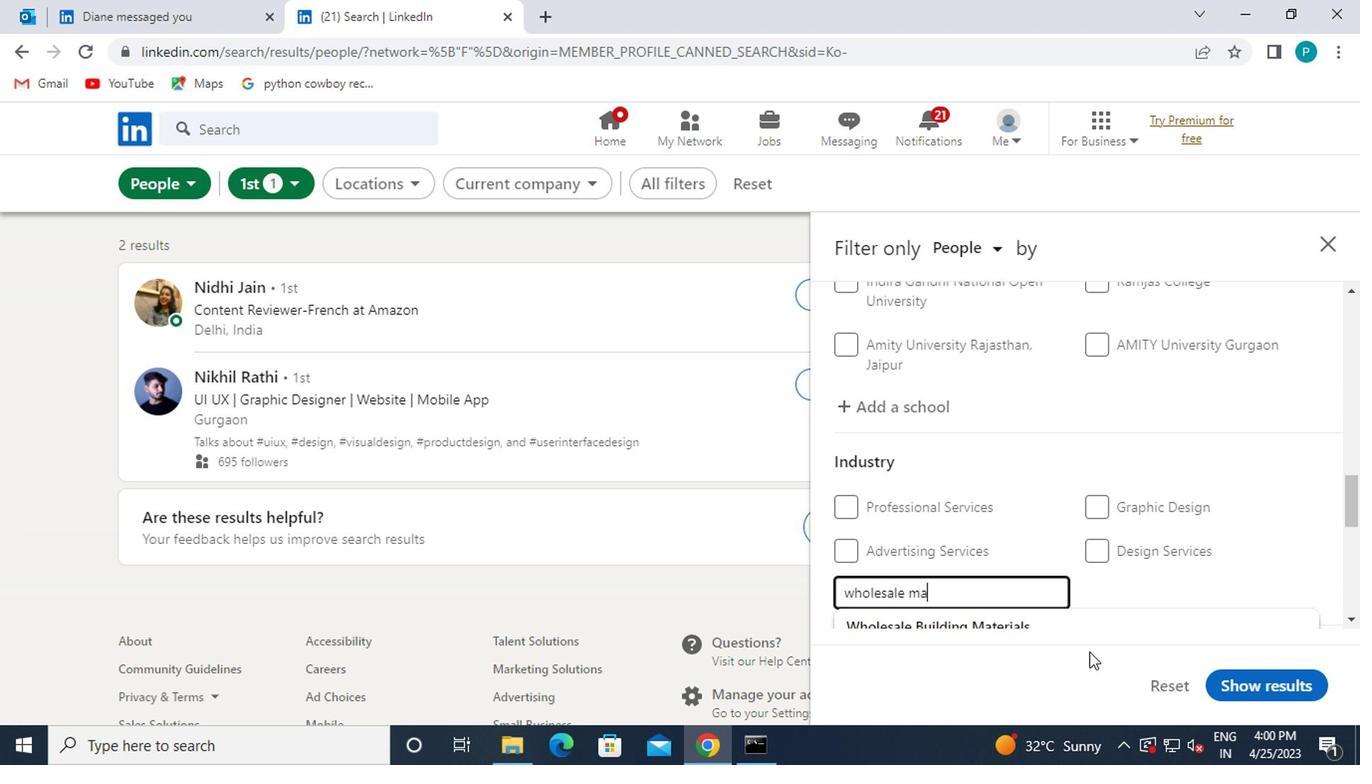 
Action: Mouse scrolled (1083, 651) with delta (0, 0)
Screenshot: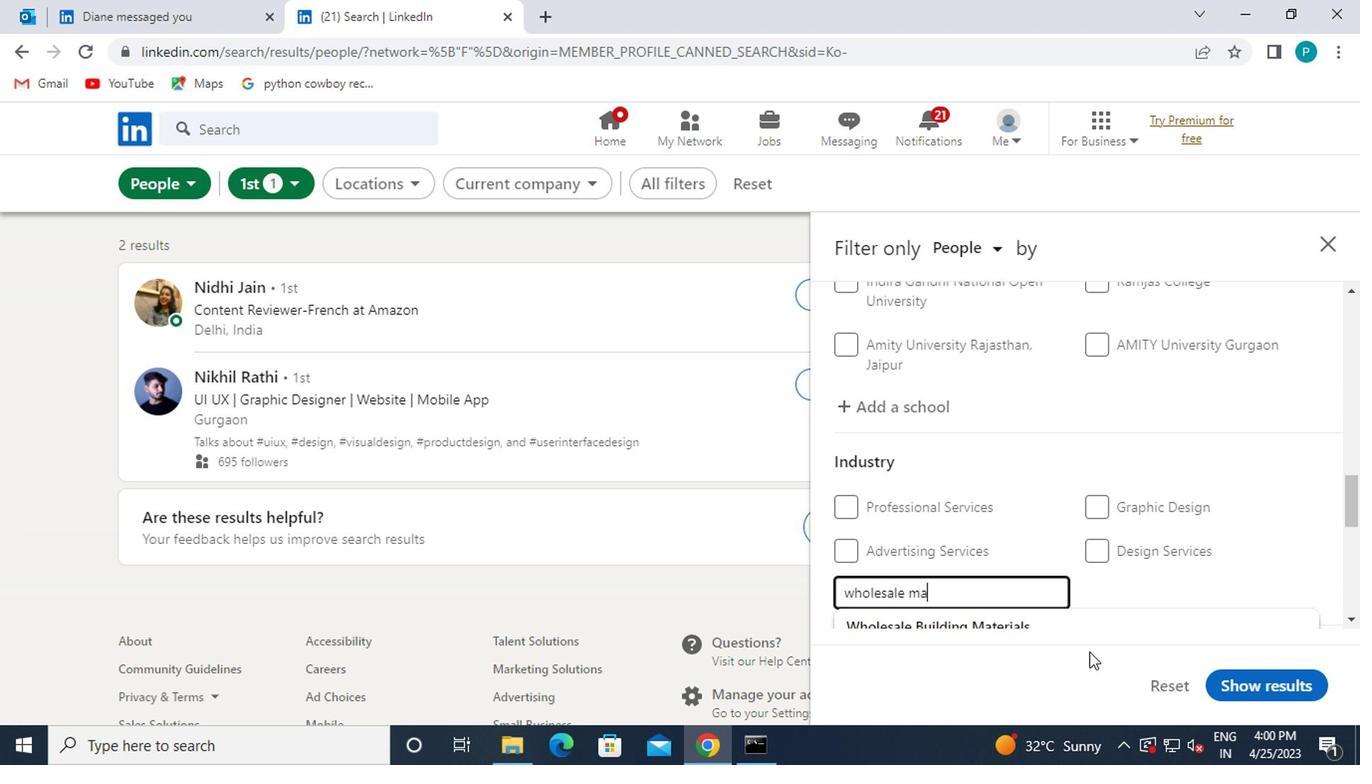 
Action: Mouse moved to (947, 565)
Screenshot: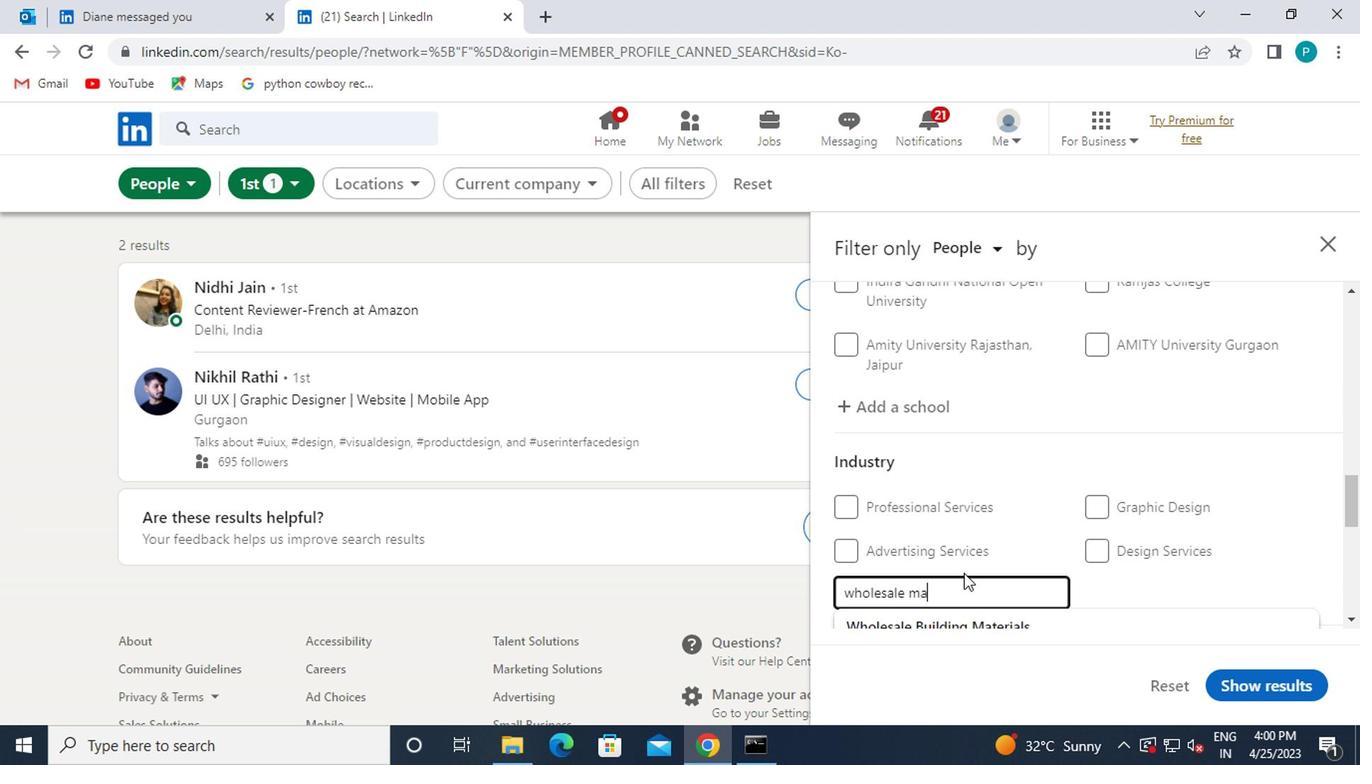 
Action: Mouse scrolled (947, 564) with delta (0, 0)
Screenshot: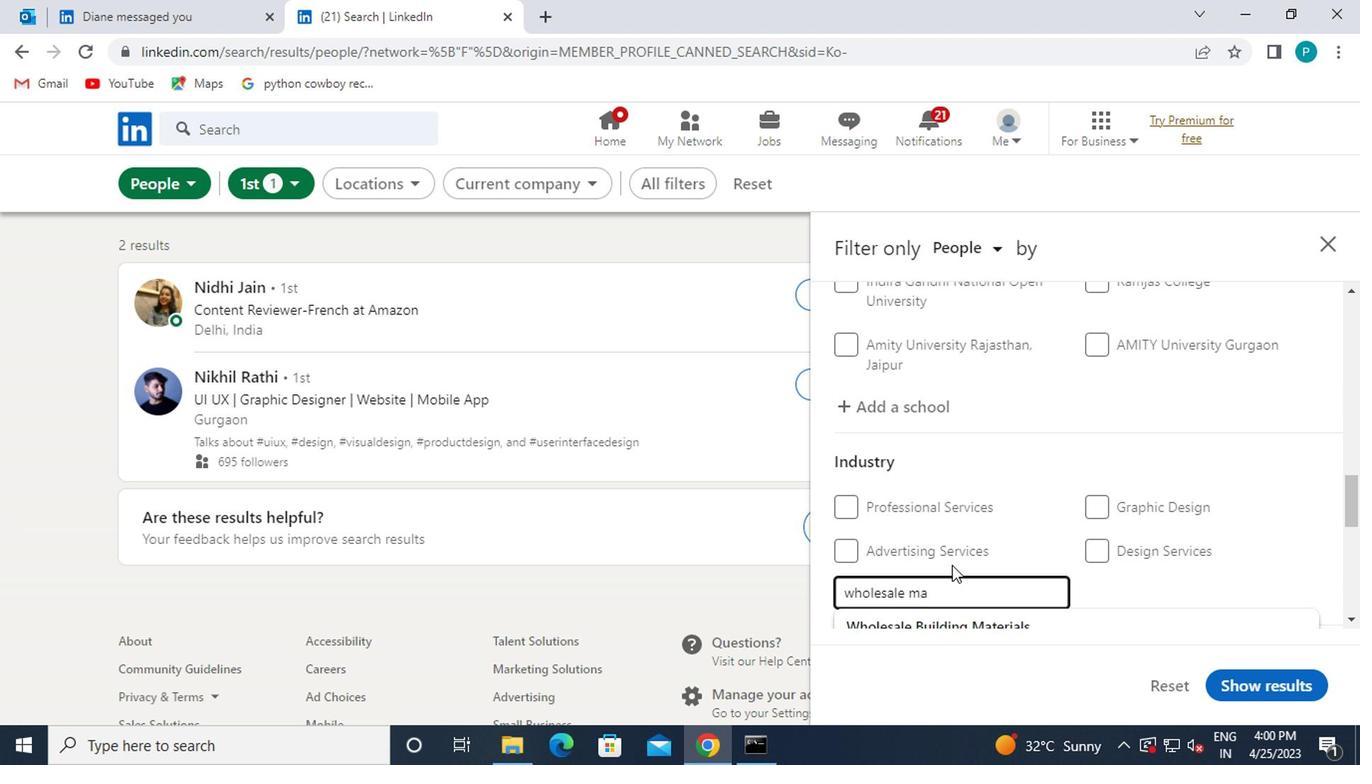 
Action: Mouse moved to (967, 606)
Screenshot: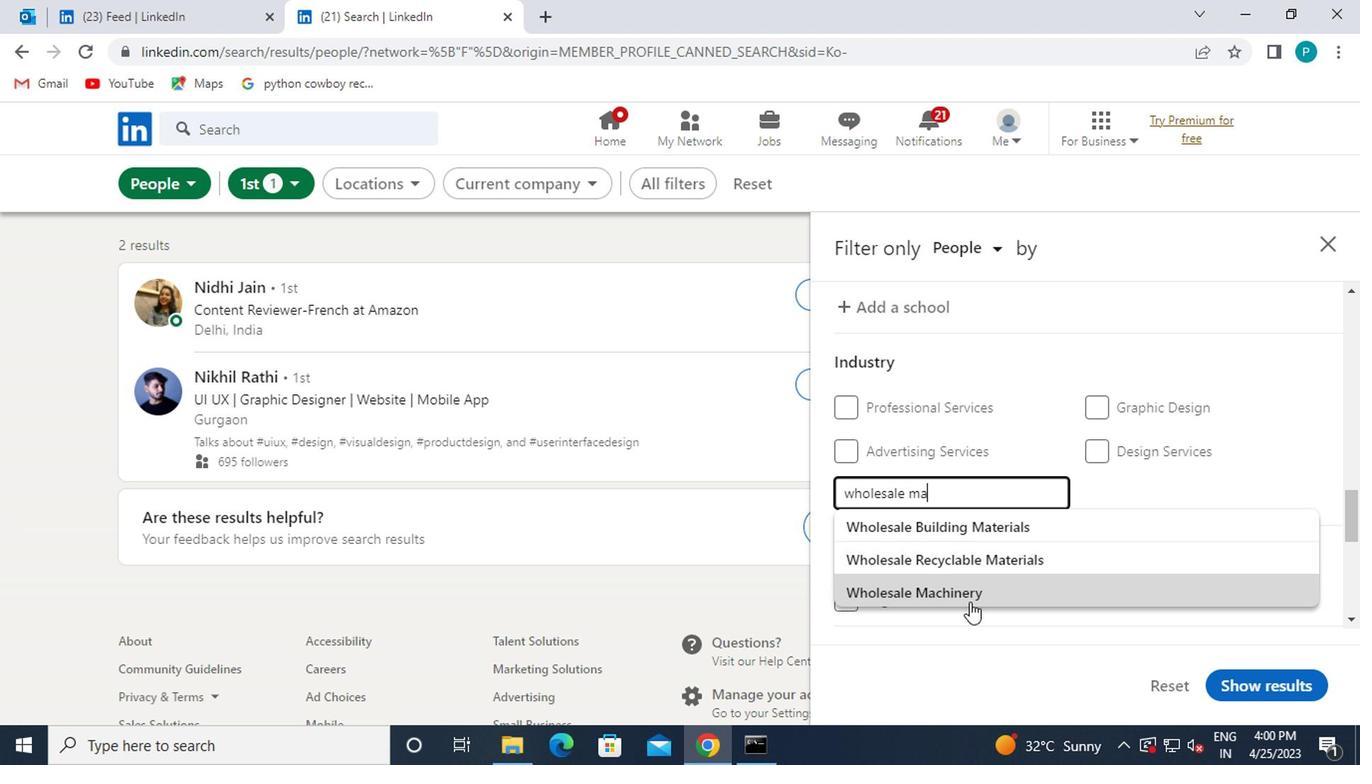 
Action: Mouse pressed left at (967, 606)
Screenshot: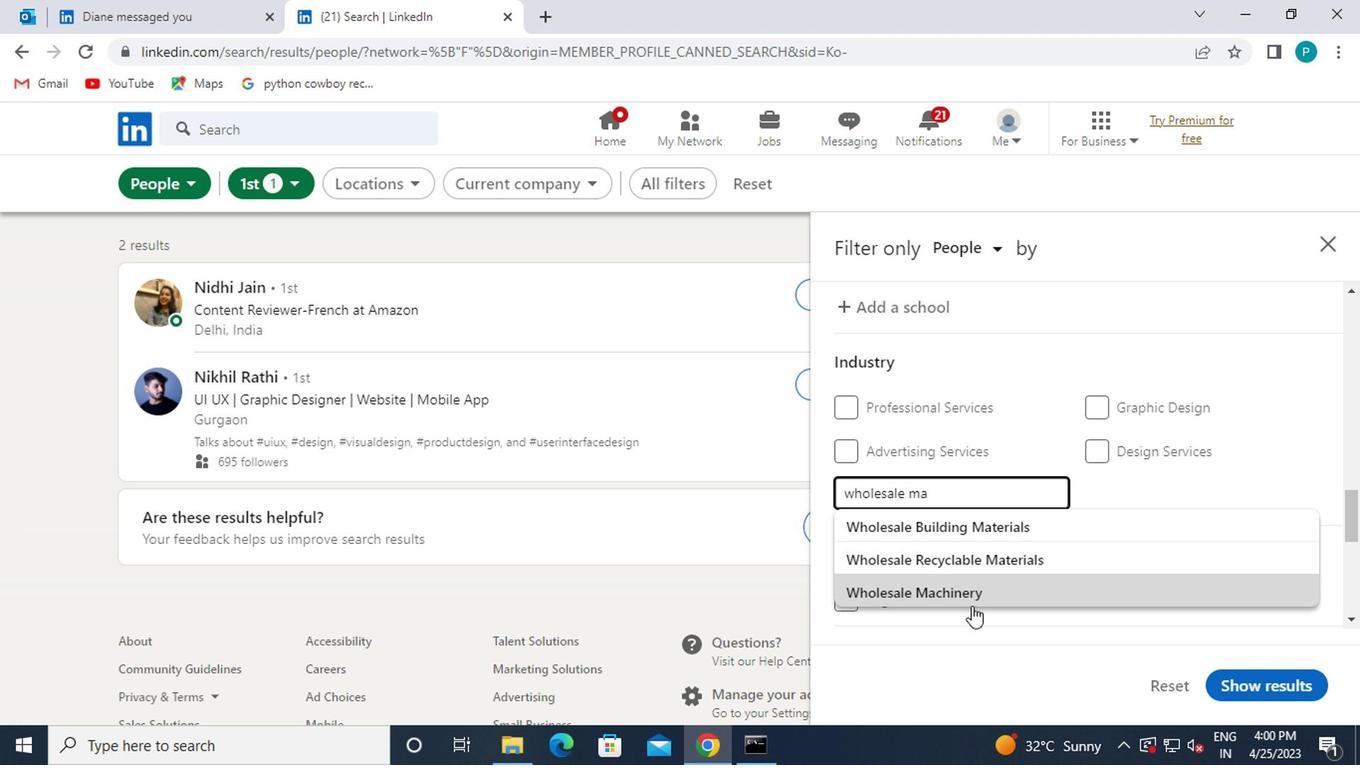 
Action: Mouse moved to (962, 605)
Screenshot: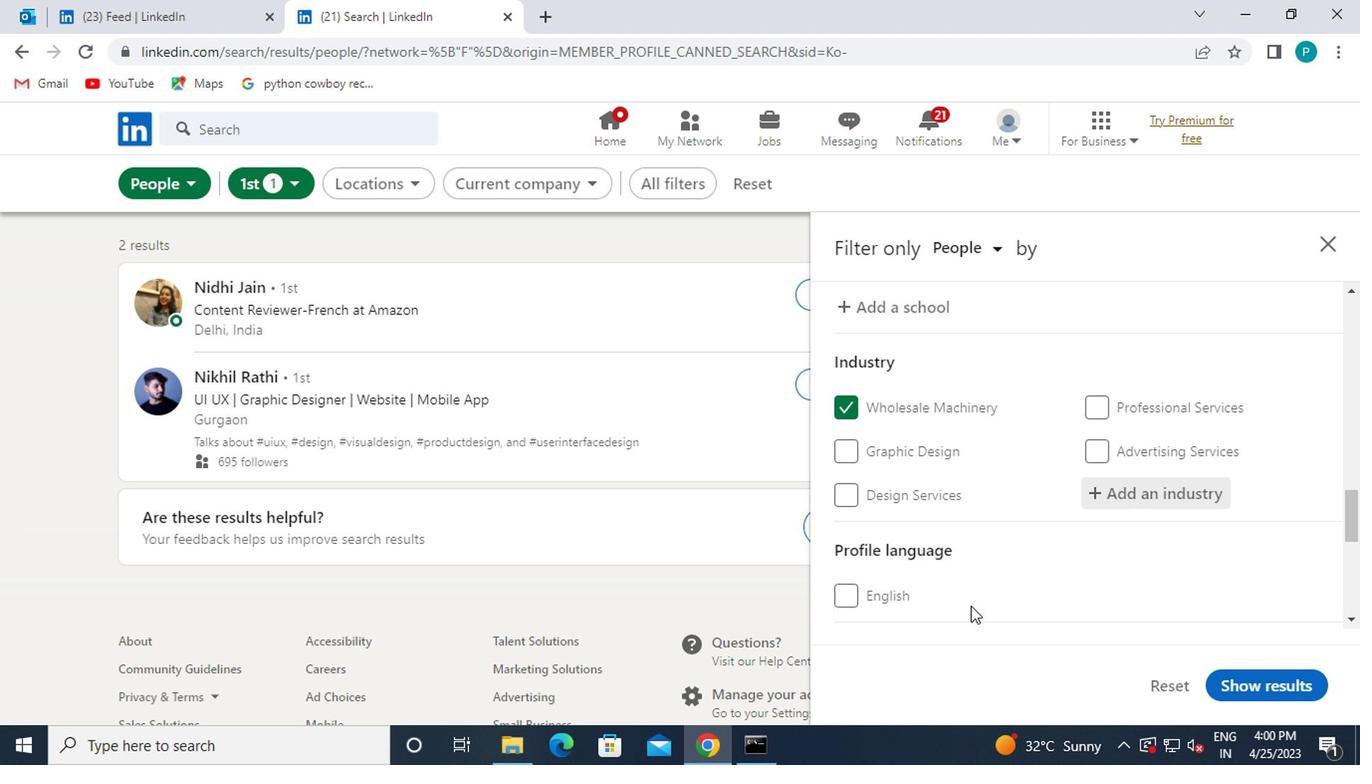 
Action: Mouse scrolled (962, 604) with delta (0, 0)
Screenshot: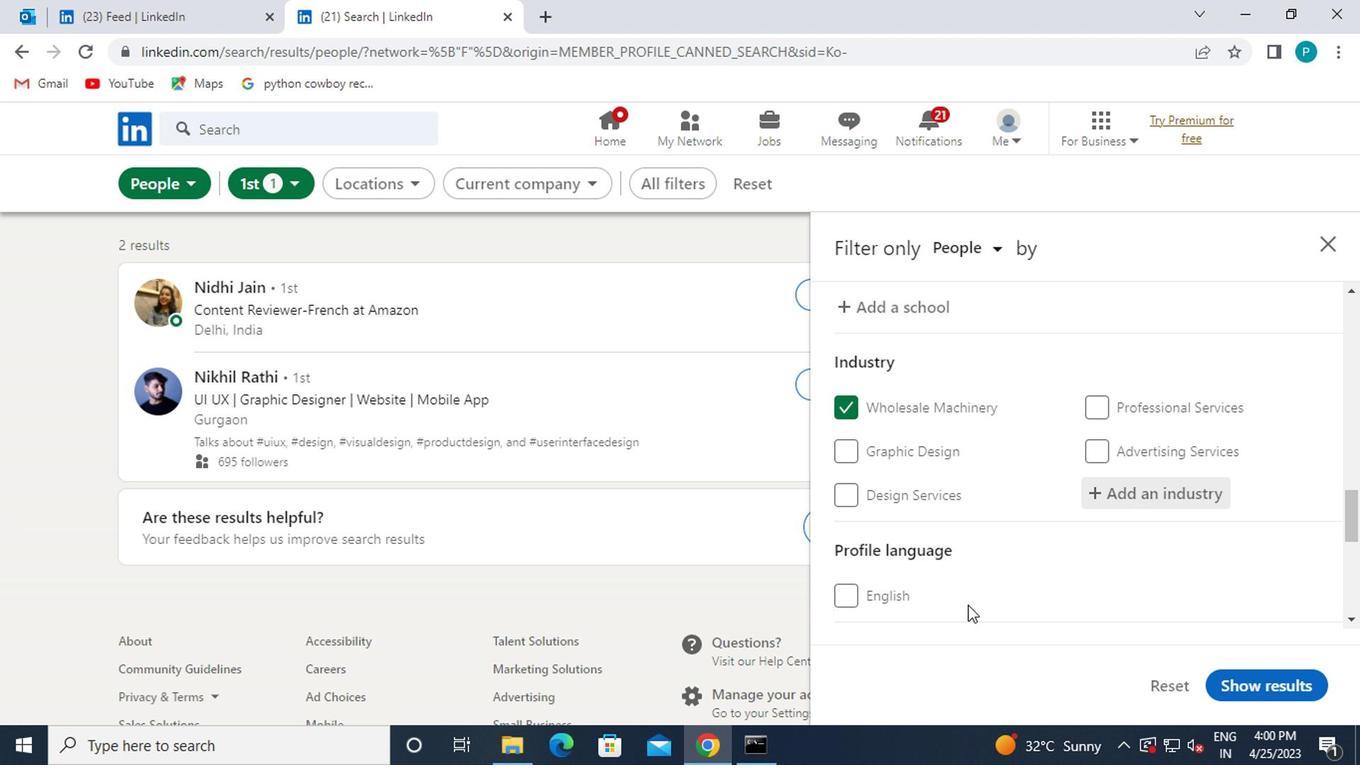 
Action: Mouse moved to (959, 602)
Screenshot: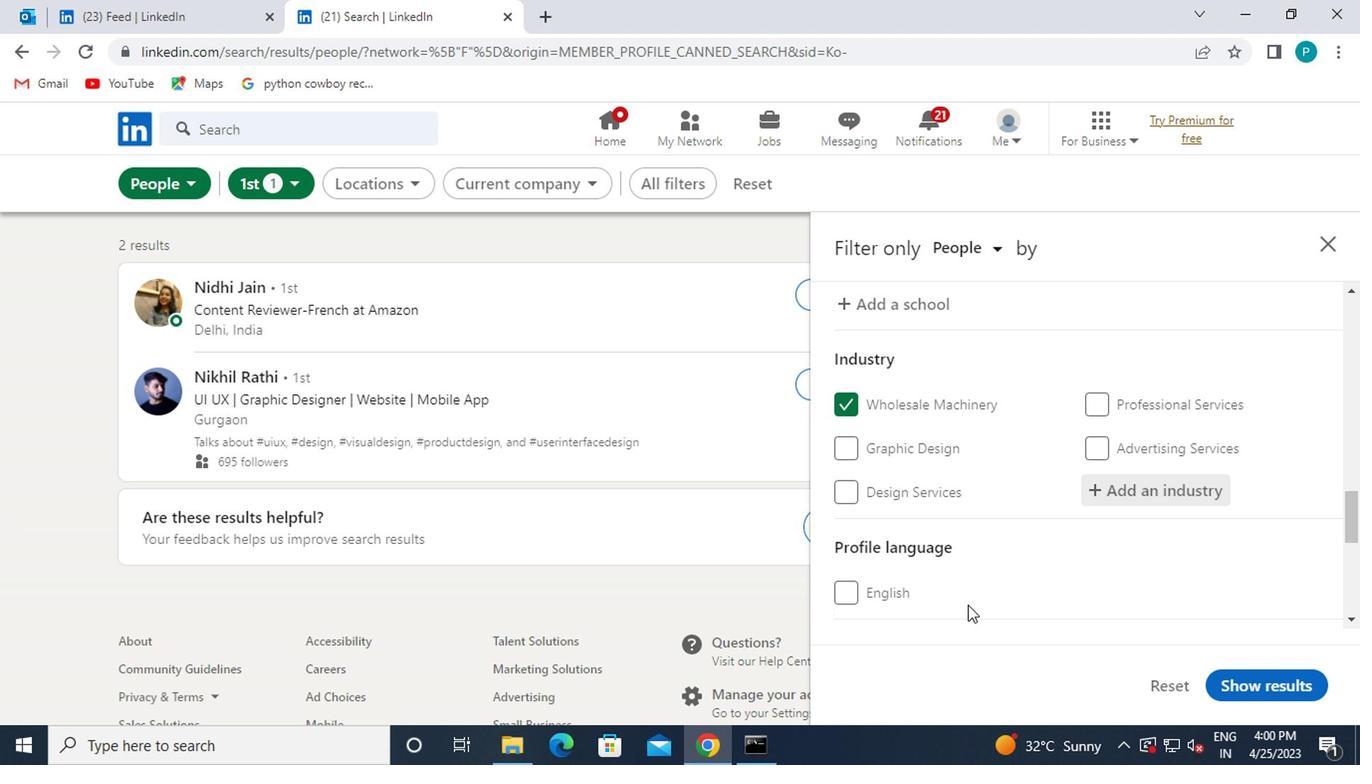 
Action: Mouse scrolled (959, 602) with delta (0, 0)
Screenshot: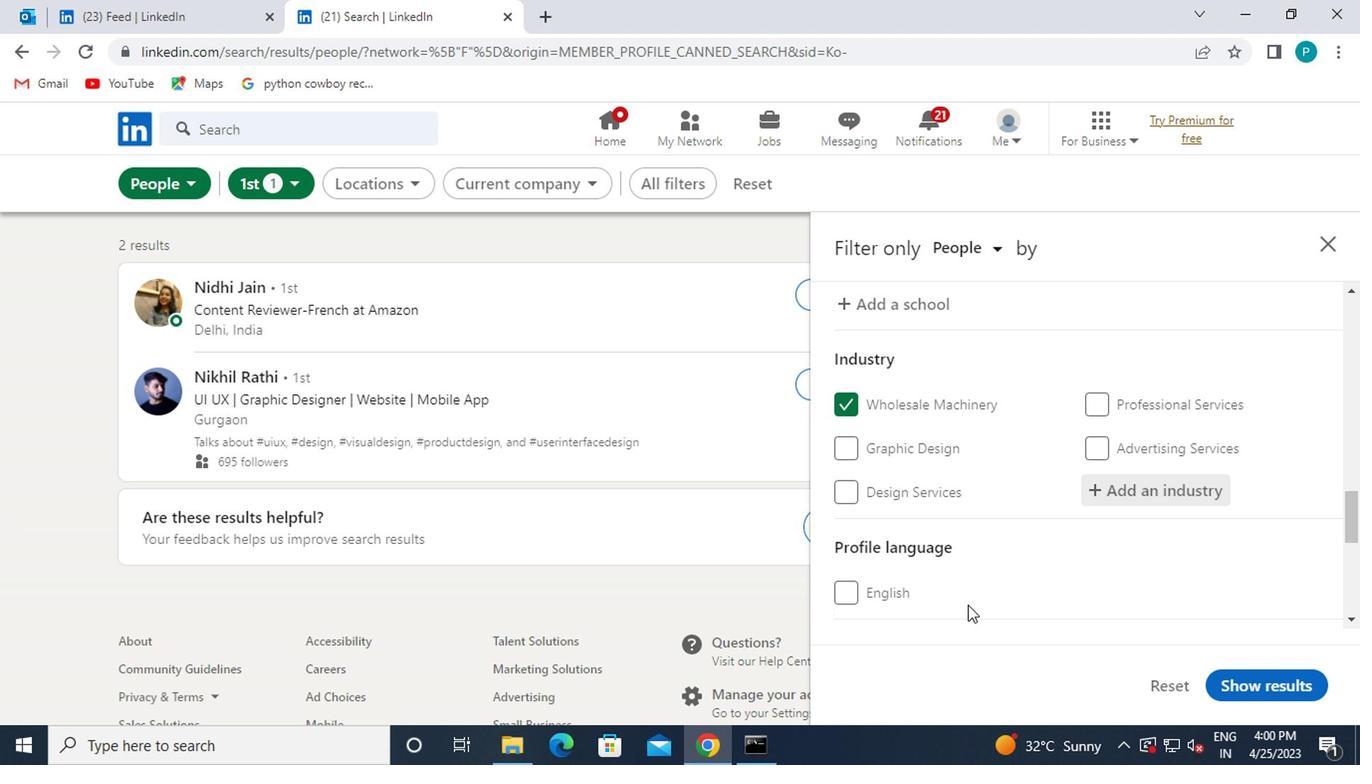
Action: Mouse moved to (883, 562)
Screenshot: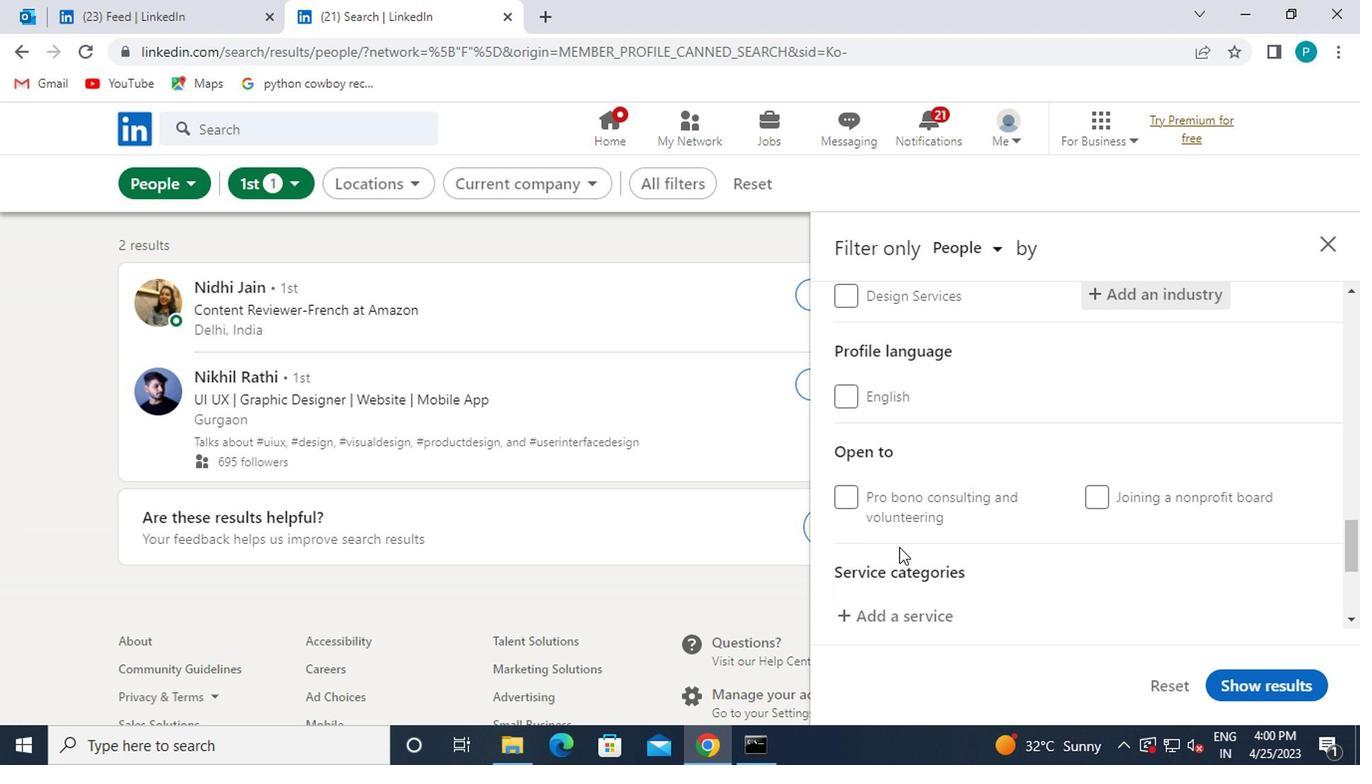 
Action: Mouse scrolled (883, 561) with delta (0, 0)
Screenshot: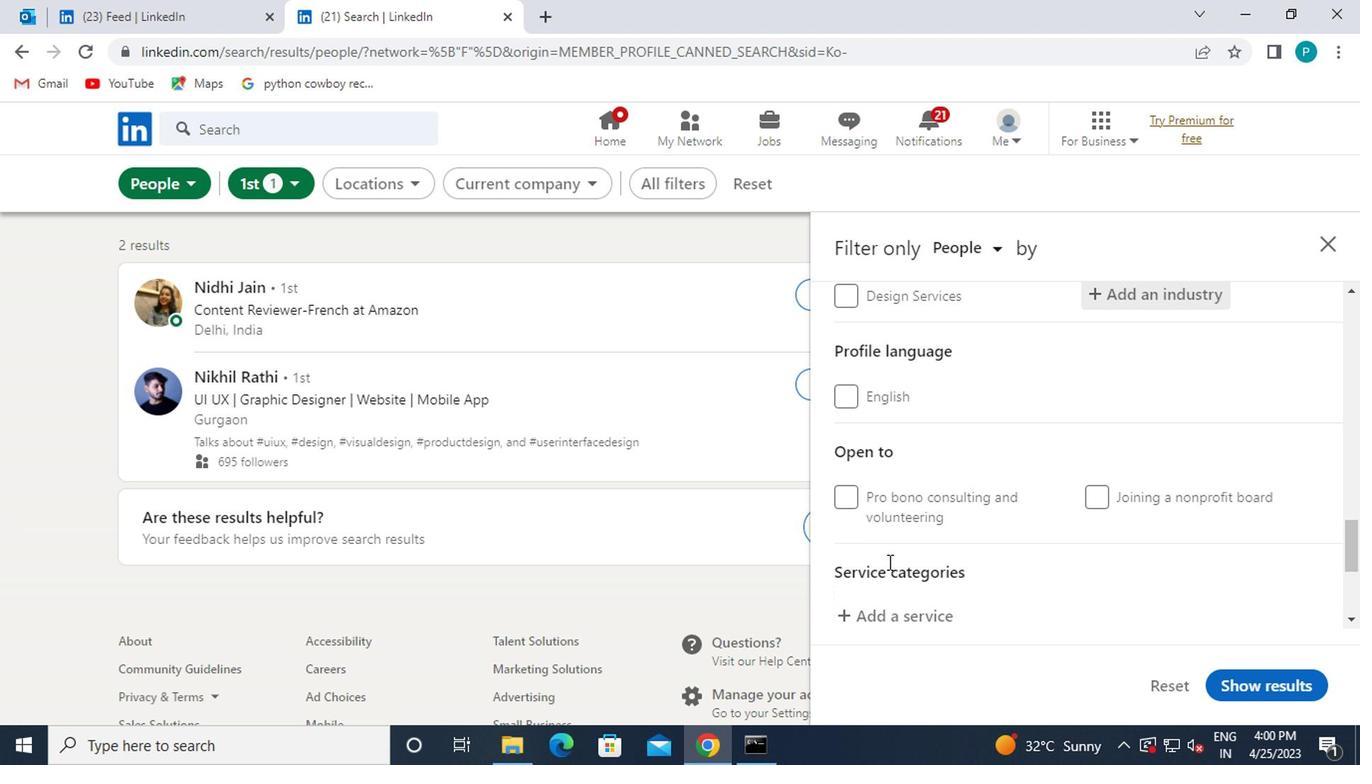 
Action: Mouse moved to (874, 534)
Screenshot: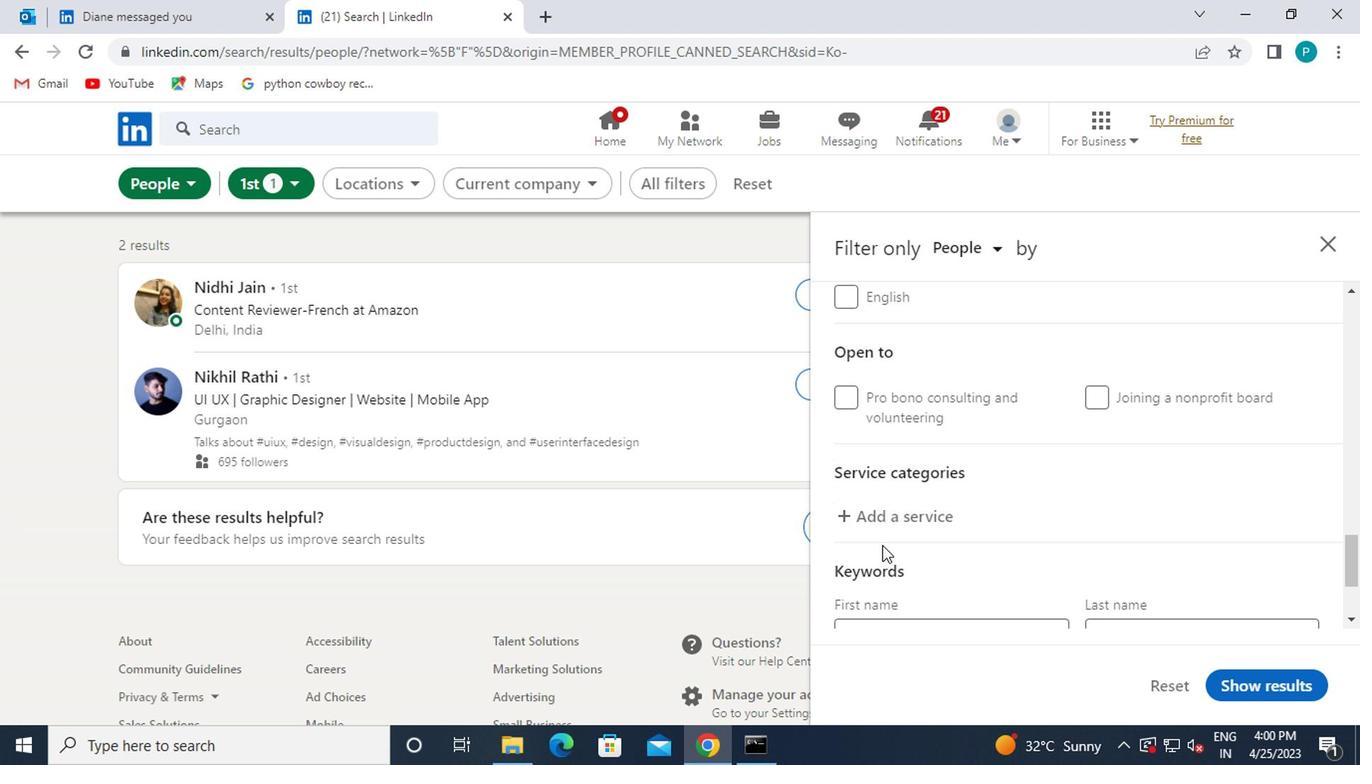 
Action: Mouse pressed left at (874, 534)
Screenshot: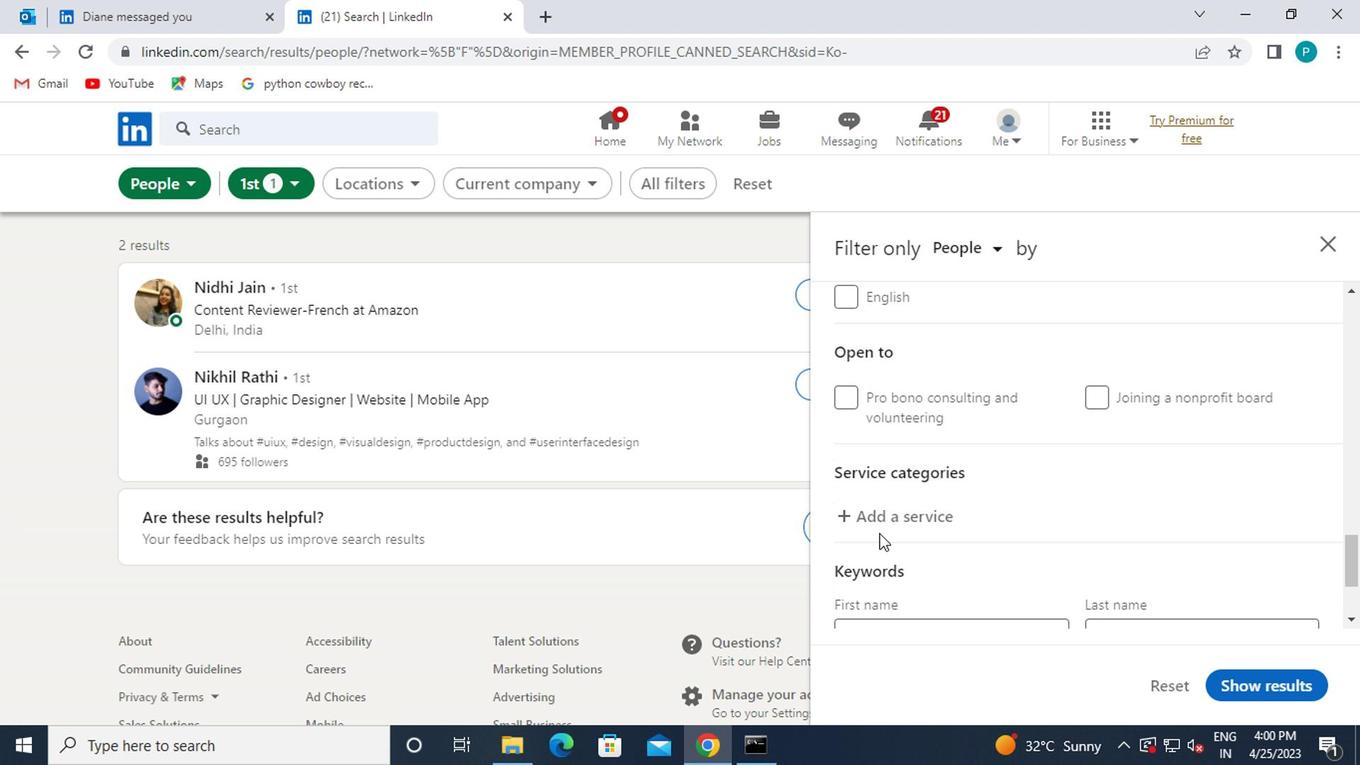 
Action: Mouse moved to (865, 515)
Screenshot: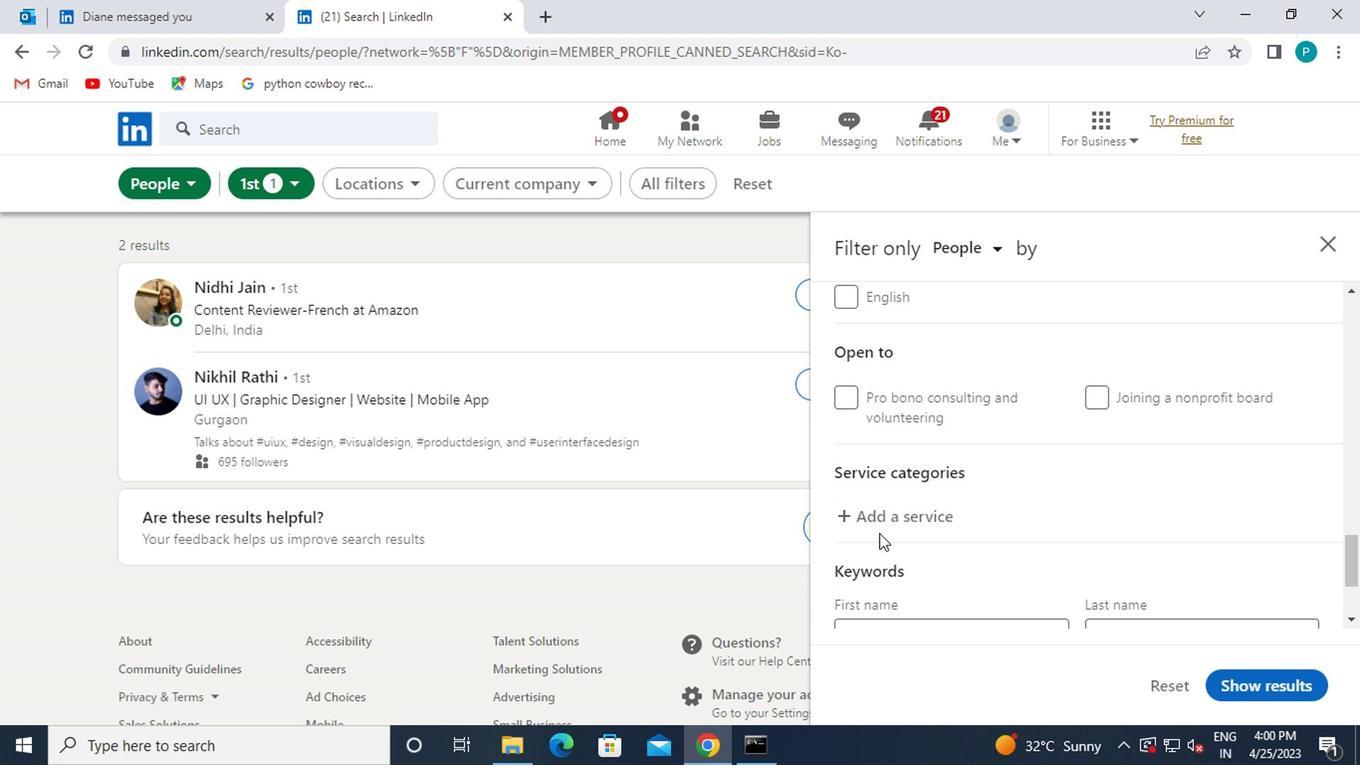 
Action: Mouse pressed left at (865, 515)
Screenshot: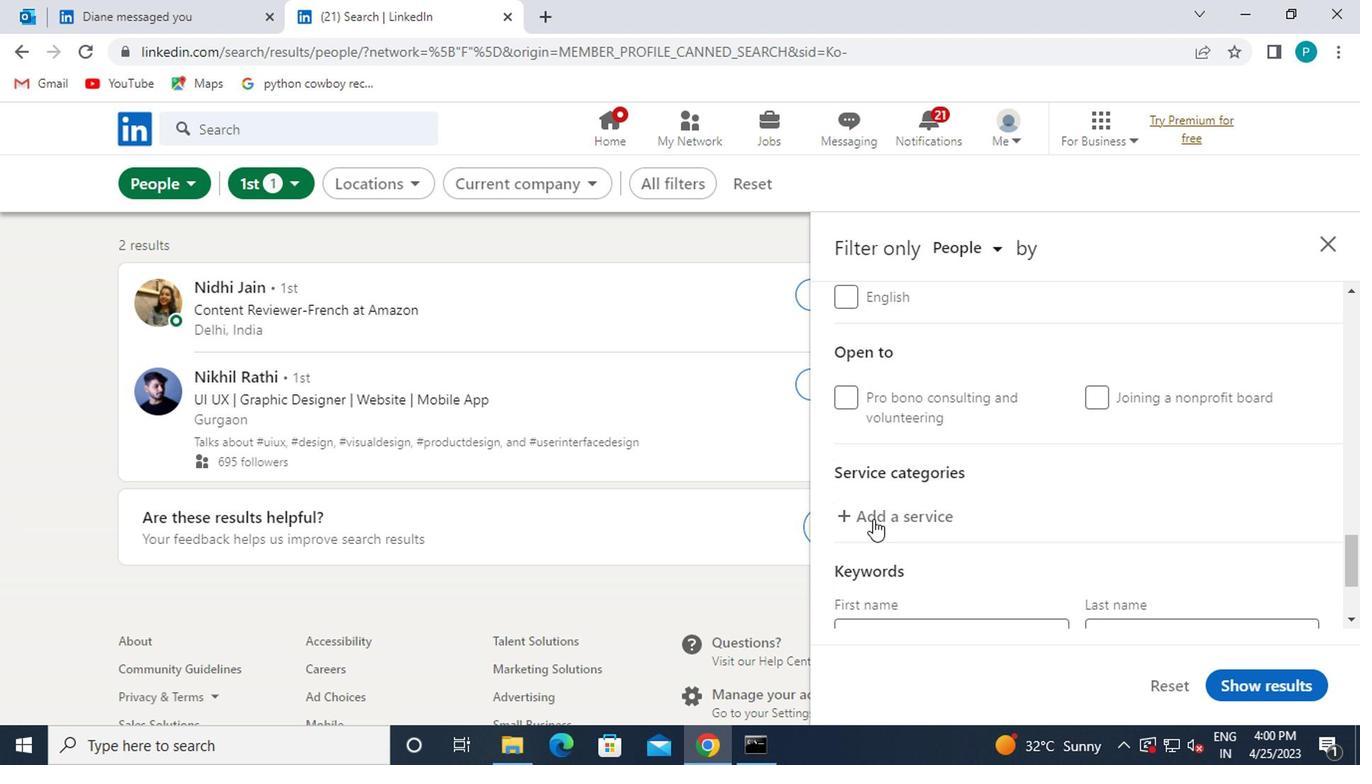 
Action: Mouse moved to (877, 519)
Screenshot: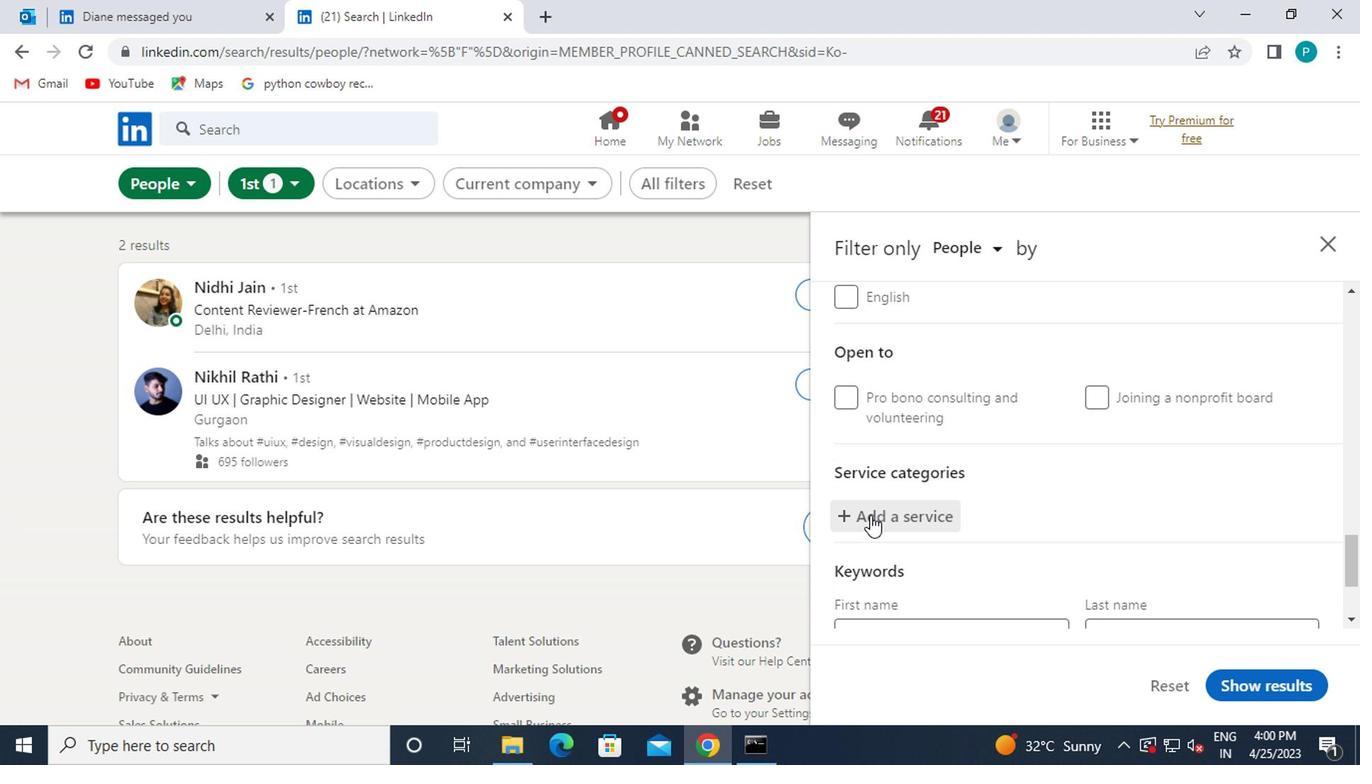 
Action: Key pressed COPY
Screenshot: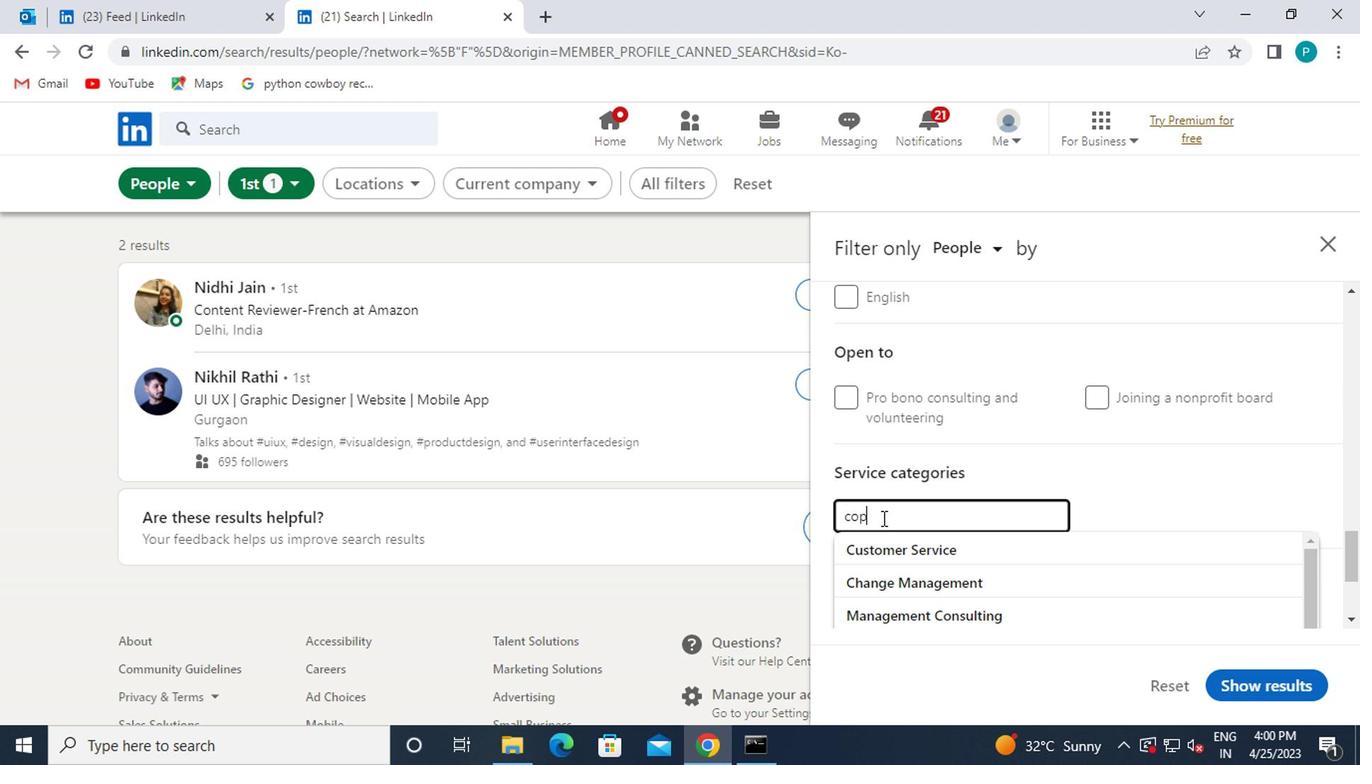 
Action: Mouse moved to (903, 542)
Screenshot: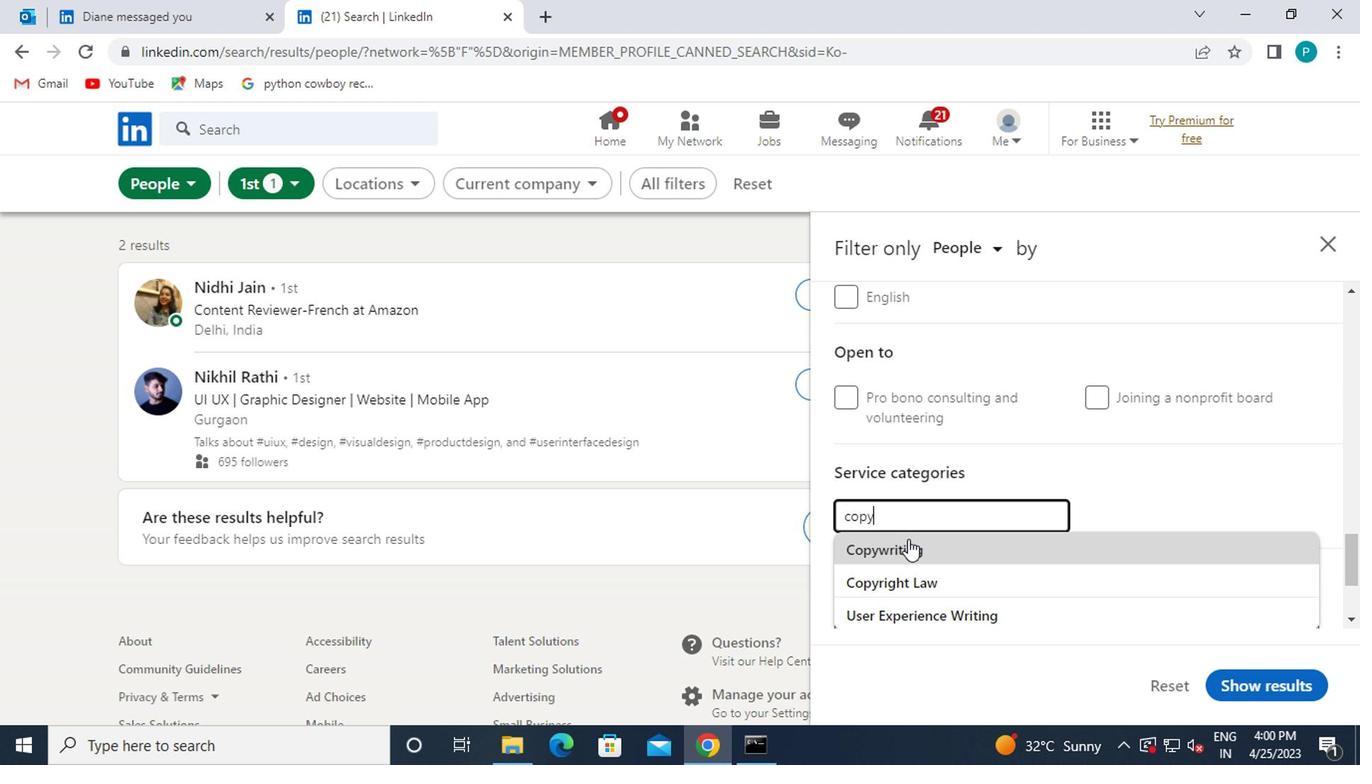 
Action: Mouse pressed left at (903, 542)
Screenshot: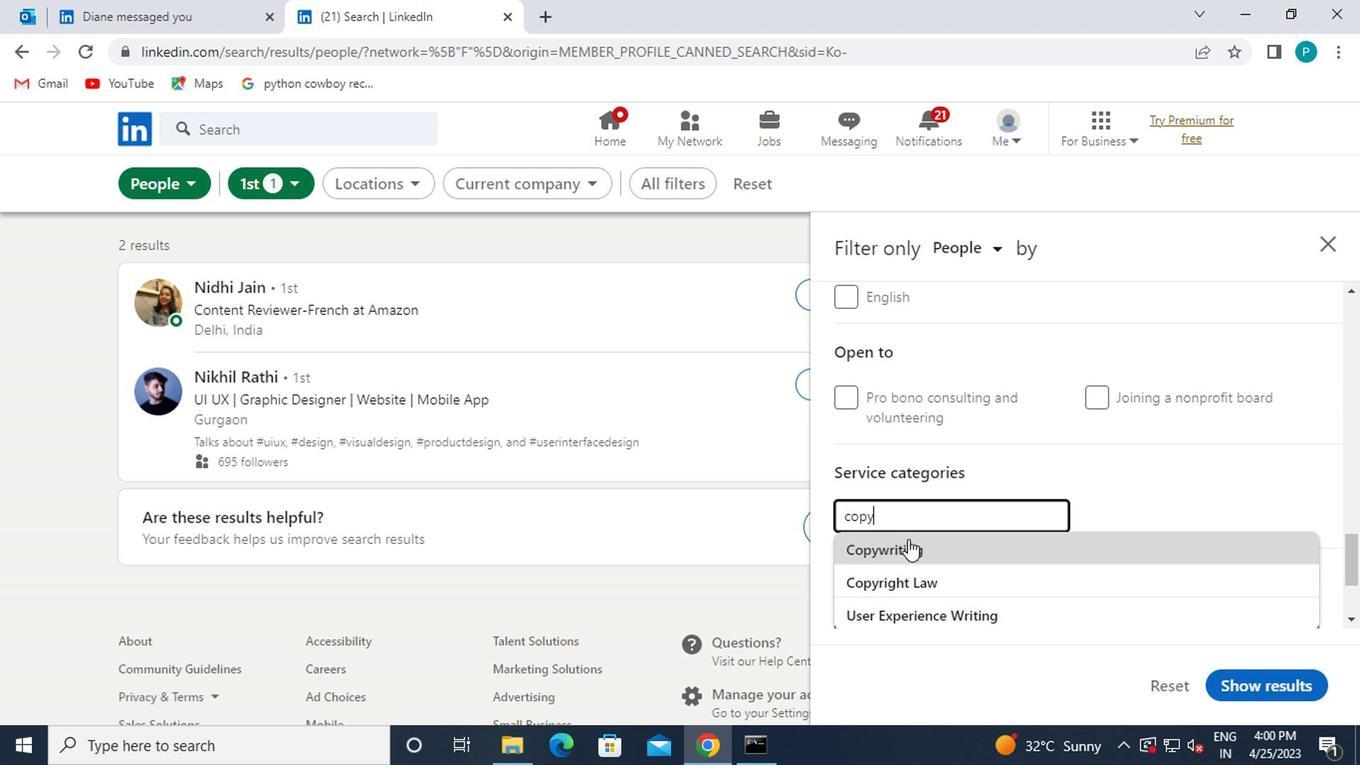 
Action: Mouse scrolled (903, 540) with delta (0, -1)
Screenshot: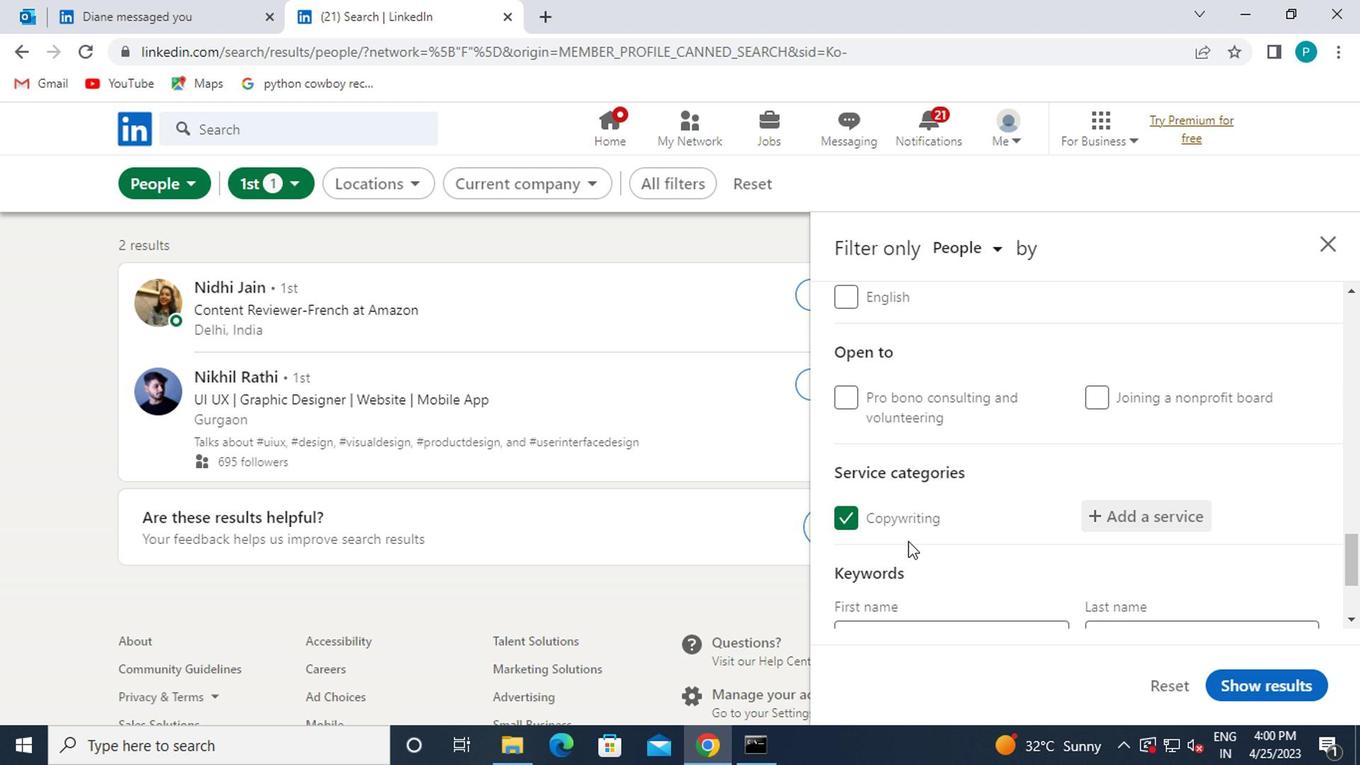
Action: Mouse scrolled (903, 540) with delta (0, -1)
Screenshot: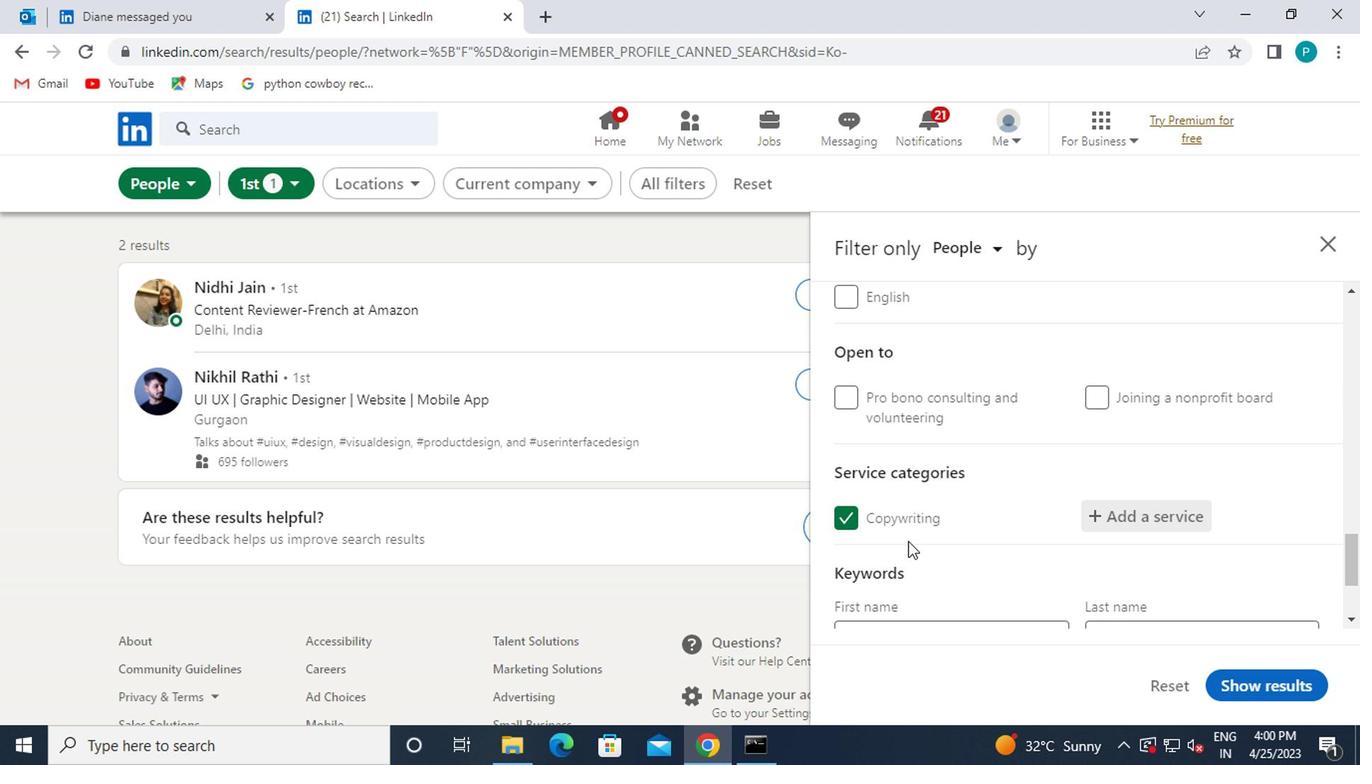 
Action: Mouse moved to (904, 544)
Screenshot: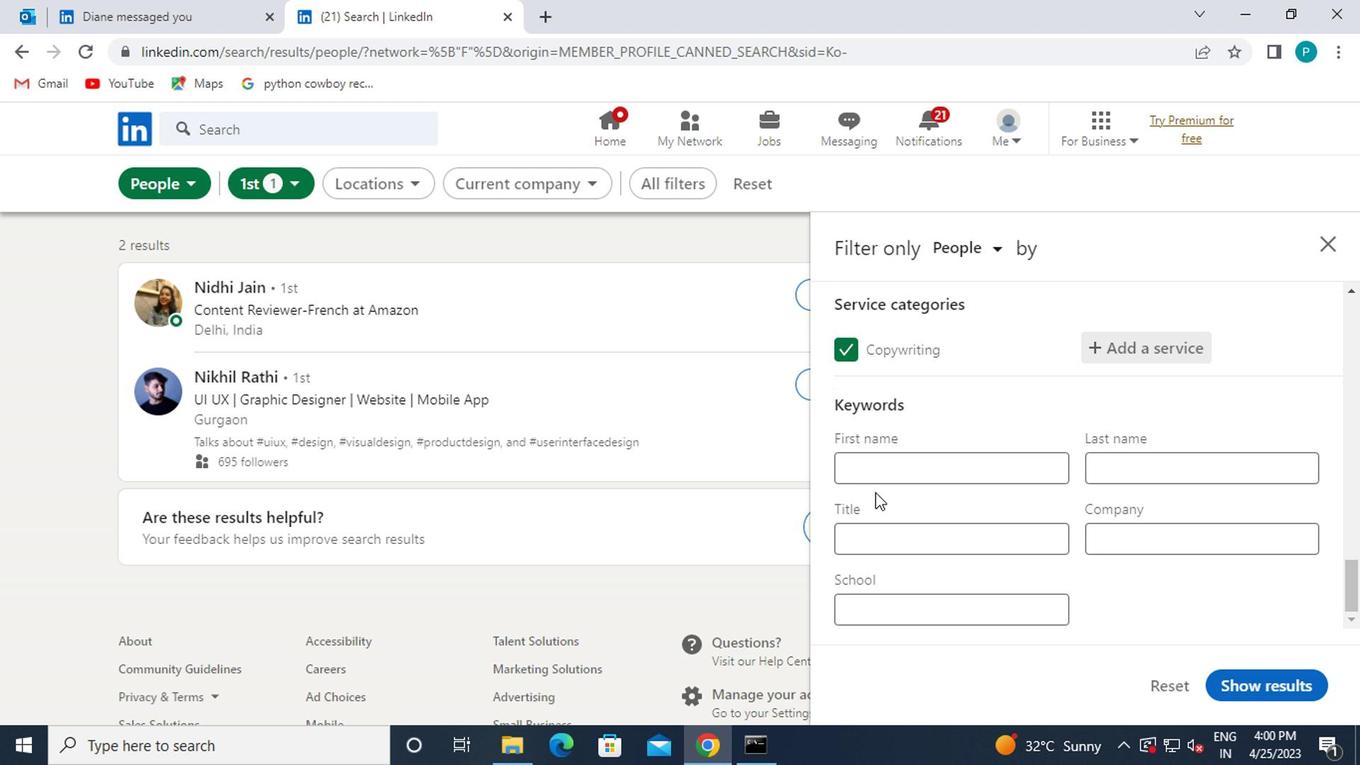 
Action: Mouse pressed left at (904, 544)
Screenshot: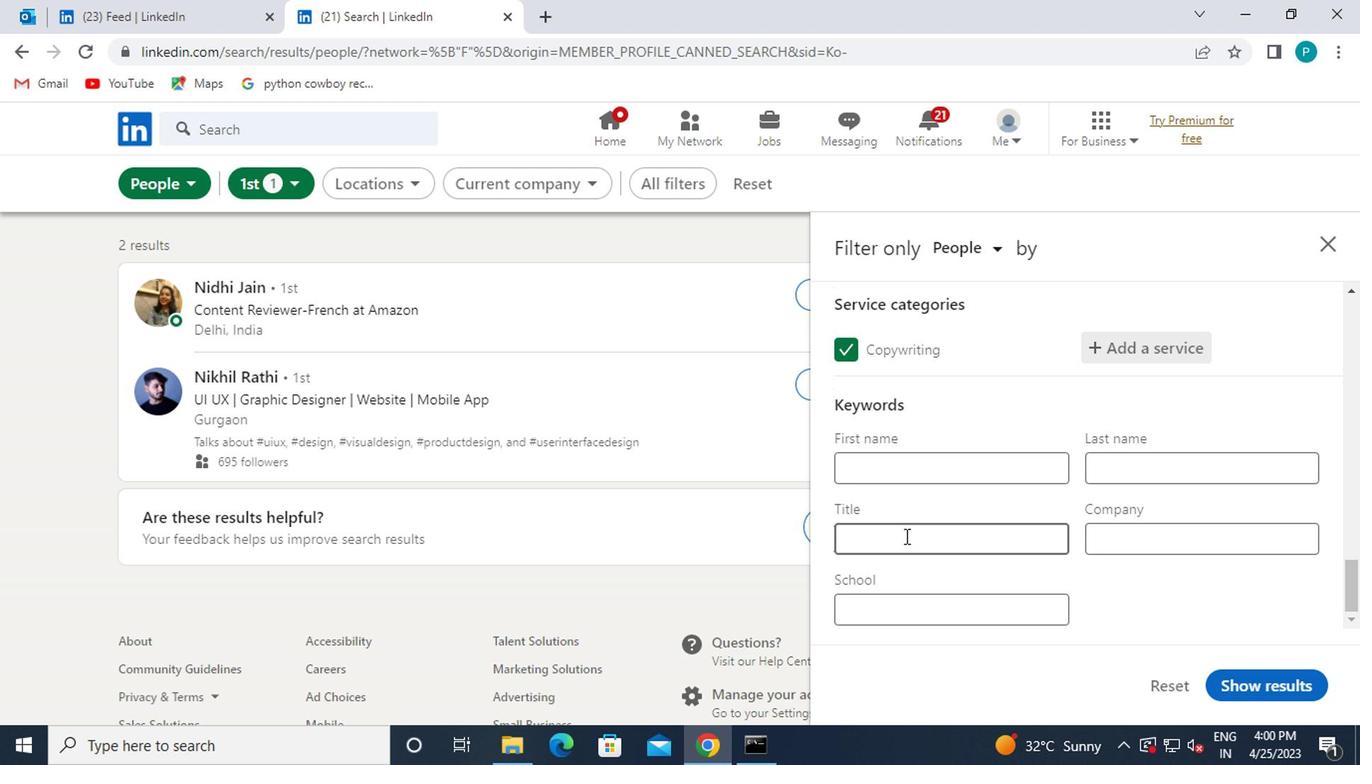 
Action: Key pressed SPORTS<Key.space>VOLUNTEER
Screenshot: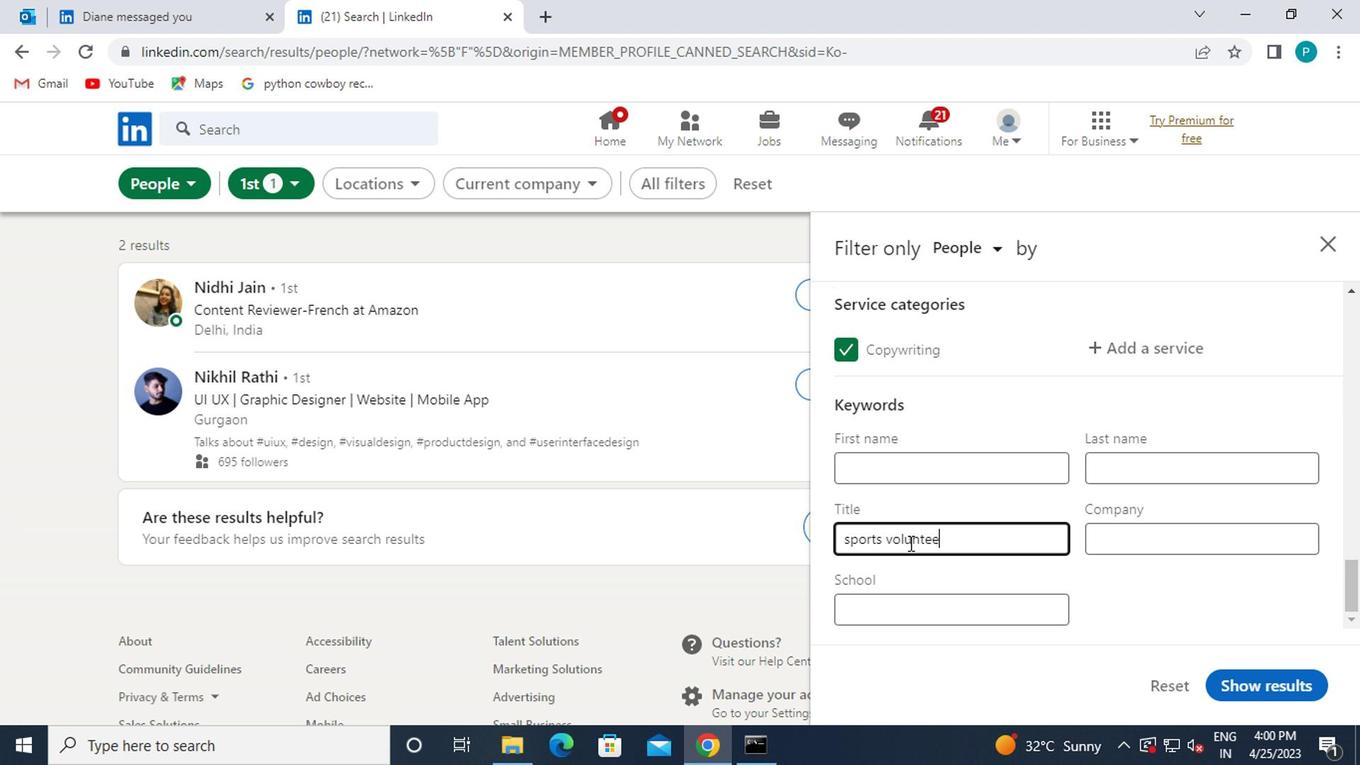 
Action: Mouse moved to (1242, 681)
Screenshot: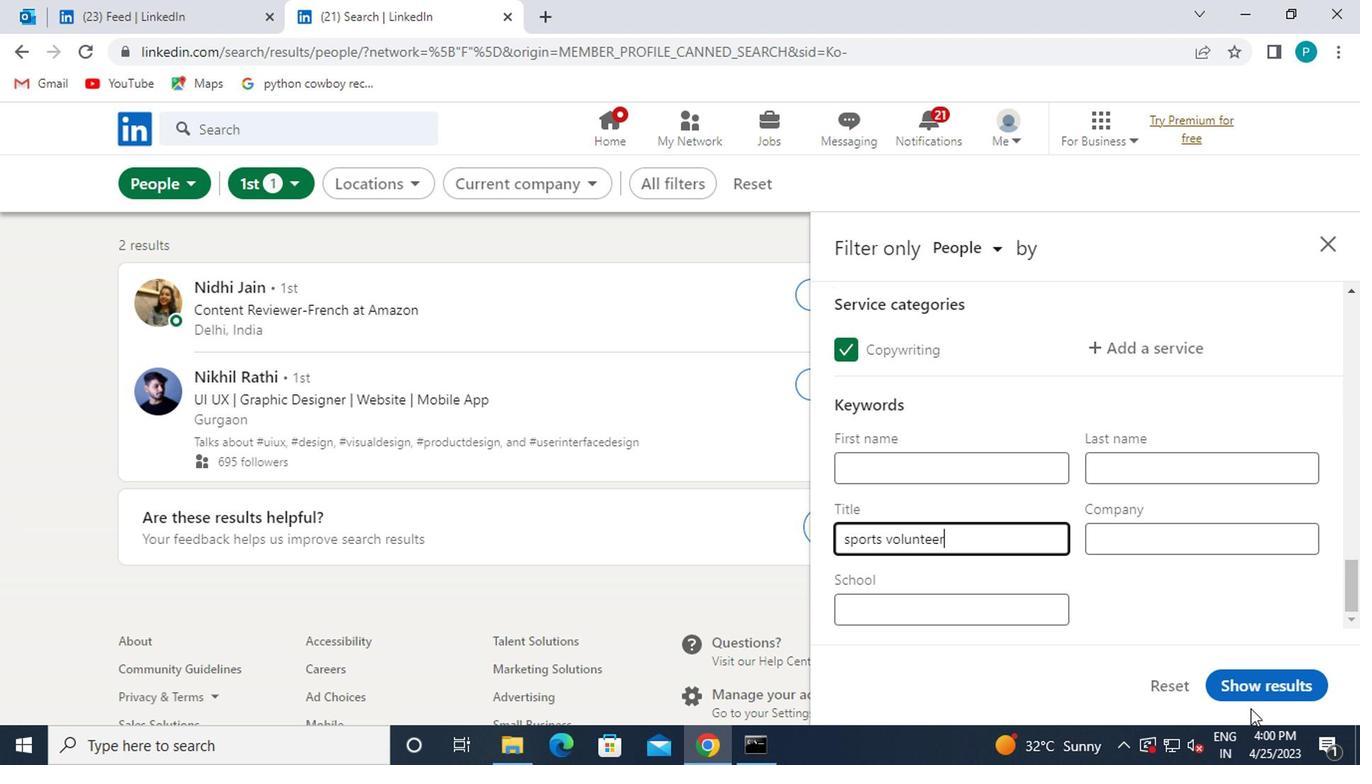 
Action: Mouse pressed left at (1242, 681)
Screenshot: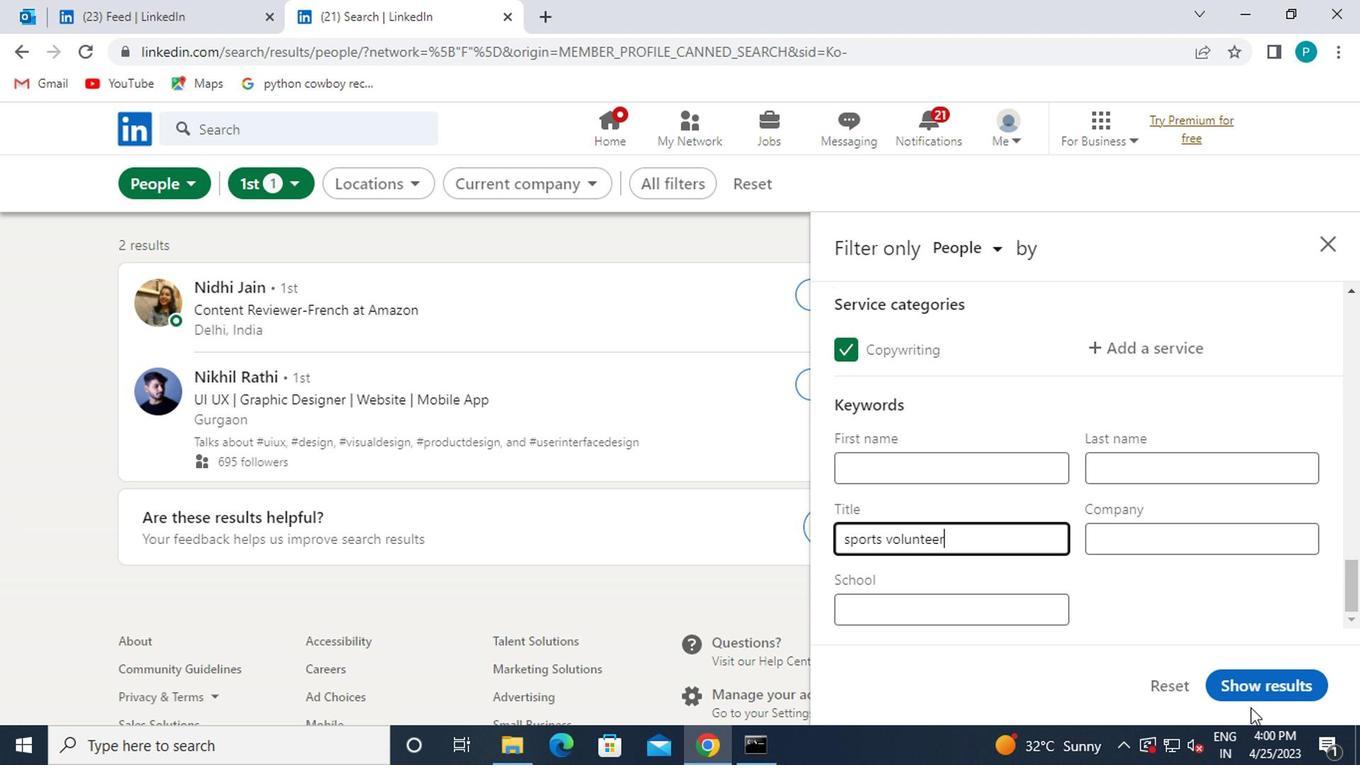 
Action: Mouse moved to (1237, 681)
Screenshot: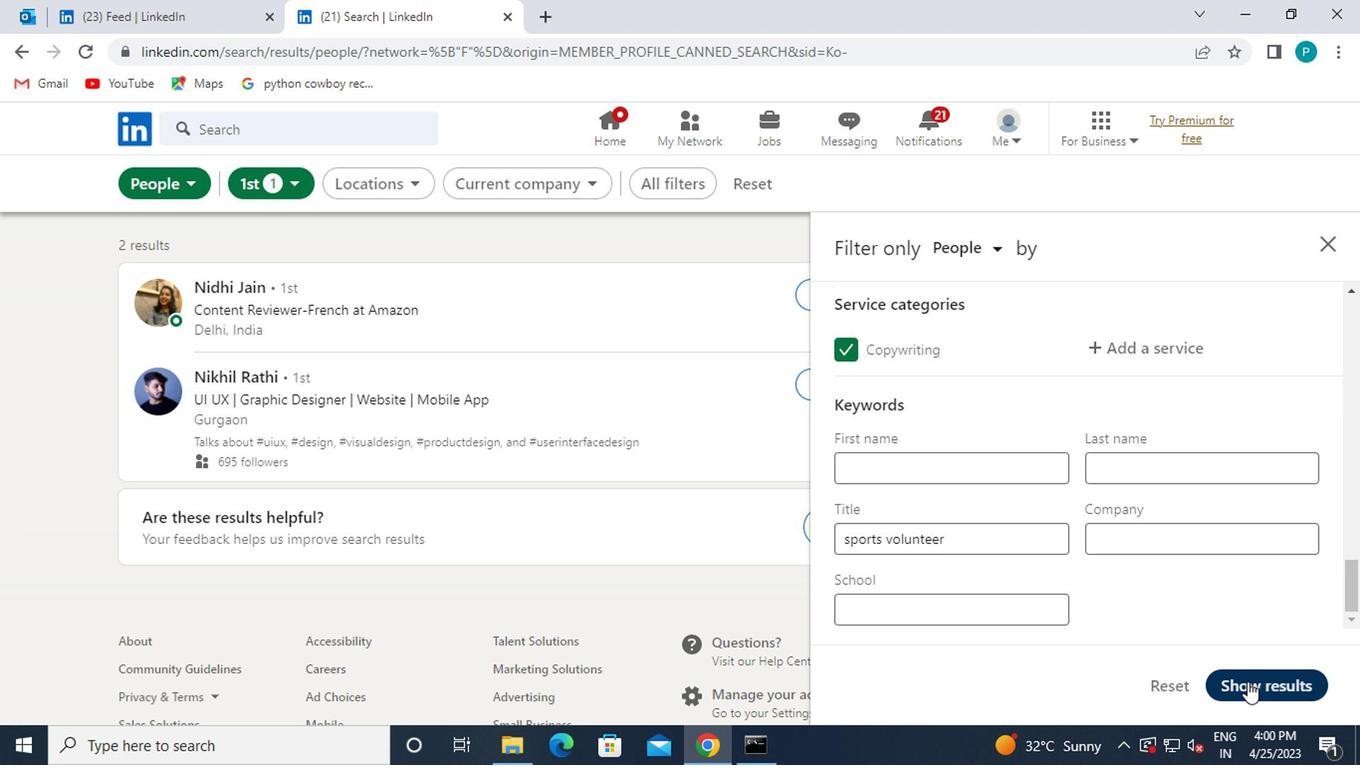 
